 Task: Add an event  with title  Sales Follow-up Call, date '2023/12/15' to 2023/12/17 & Select Event type as  One on One. Add location for the event as  654 Prinsengracht, Amsterdam, Netherlands and add a description: A company retreat is a purposeful and immersive event where employees come together in a relaxed and inspiring setting to foster teamwork, boost morale, and align their efforts towards common goals. Create an event link  http-salesfollow-upcallcom & Select the event color as  Light Pink. , logged in from the account softage.1@softage.netand send the event invitation to softage.5@softage.net and softage.6@softage.net
Action: Mouse moved to (1010, 142)
Screenshot: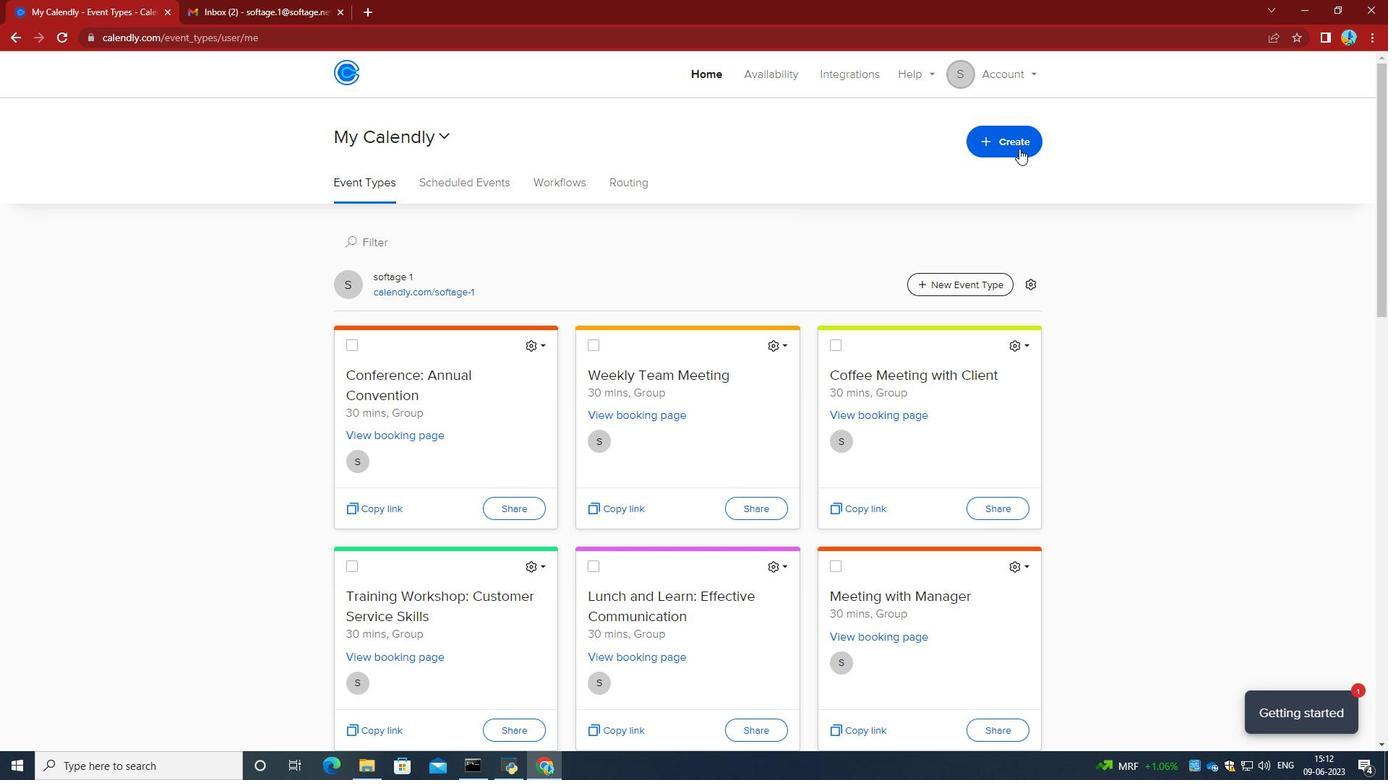 
Action: Mouse pressed left at (1010, 142)
Screenshot: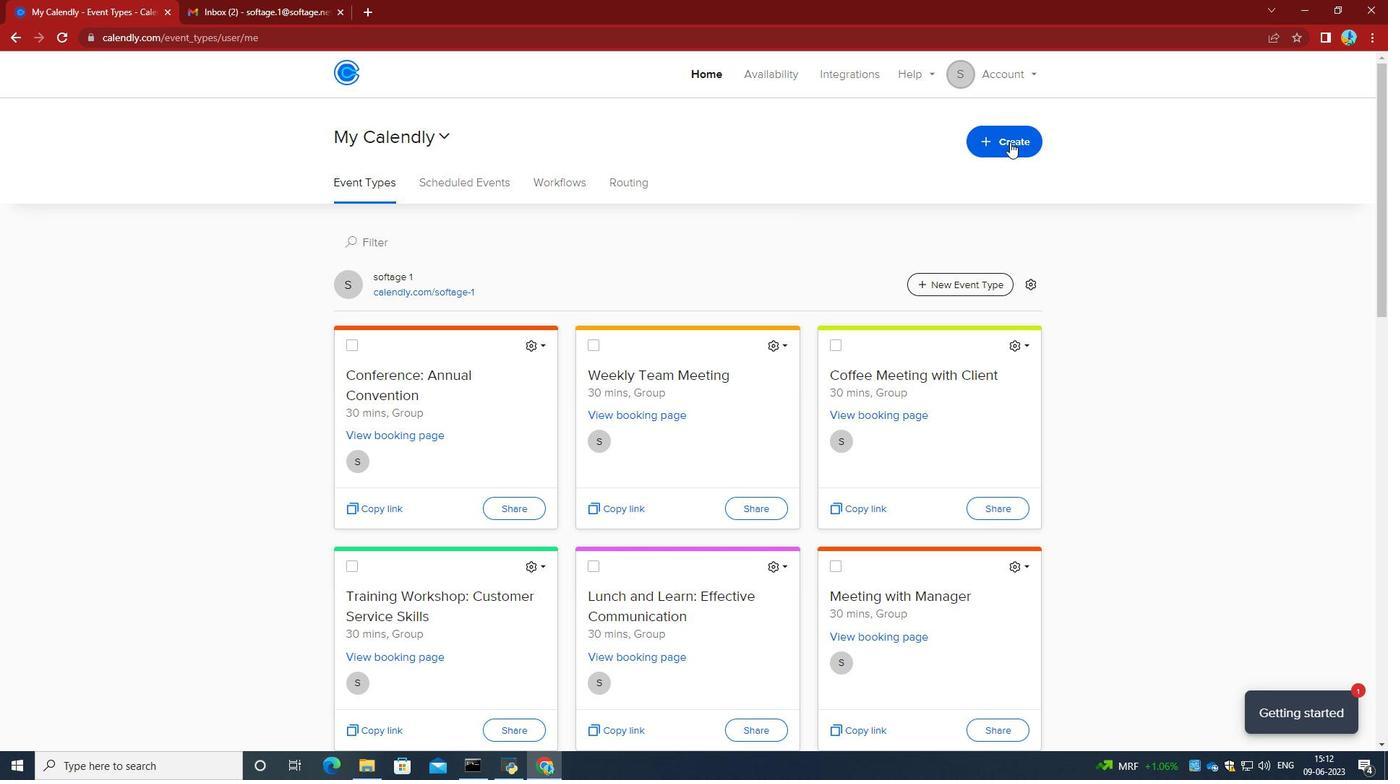 
Action: Mouse moved to (919, 205)
Screenshot: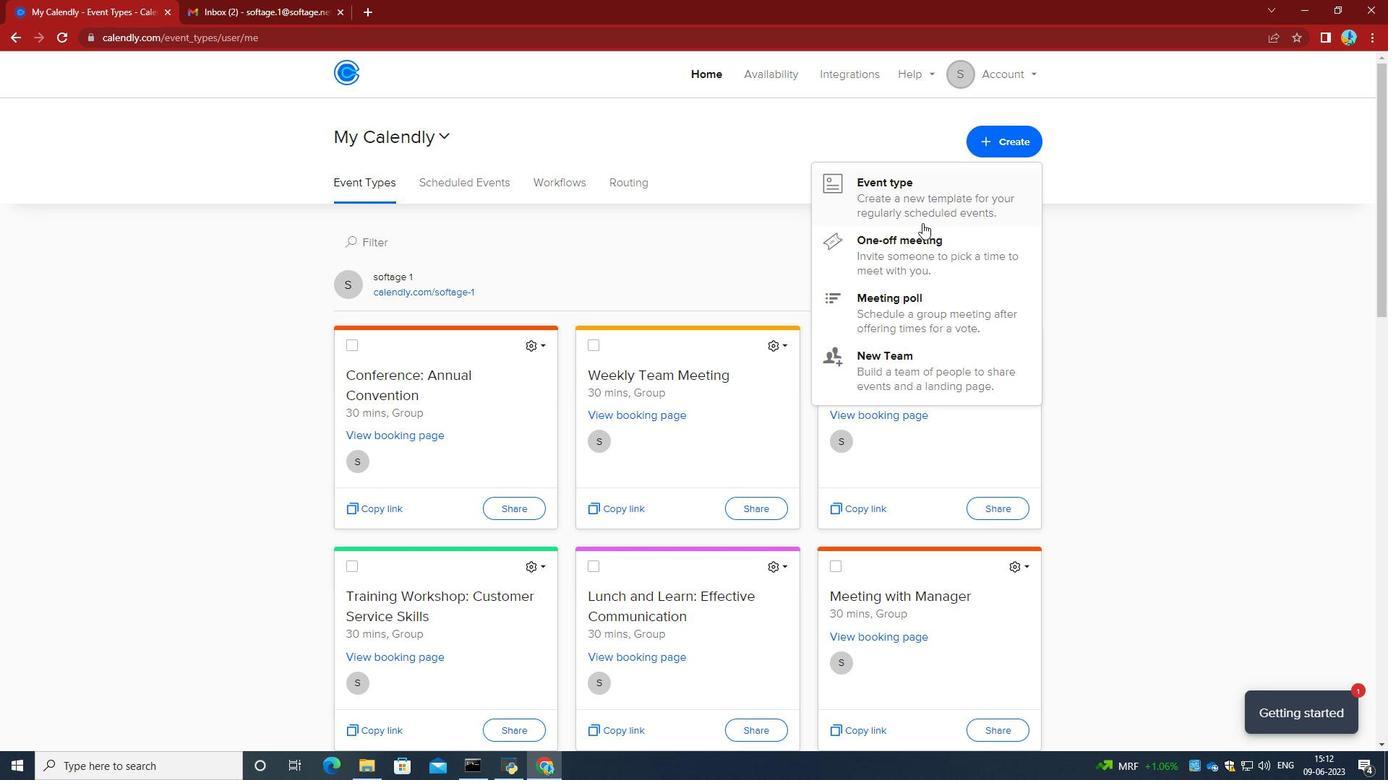 
Action: Mouse pressed left at (919, 205)
Screenshot: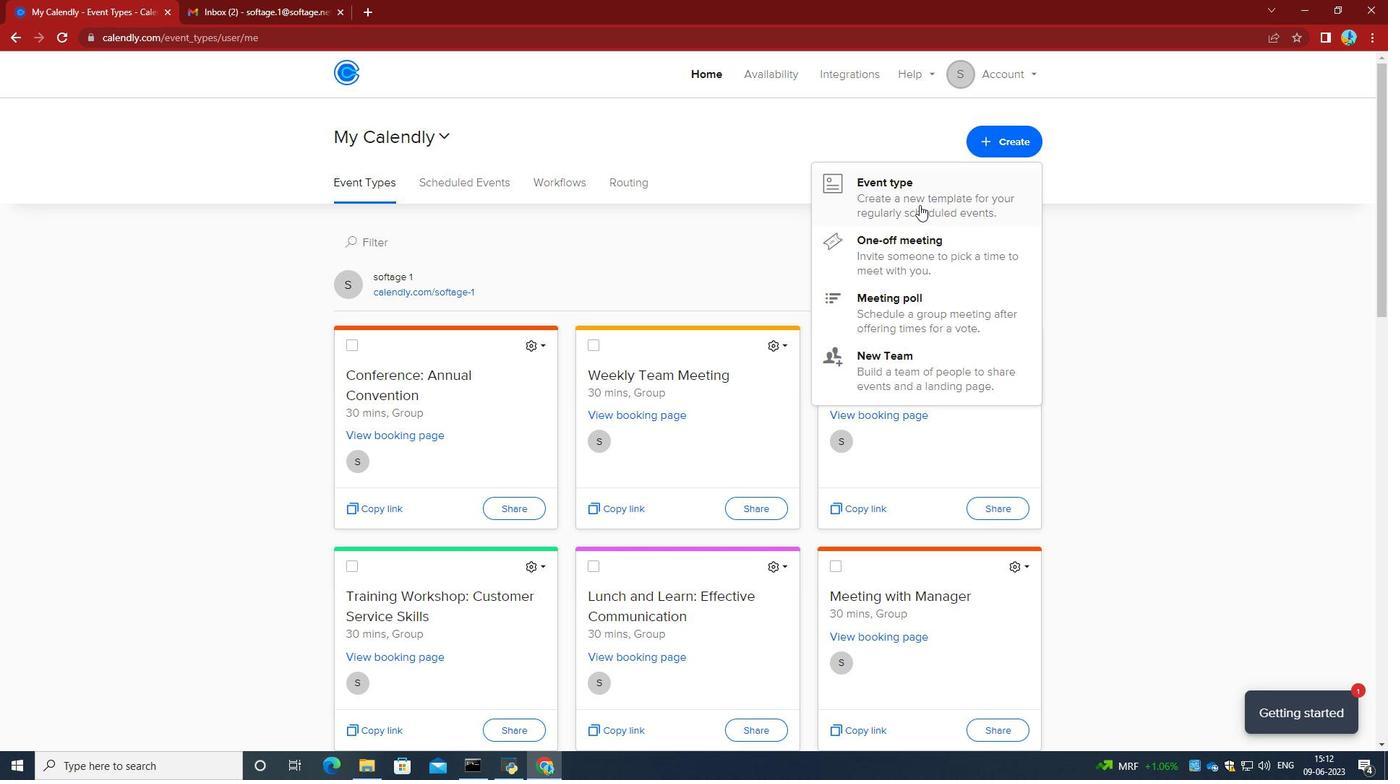 
Action: Mouse moved to (640, 248)
Screenshot: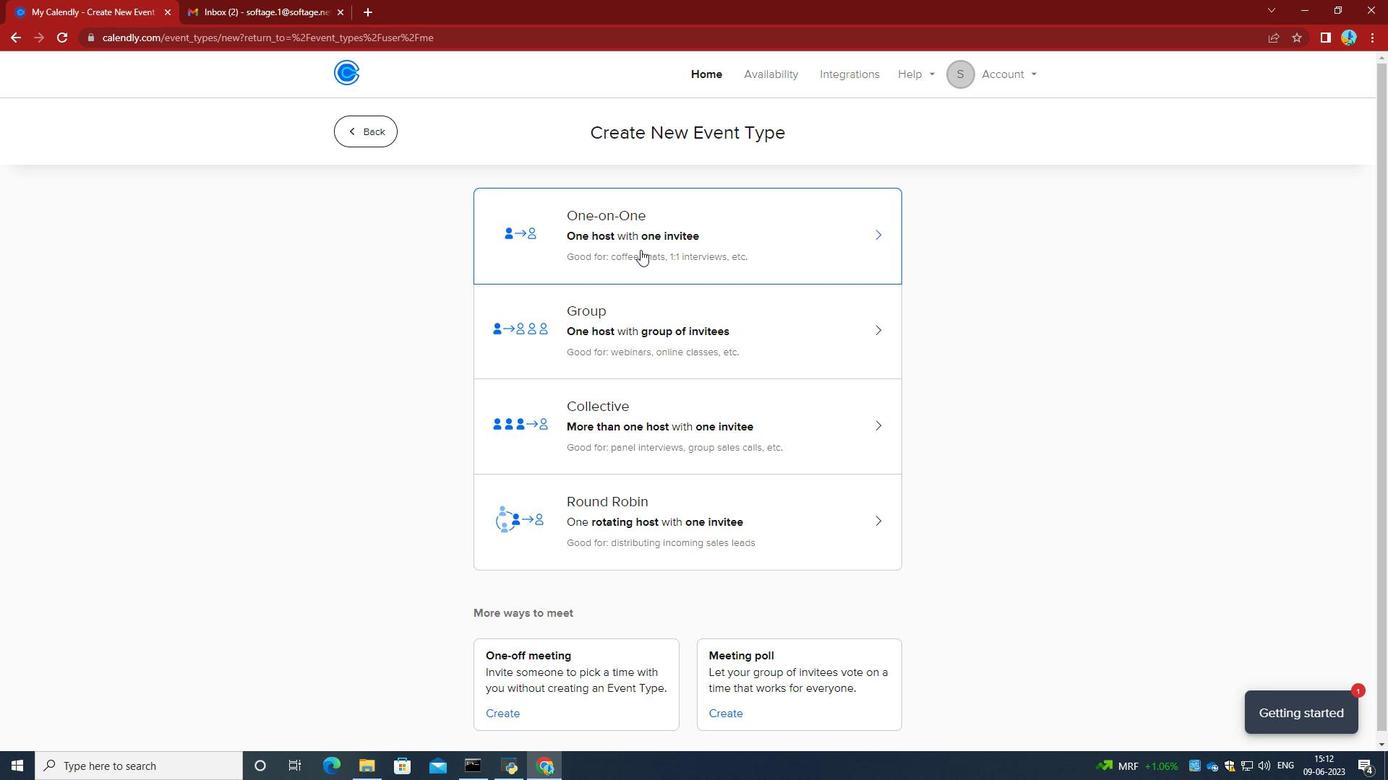
Action: Mouse pressed left at (640, 248)
Screenshot: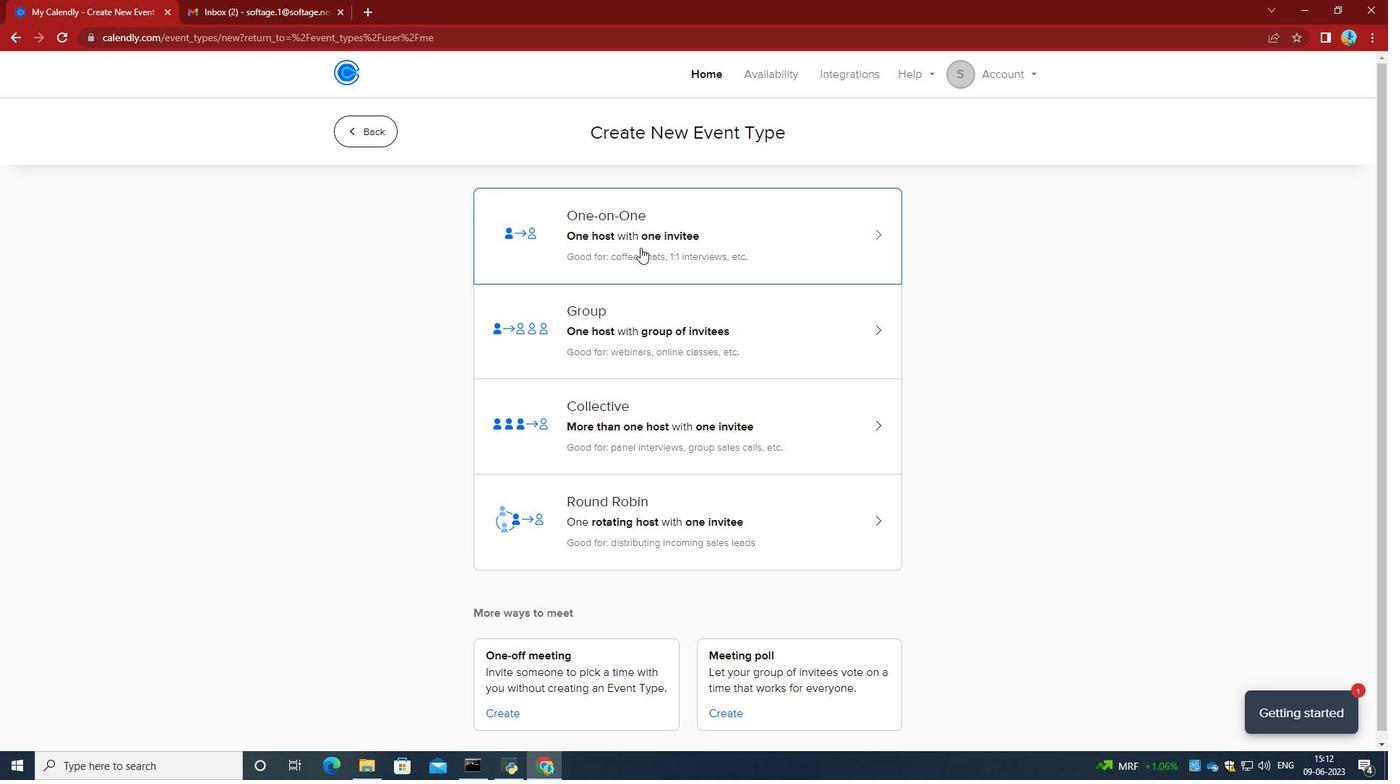 
Action: Mouse moved to (430, 334)
Screenshot: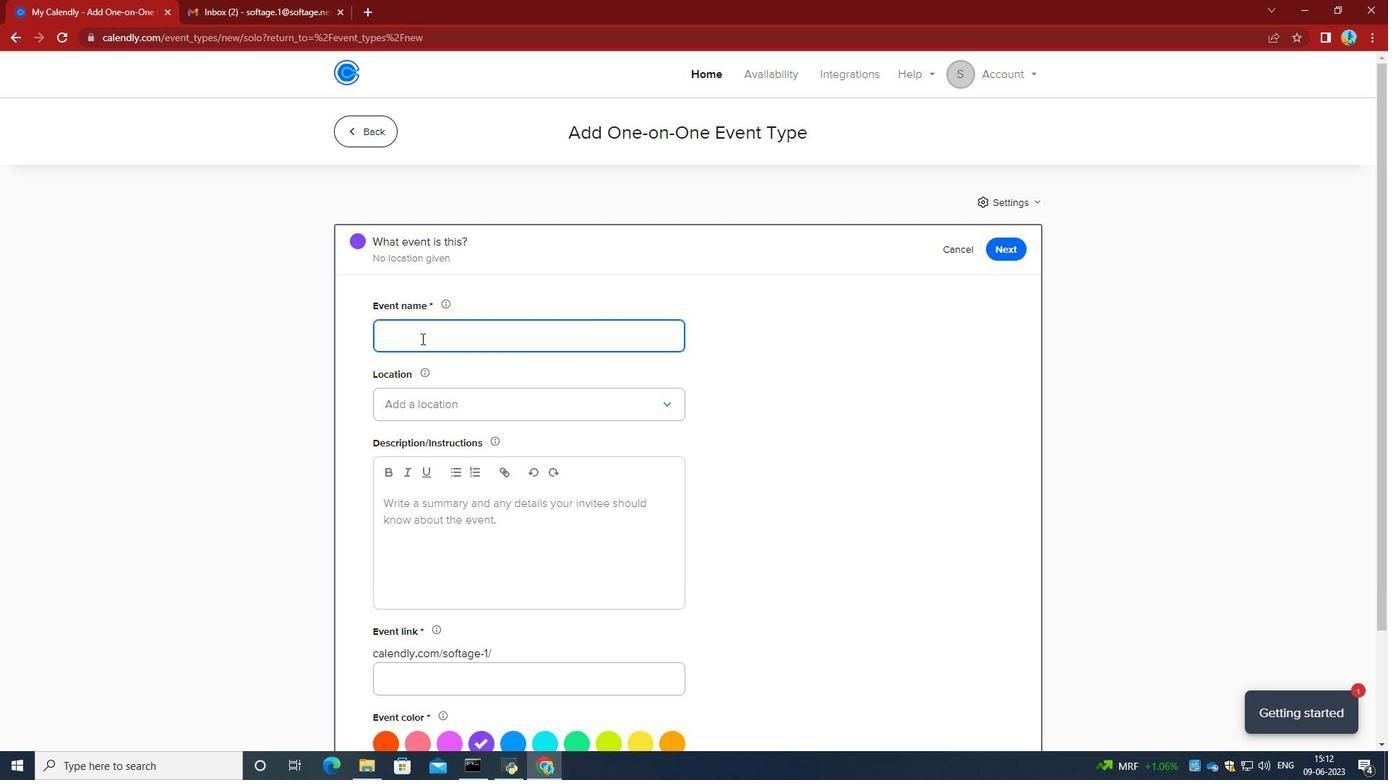 
Action: Mouse pressed left at (430, 334)
Screenshot: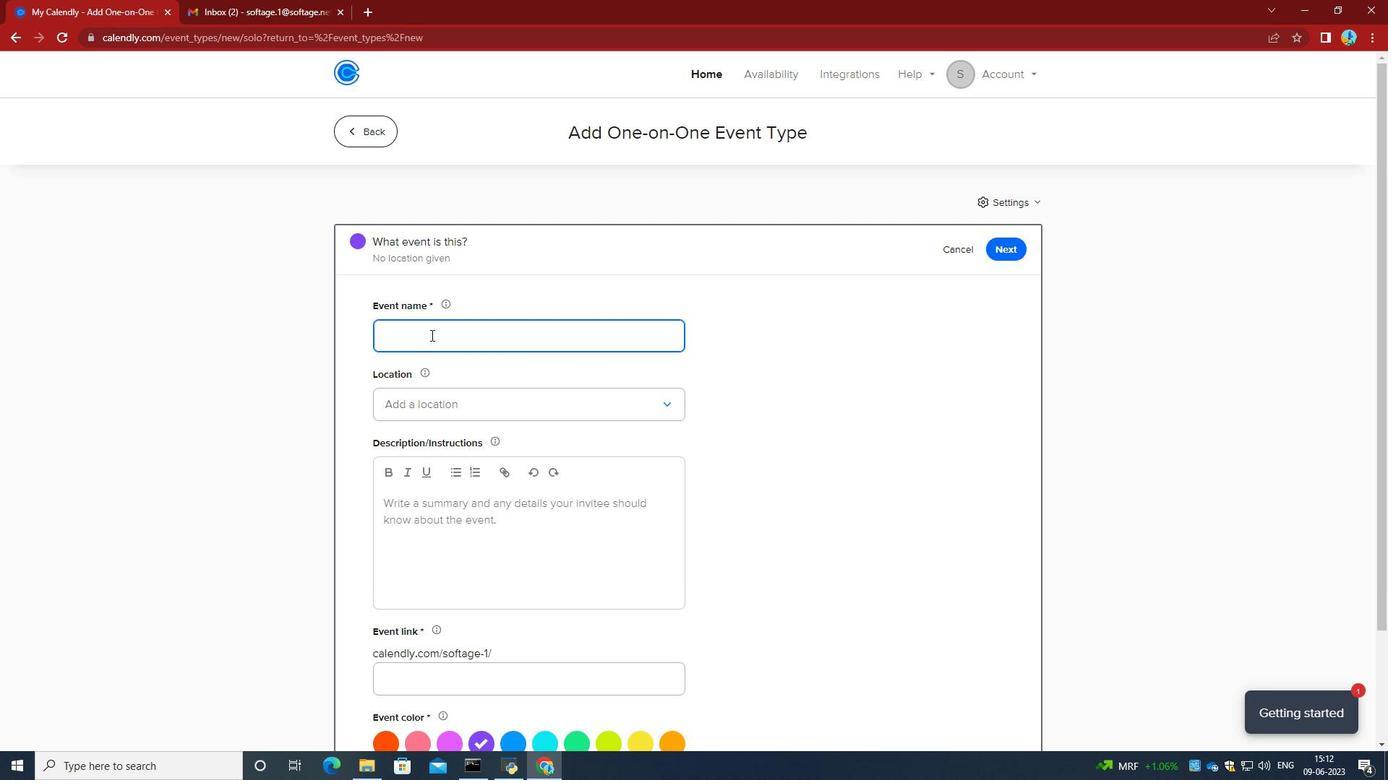 
Action: Key pressed <Key.caps_lock>S<Key.caps_lock>ales<Key.space><Key.caps_lock>F<Key.caps_lock>ollow-up<Key.space><Key.caps_lock>C<Key.caps_lock>all<Key.space>
Screenshot: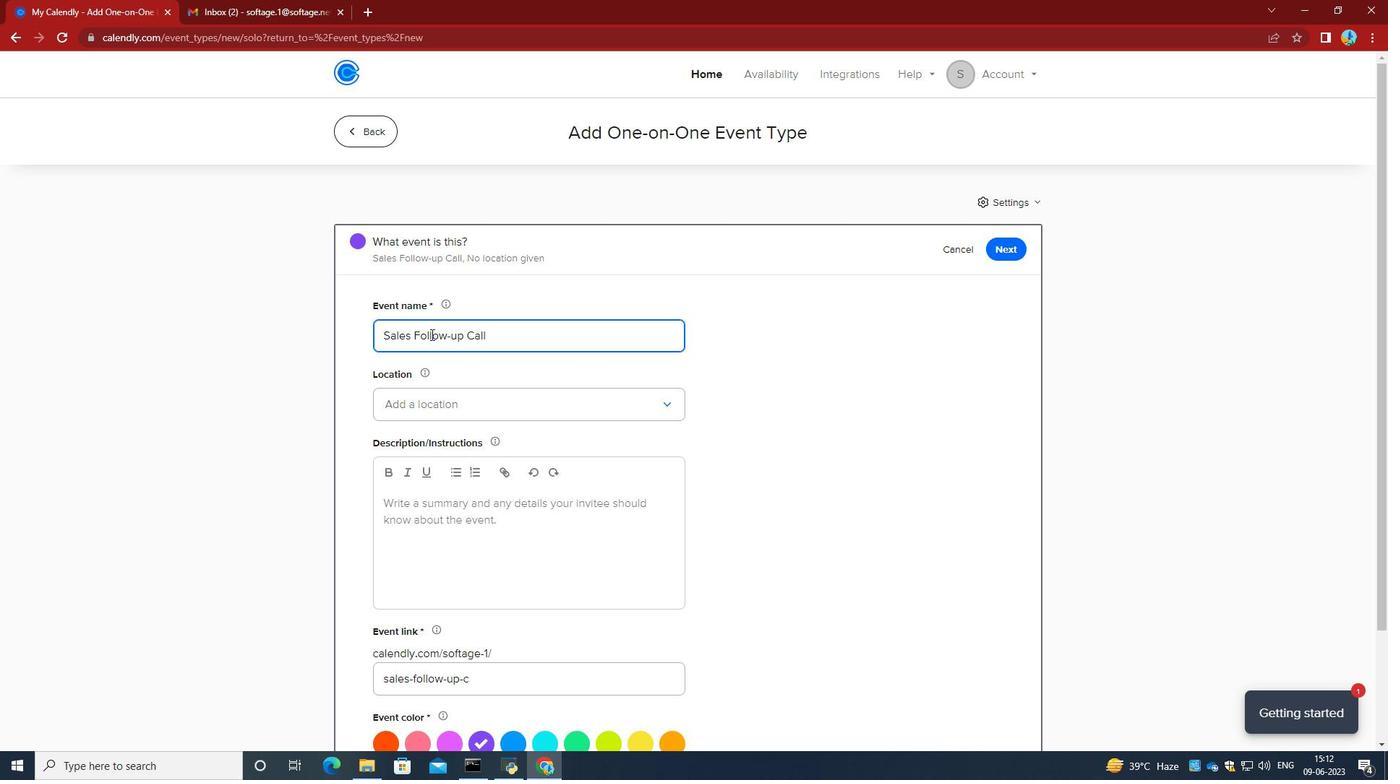 
Action: Mouse moved to (439, 406)
Screenshot: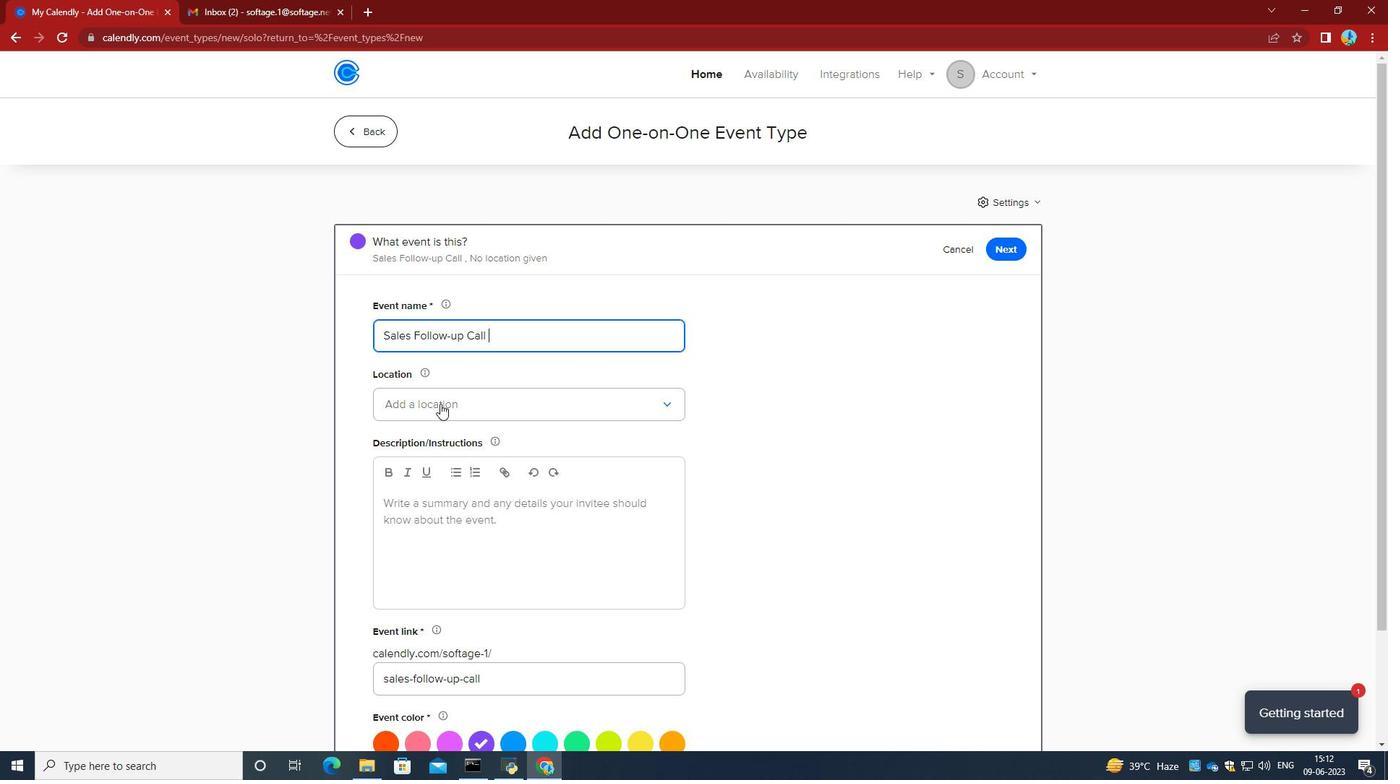 
Action: Mouse pressed left at (439, 406)
Screenshot: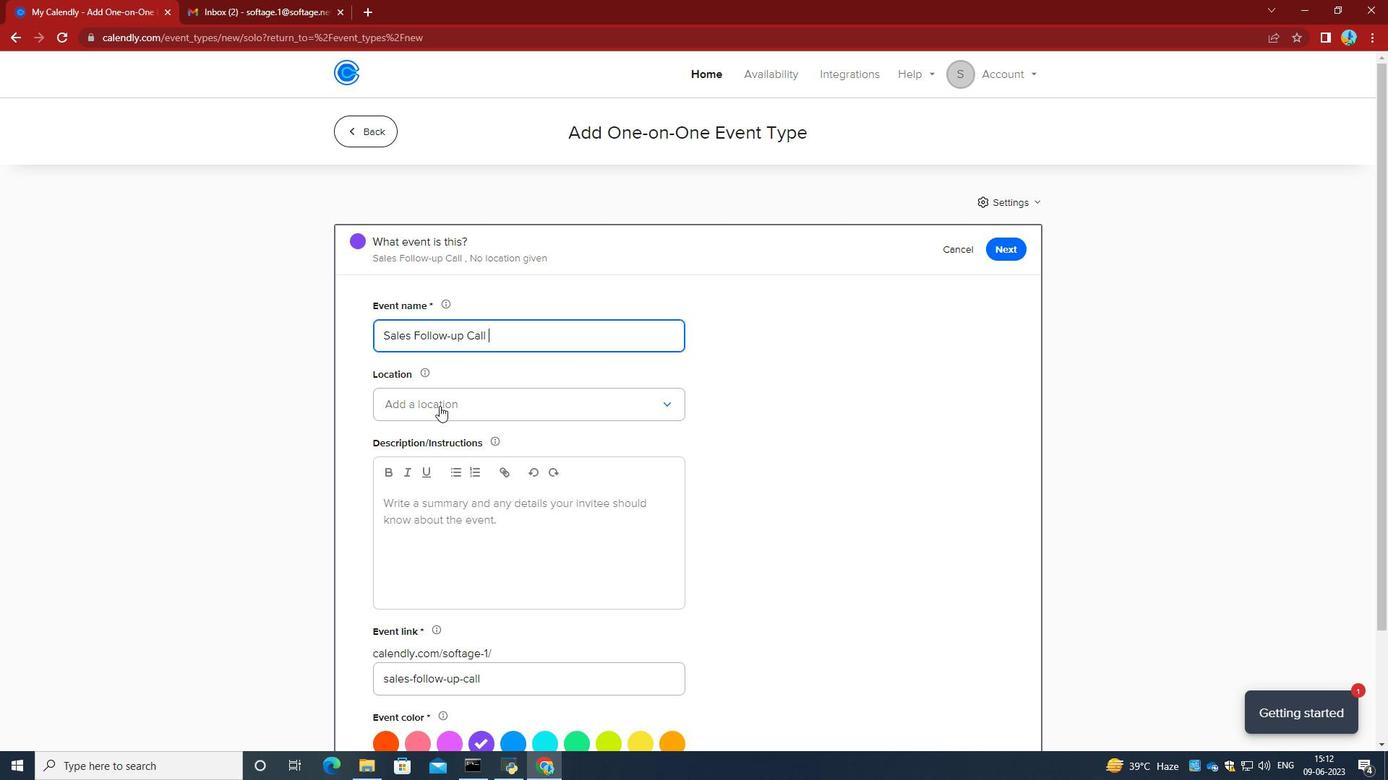 
Action: Mouse moved to (439, 433)
Screenshot: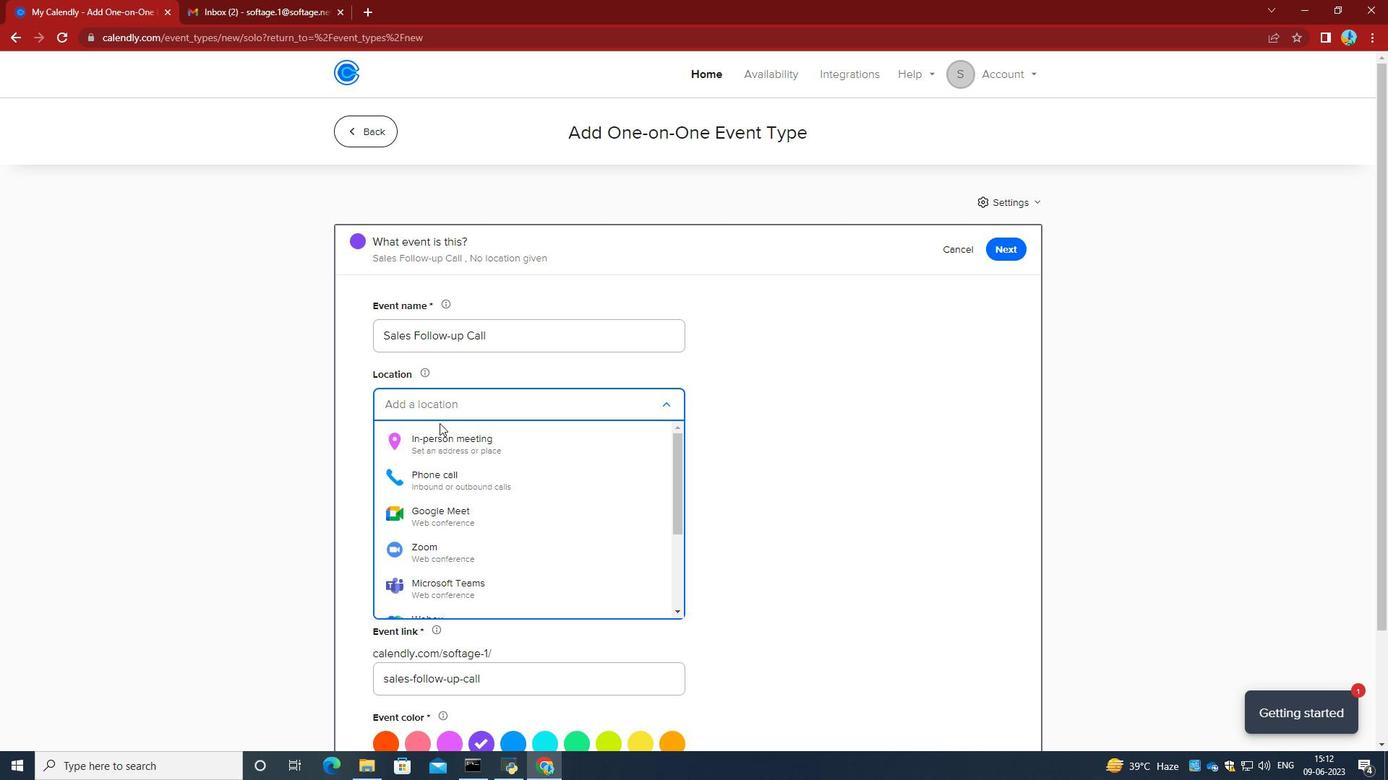 
Action: Mouse pressed left at (439, 433)
Screenshot: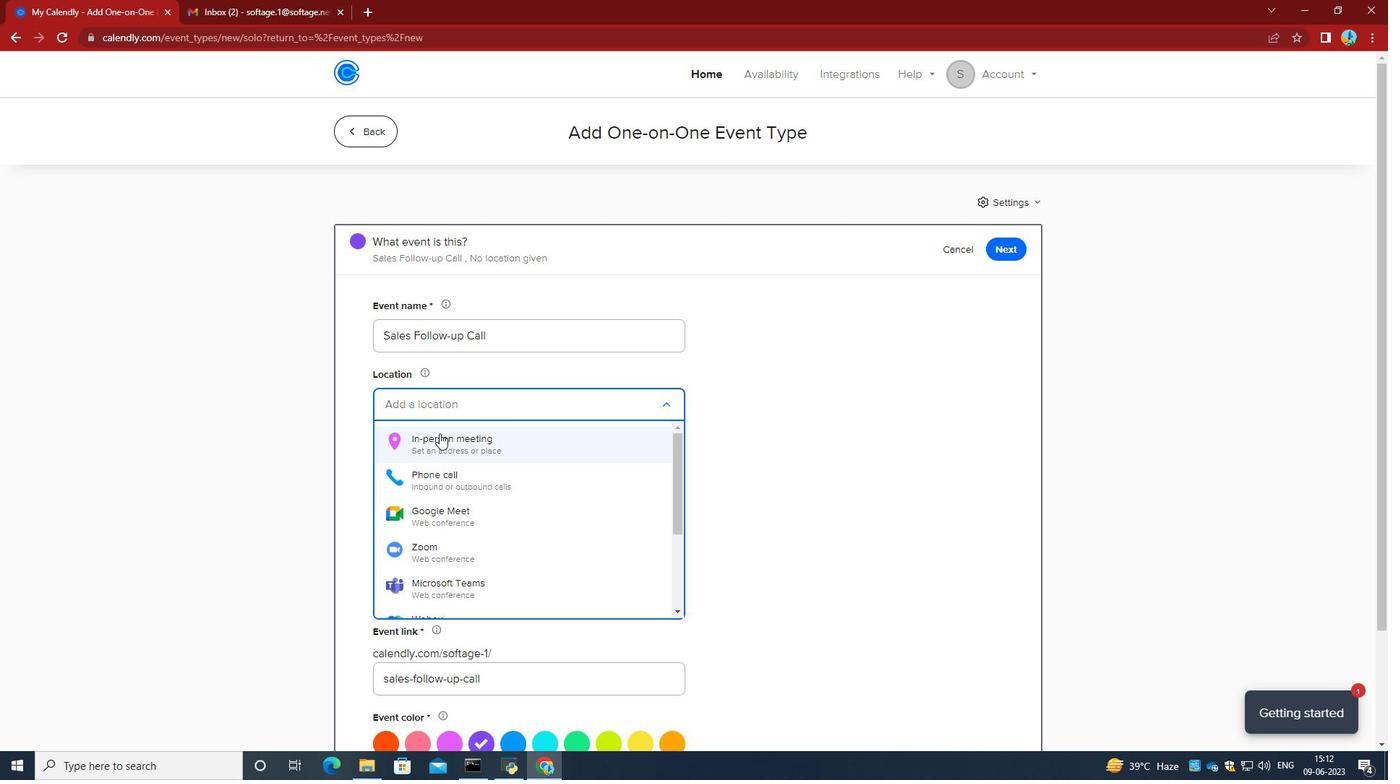 
Action: Mouse moved to (606, 243)
Screenshot: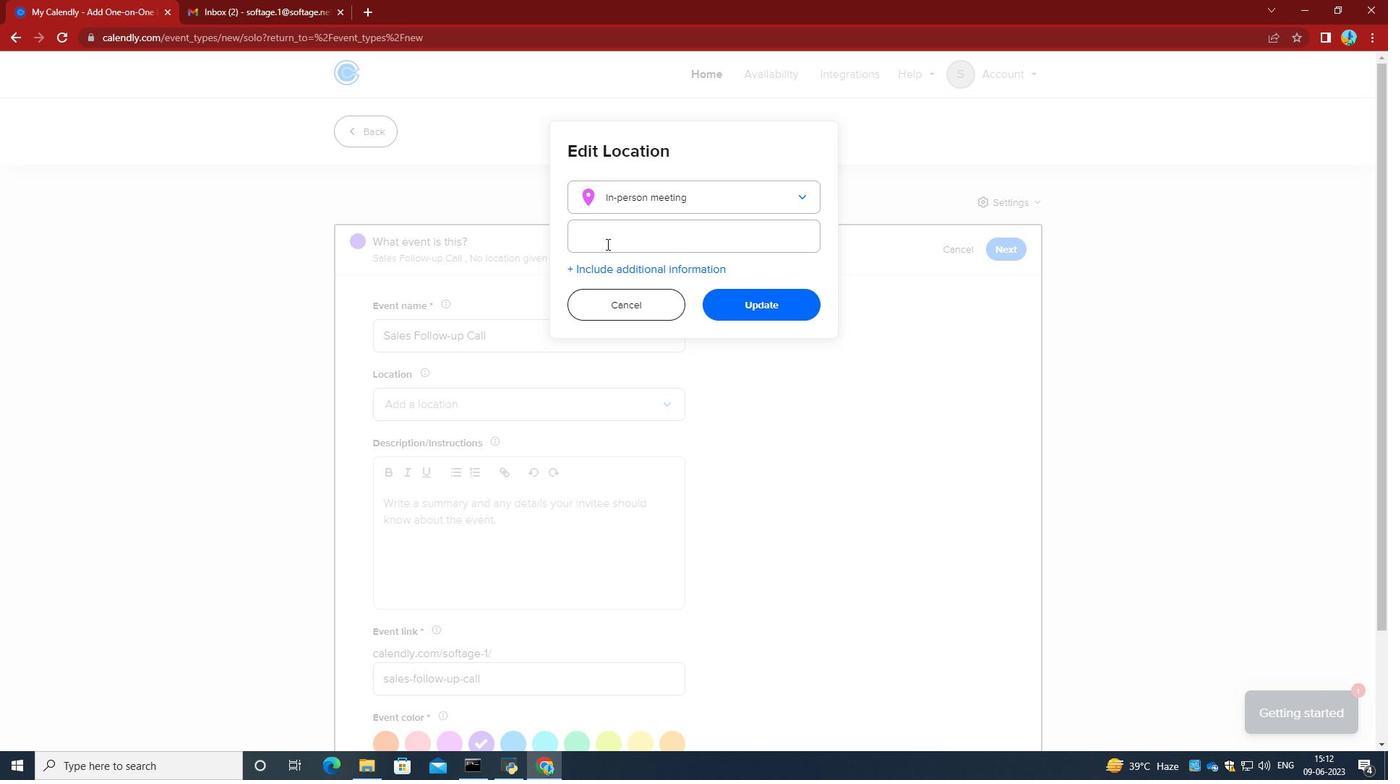 
Action: Mouse pressed left at (606, 243)
Screenshot: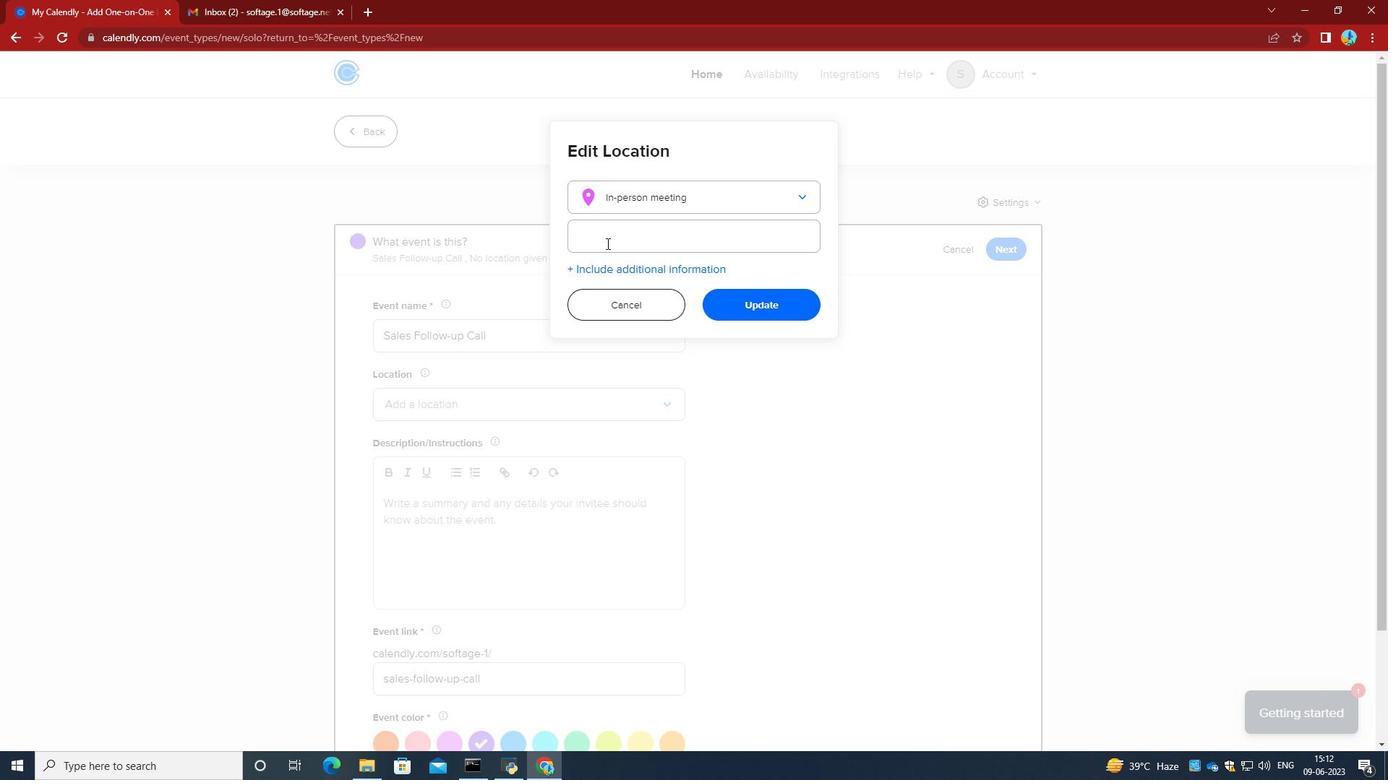 
Action: Key pressed 654<Key.space><Key.caps_lock>P<Key.caps_lock>rinsengracht,<Key.space><Key.caps_lock>A<Key.caps_lock>msterdam,<Key.space><Key.caps_lock>N<Key.caps_lock>etherlands
Screenshot: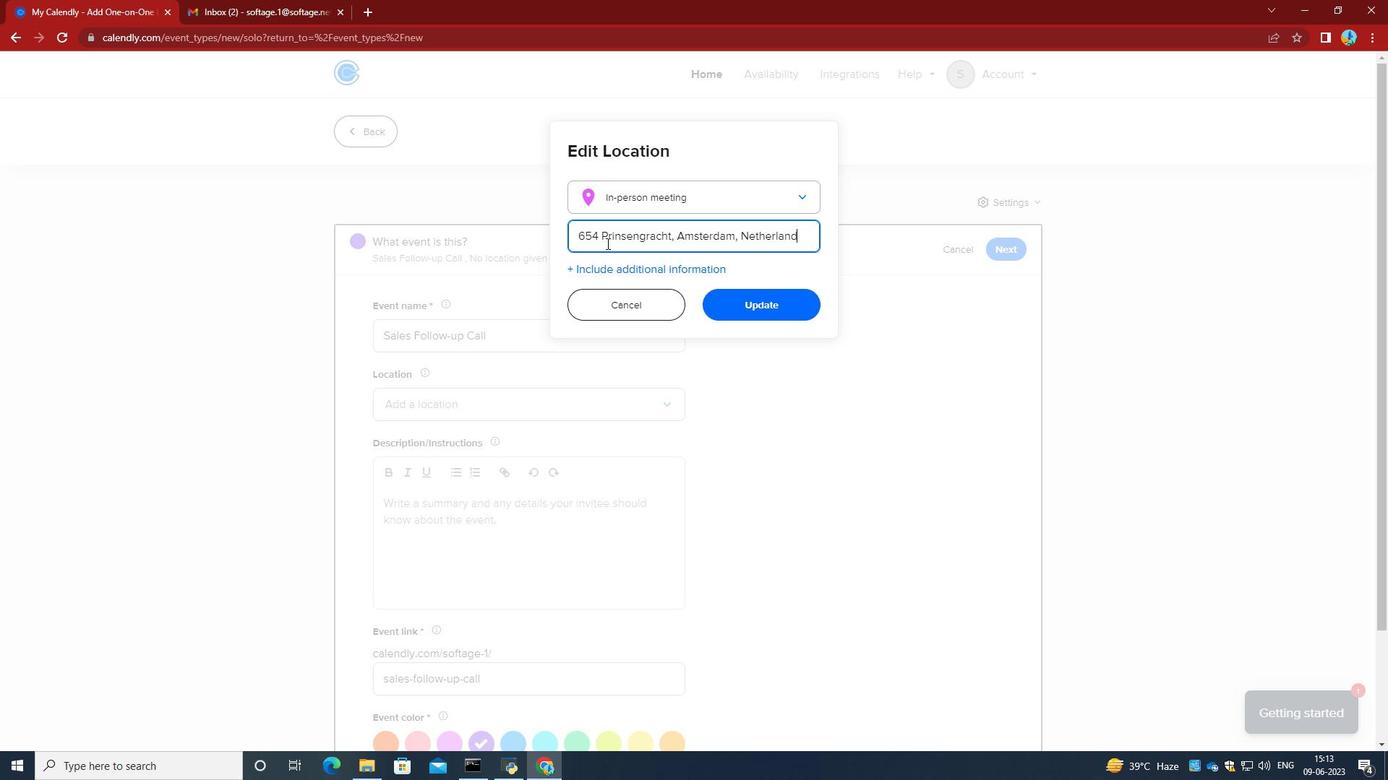 
Action: Mouse moved to (747, 295)
Screenshot: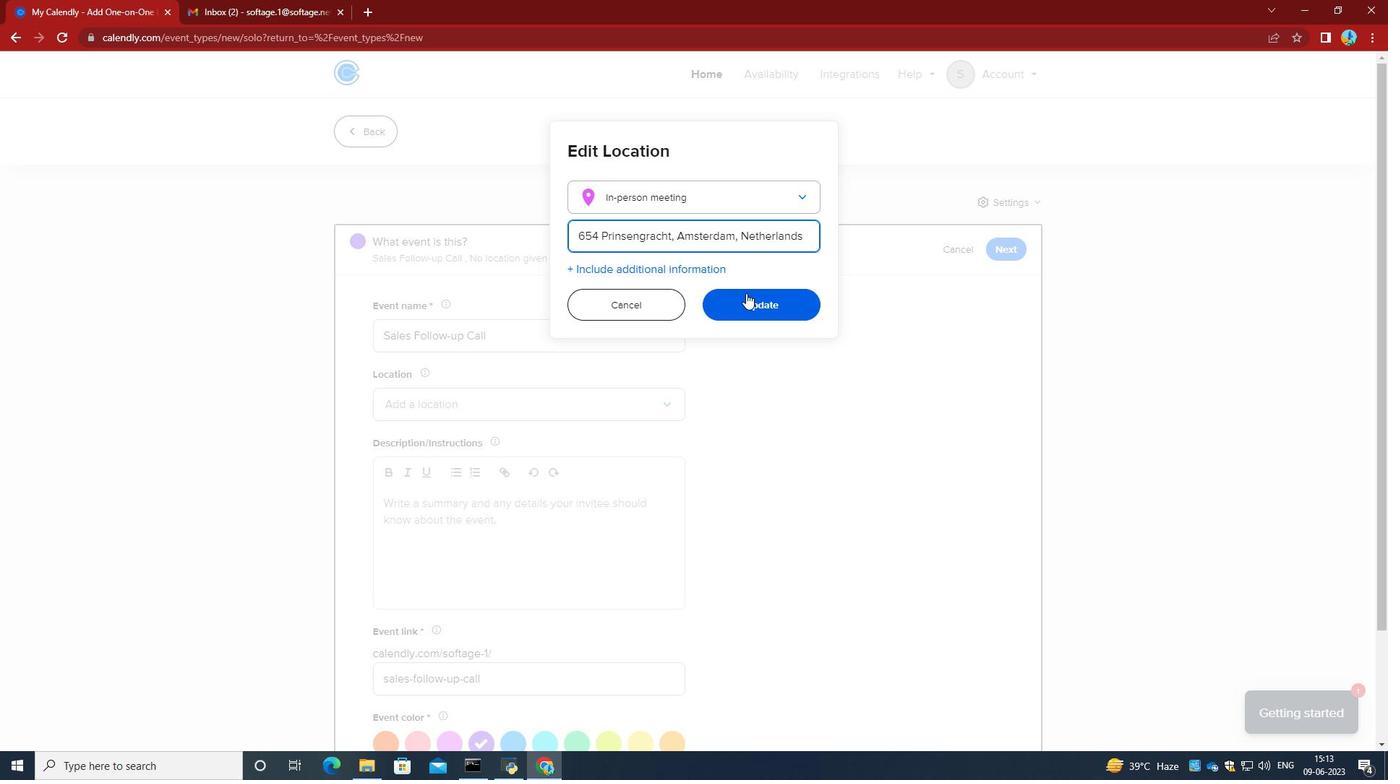 
Action: Mouse pressed left at (747, 295)
Screenshot: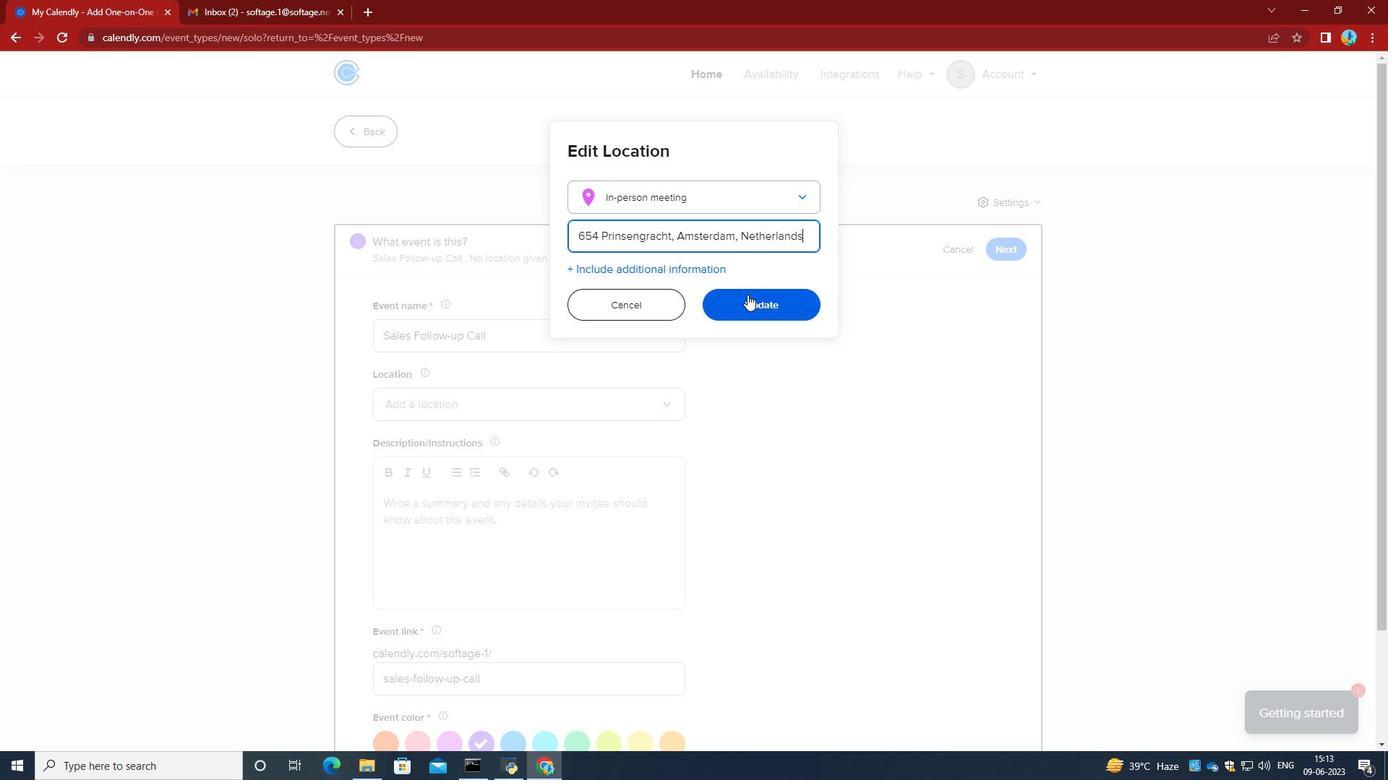 
Action: Mouse moved to (548, 540)
Screenshot: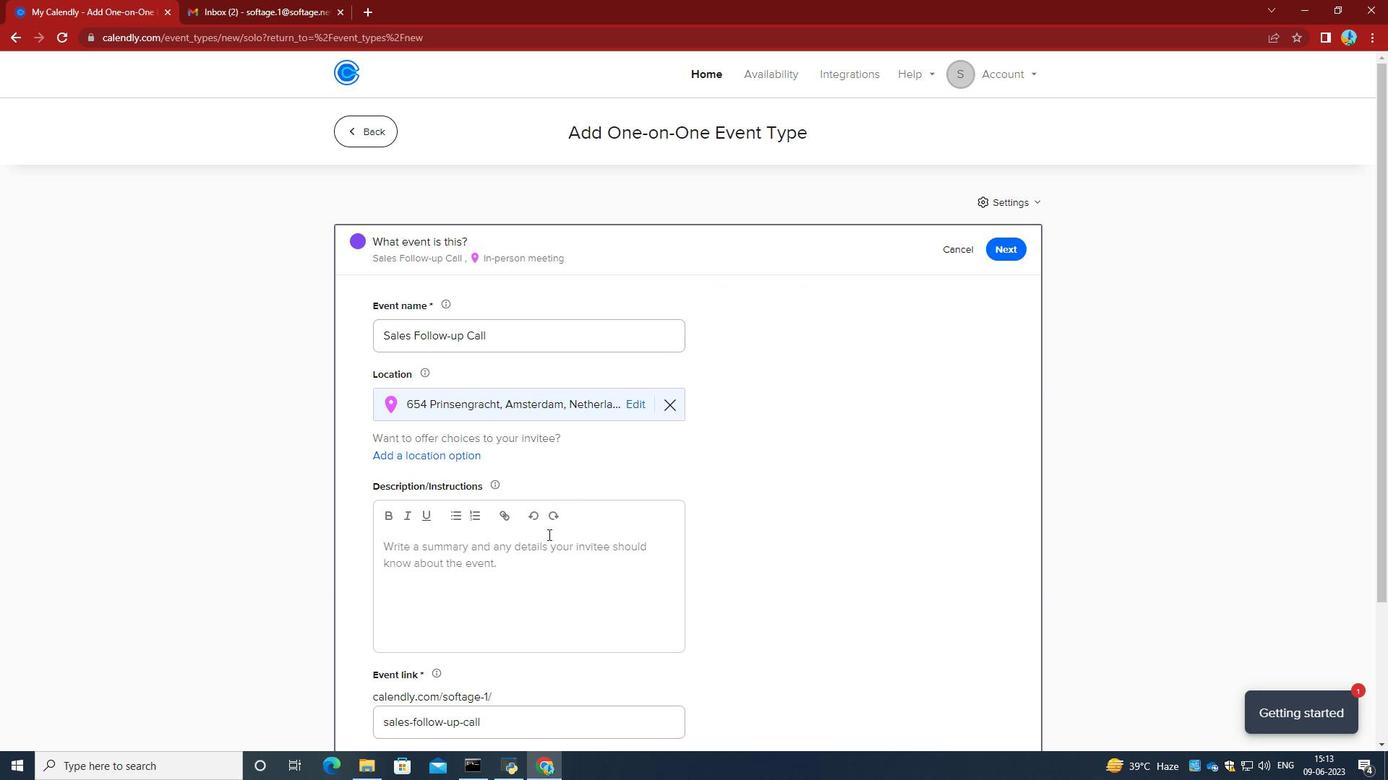 
Action: Mouse scrolled (548, 539) with delta (0, 0)
Screenshot: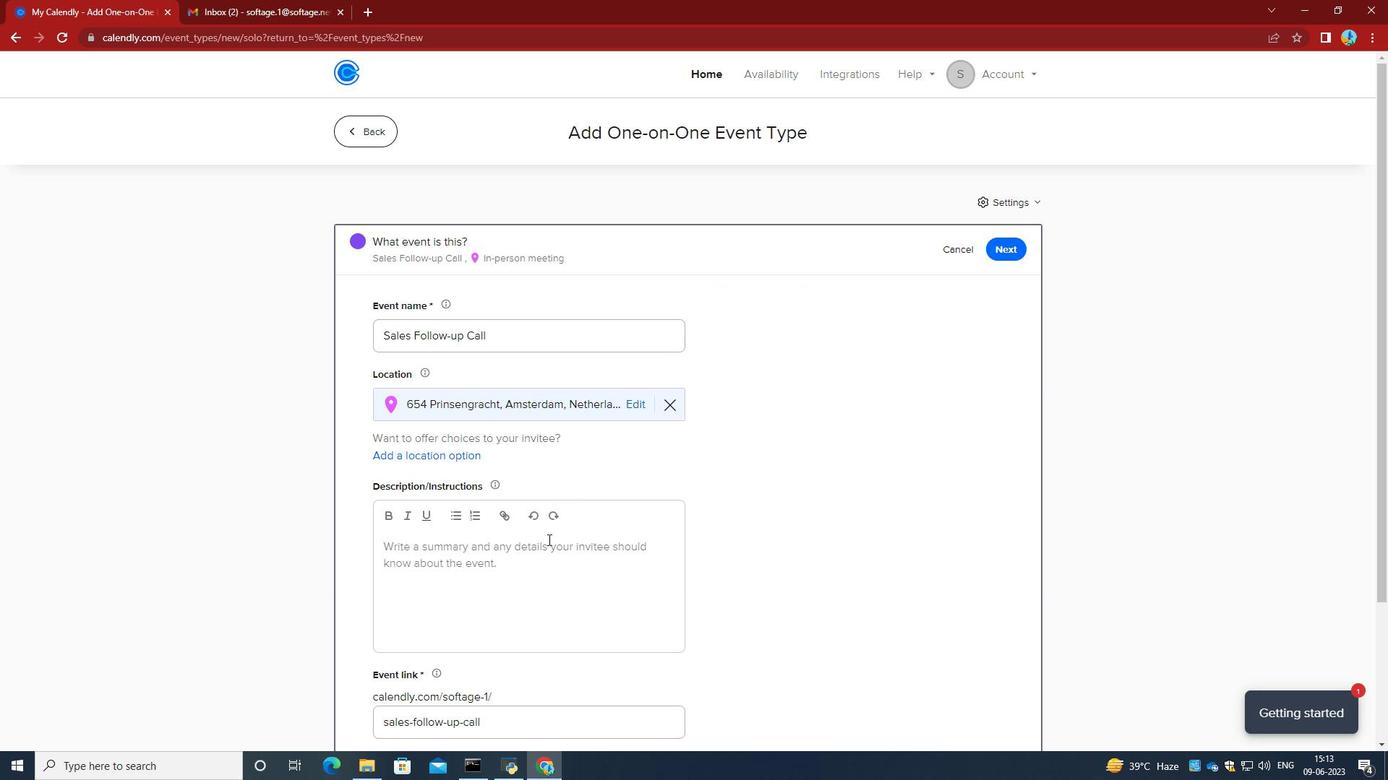 
Action: Mouse scrolled (548, 539) with delta (0, 0)
Screenshot: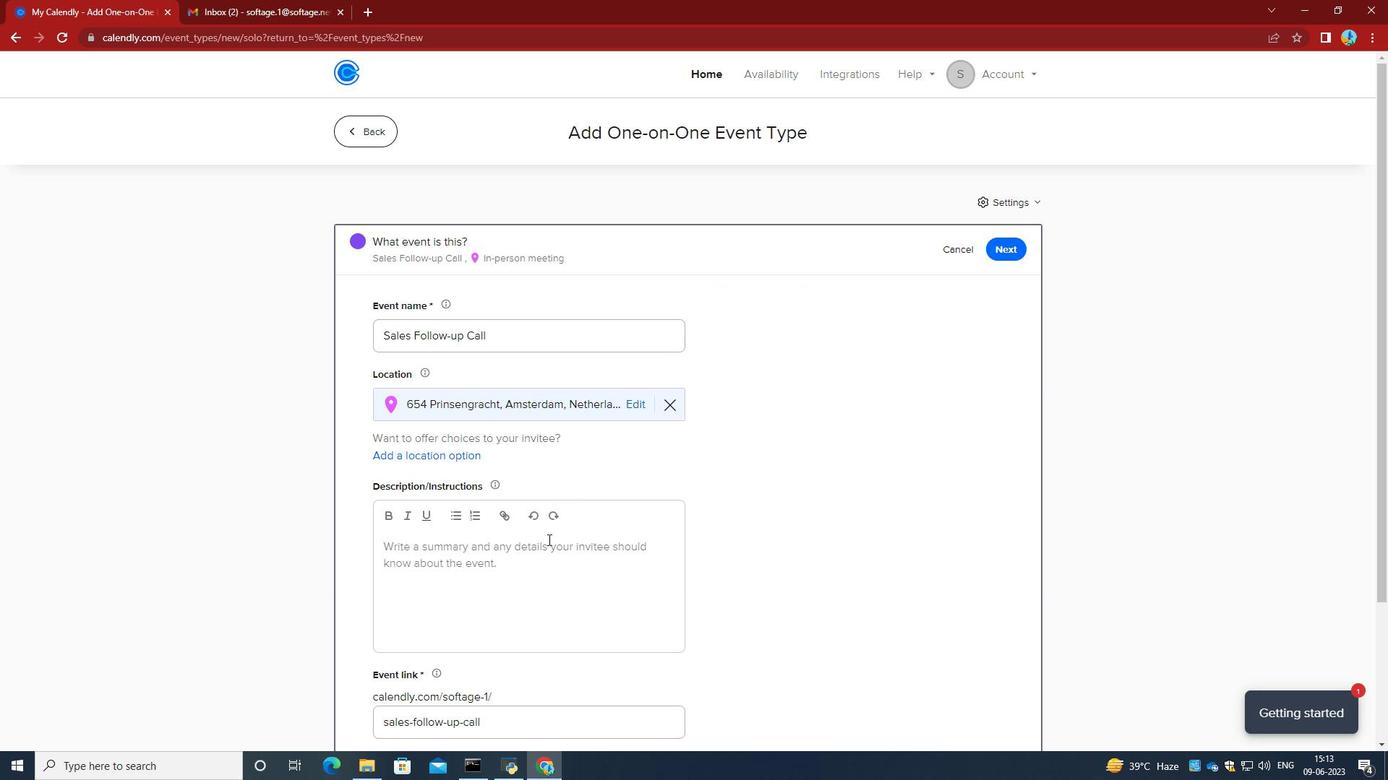 
Action: Mouse moved to (511, 462)
Screenshot: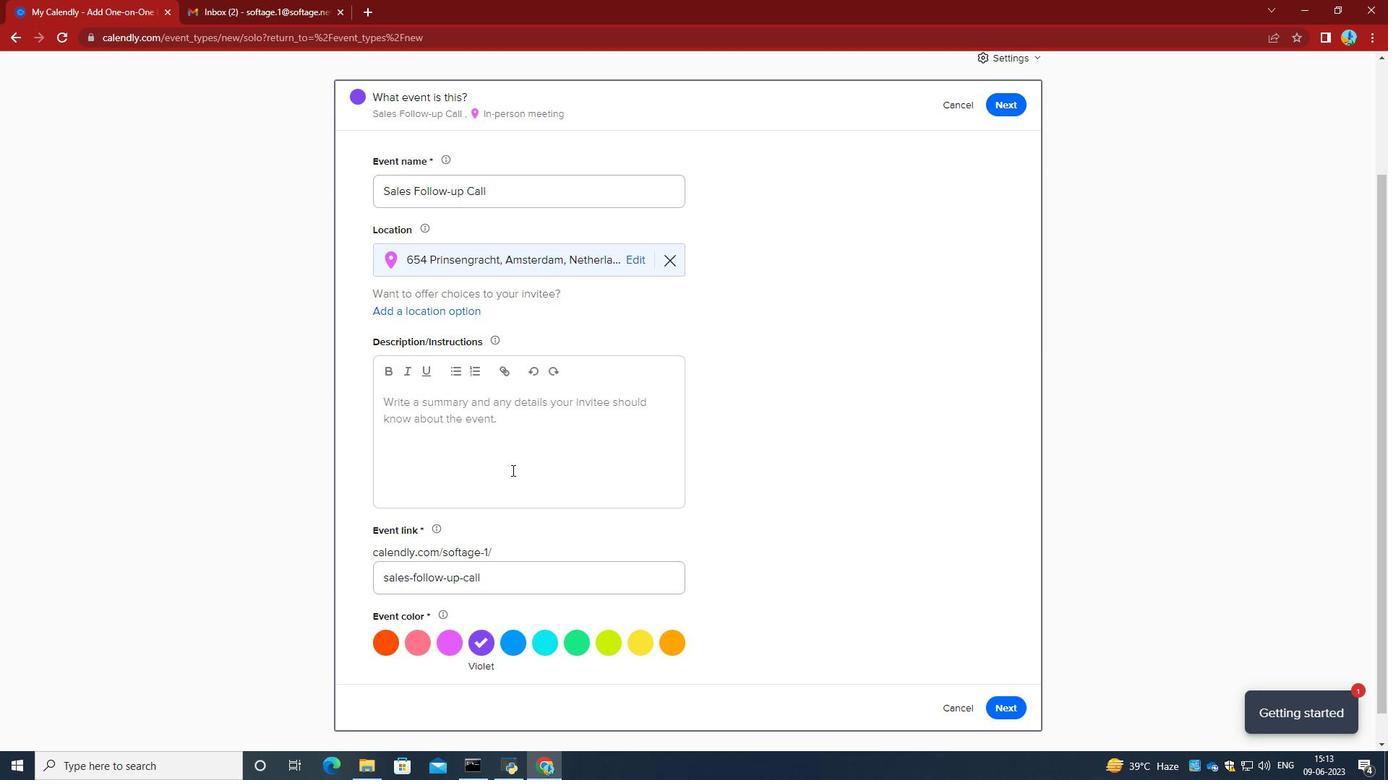 
Action: Mouse pressed left at (511, 462)
Screenshot: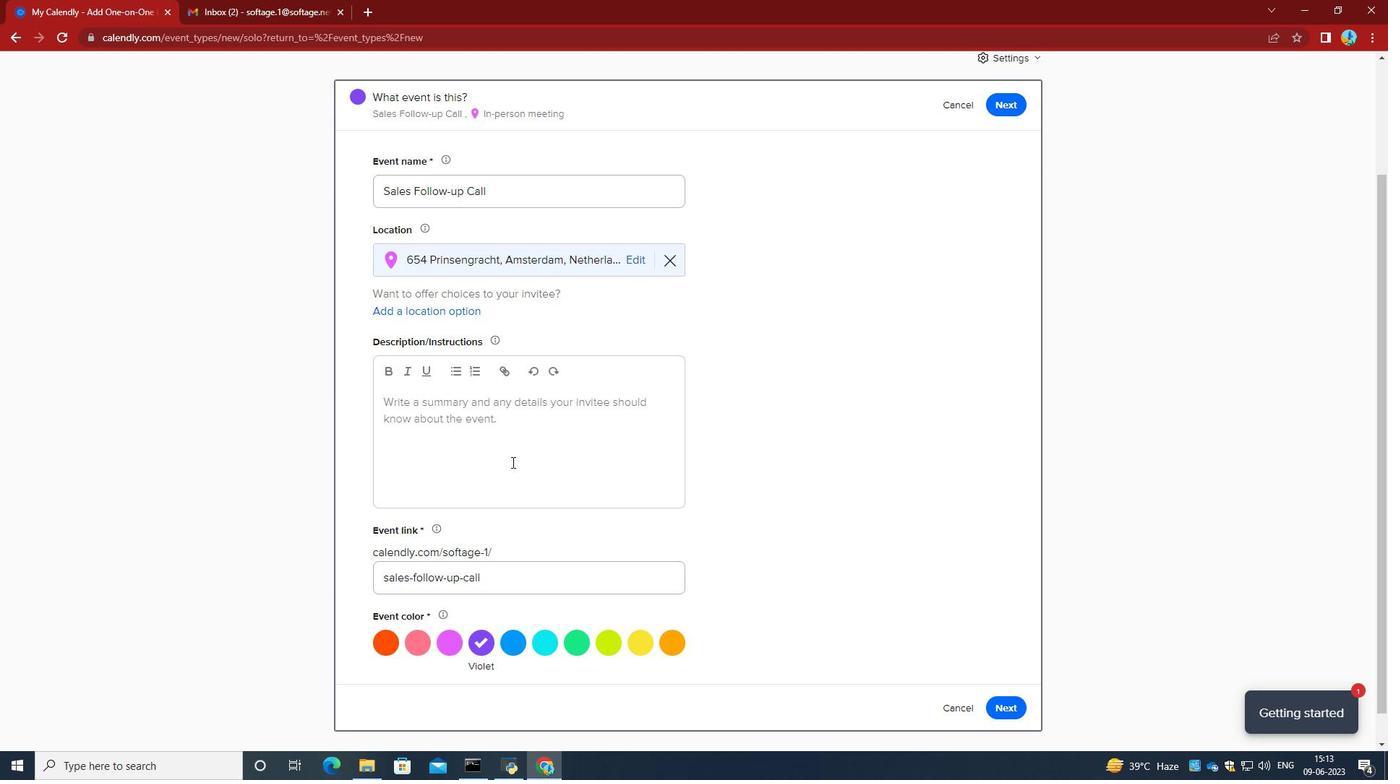 
Action: Key pressed <Key.caps_lock>A<Key.space><Key.caps_lock>company<Key.space>r<Key.backspace>retreat<Key.space>is<Key.space>a<Key.space>purposeful<Key.space>and<Key.space>immersive<Key.space>event<Key.space>where<Key.space>employess<Key.space>come<Key.space>tog<Key.backspace><Key.backspace><Key.backspace><Key.backspace><Key.backspace><Key.backspace><Key.backspace><Key.backspace><Key.backspace><Key.backspace><Key.backspace><Key.backspace><Key.backspace><Key.backspace><Key.backspace><Key.backspace>ployess<Key.space><Key.backspace><Key.backspace>e<Key.backspace><Key.backspace>es<Key.space>come<Key.space>together<Key.space>in<Key.space>a<Key.space>relaxed<Key.space>and<Key.space>isp<Key.backspace><Key.backspace>nspiring<Key.space>setting<Key.space>to<Key.space>foster<Key.space>teamwork,<Key.space>boost<Key.space>morale,<Key.space>and<Key.space>align<Key.space>their<Key.space>efforts<Key.space>toward<Key.space>s<Key.backspace><Key.backspace>s<Key.space>common<Key.space>goals.
Screenshot: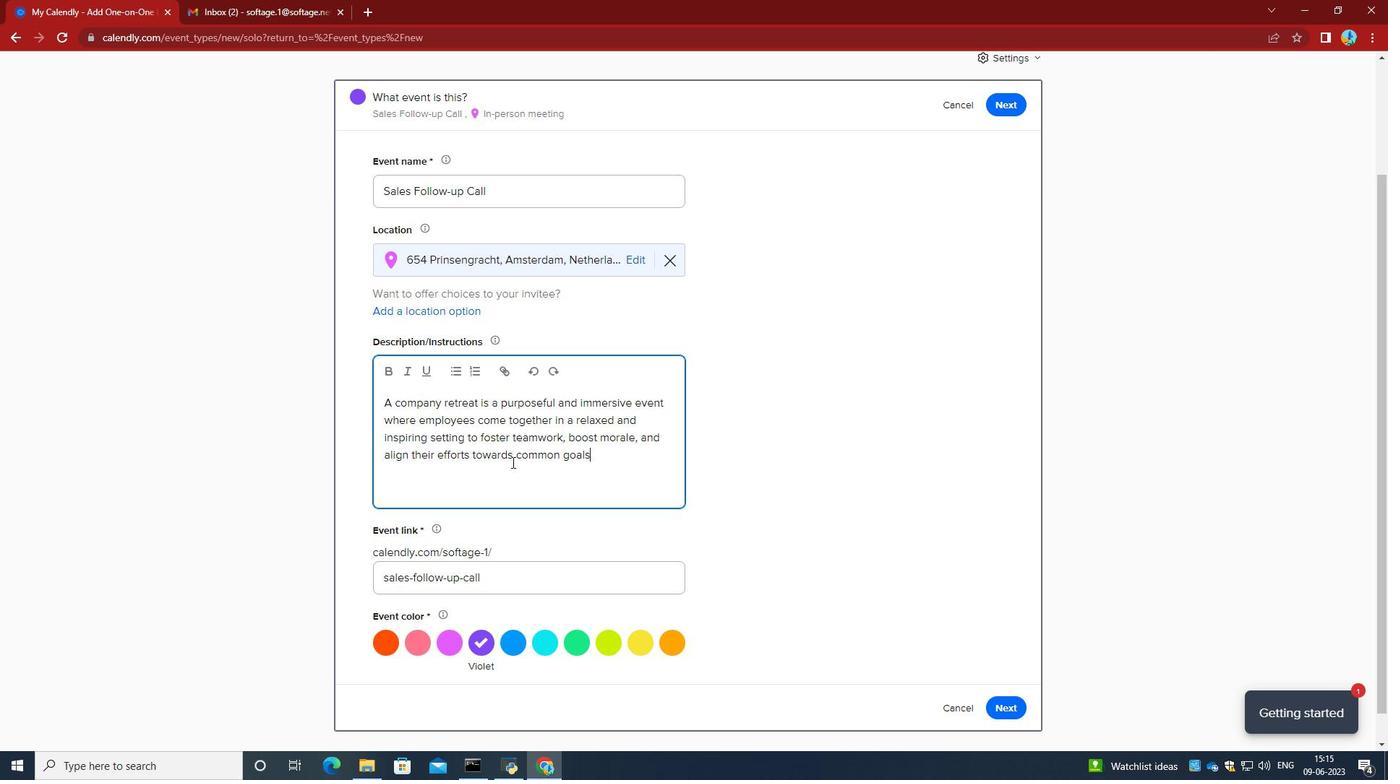 
Action: Mouse moved to (488, 579)
Screenshot: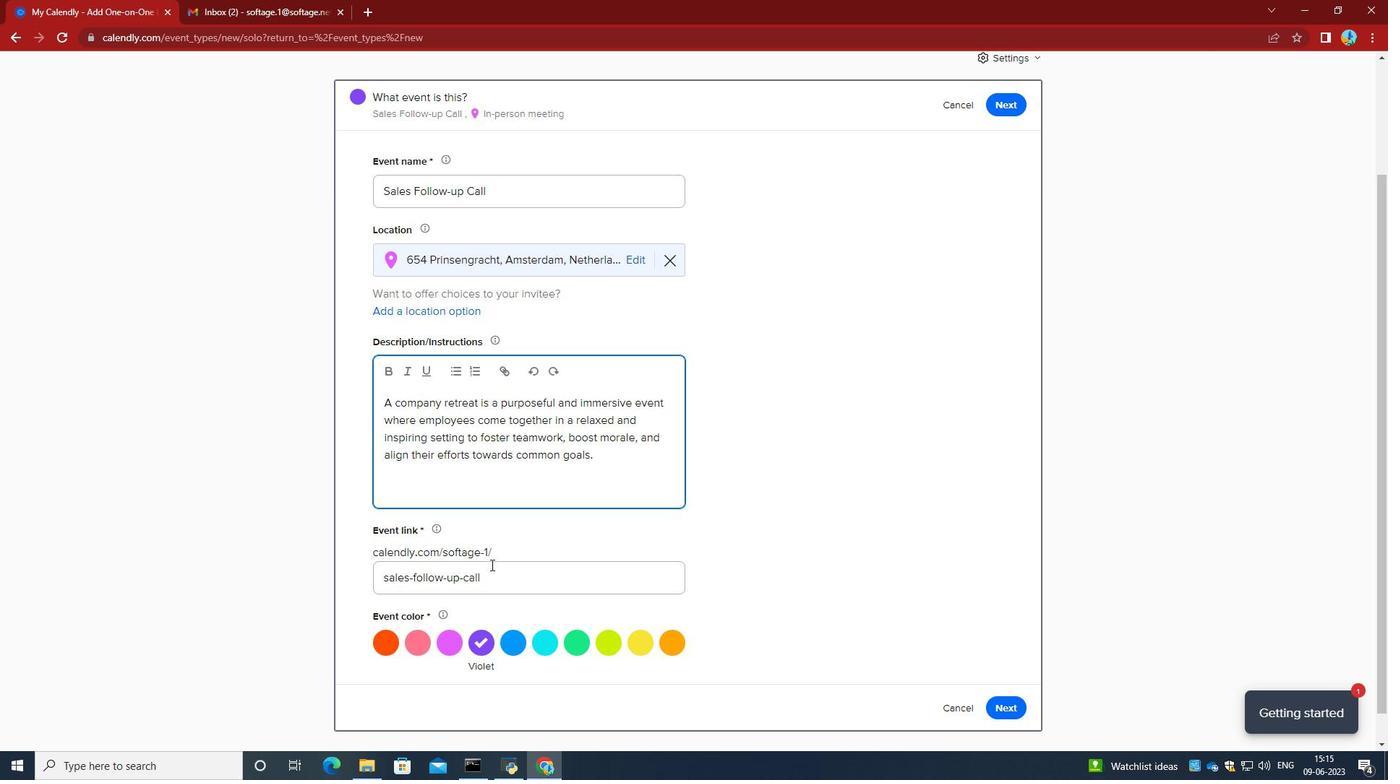 
Action: Mouse pressed left at (488, 579)
Screenshot: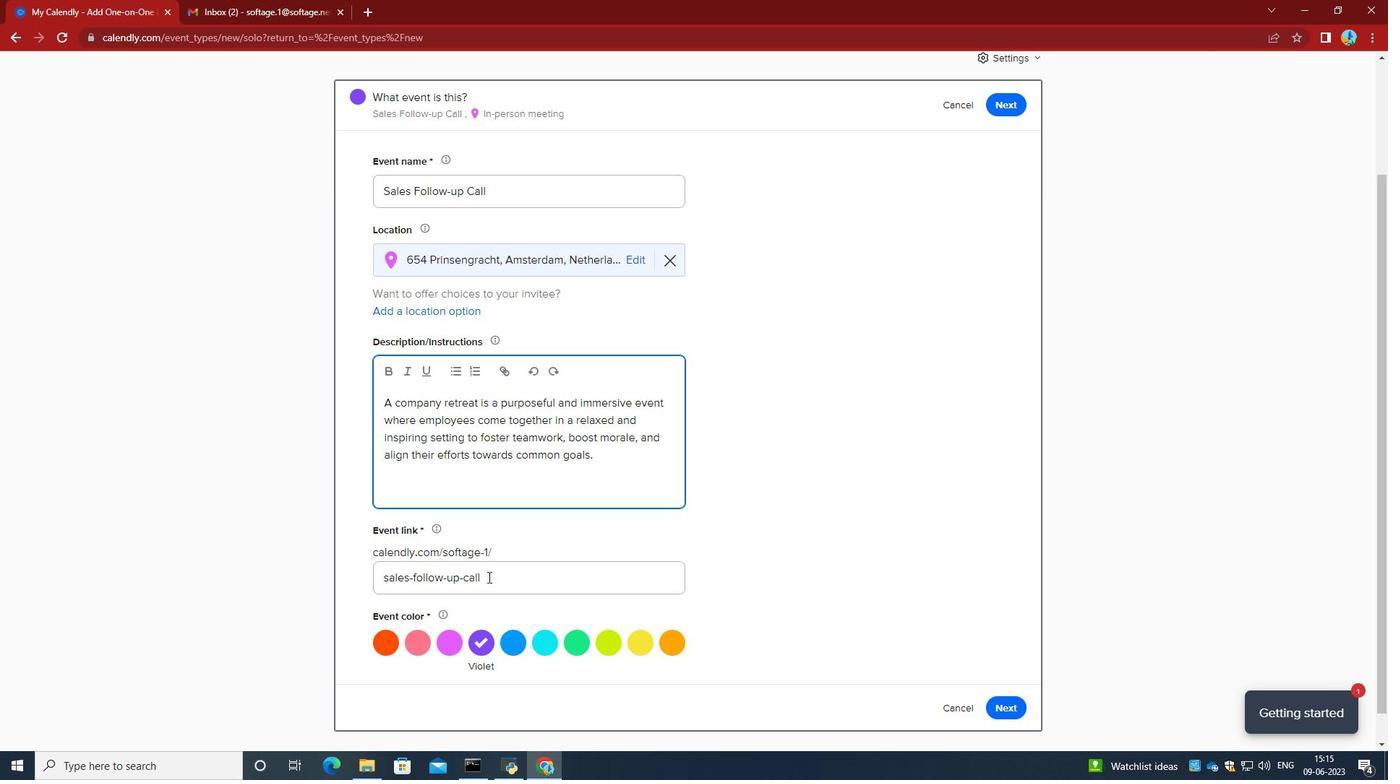 
Action: Mouse moved to (337, 566)
Screenshot: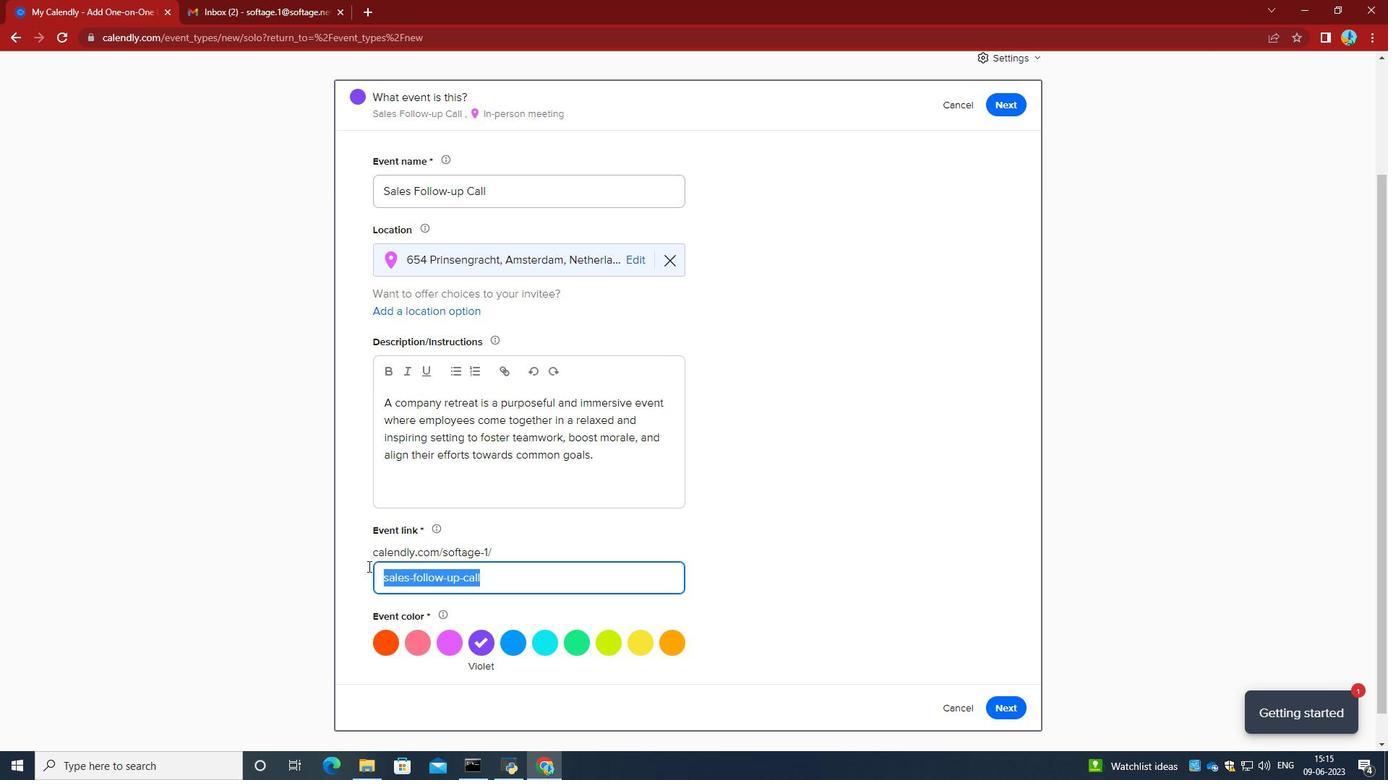 
Action: Key pressed <Key.backspace><Key.caps_lock><Key.caps_lock>http-salesfollow-<Key.backspace>upcallcom
Screenshot: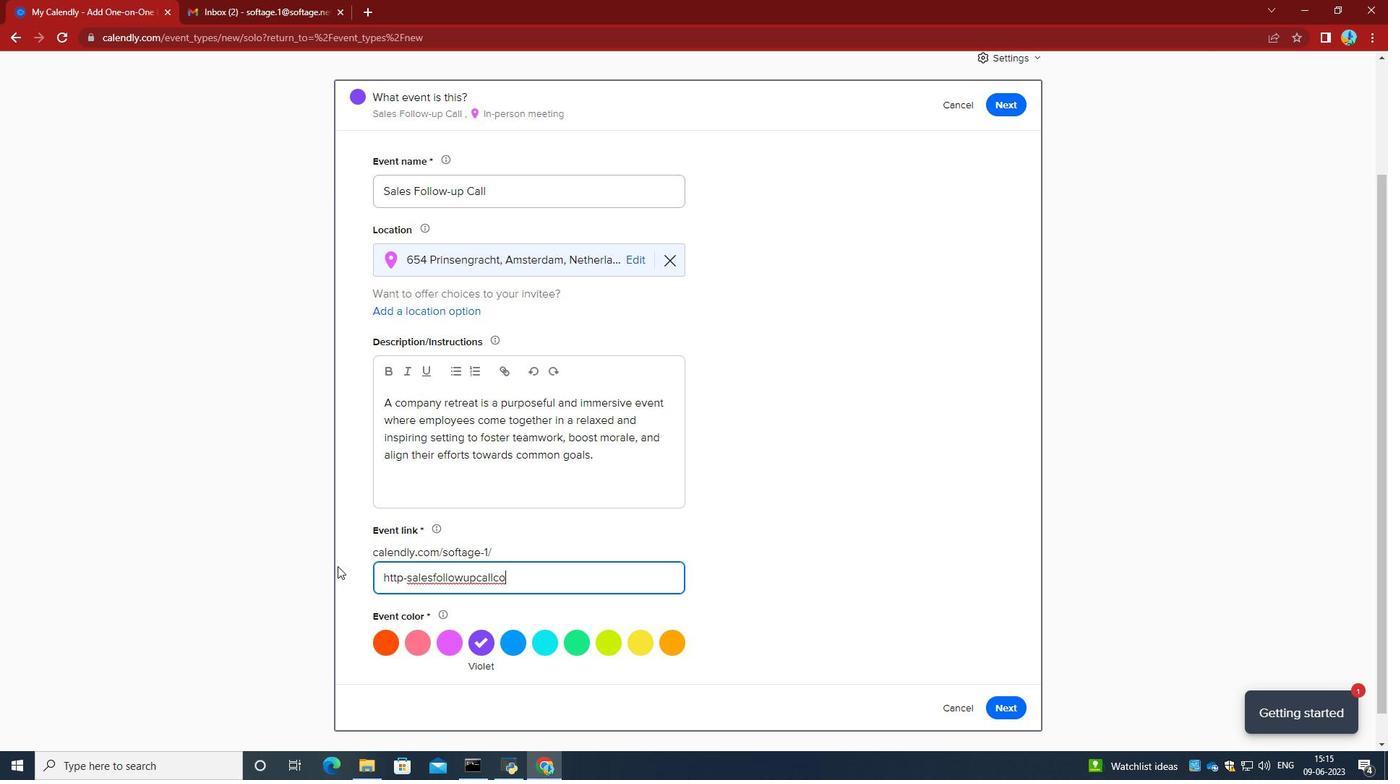 
Action: Mouse moved to (422, 642)
Screenshot: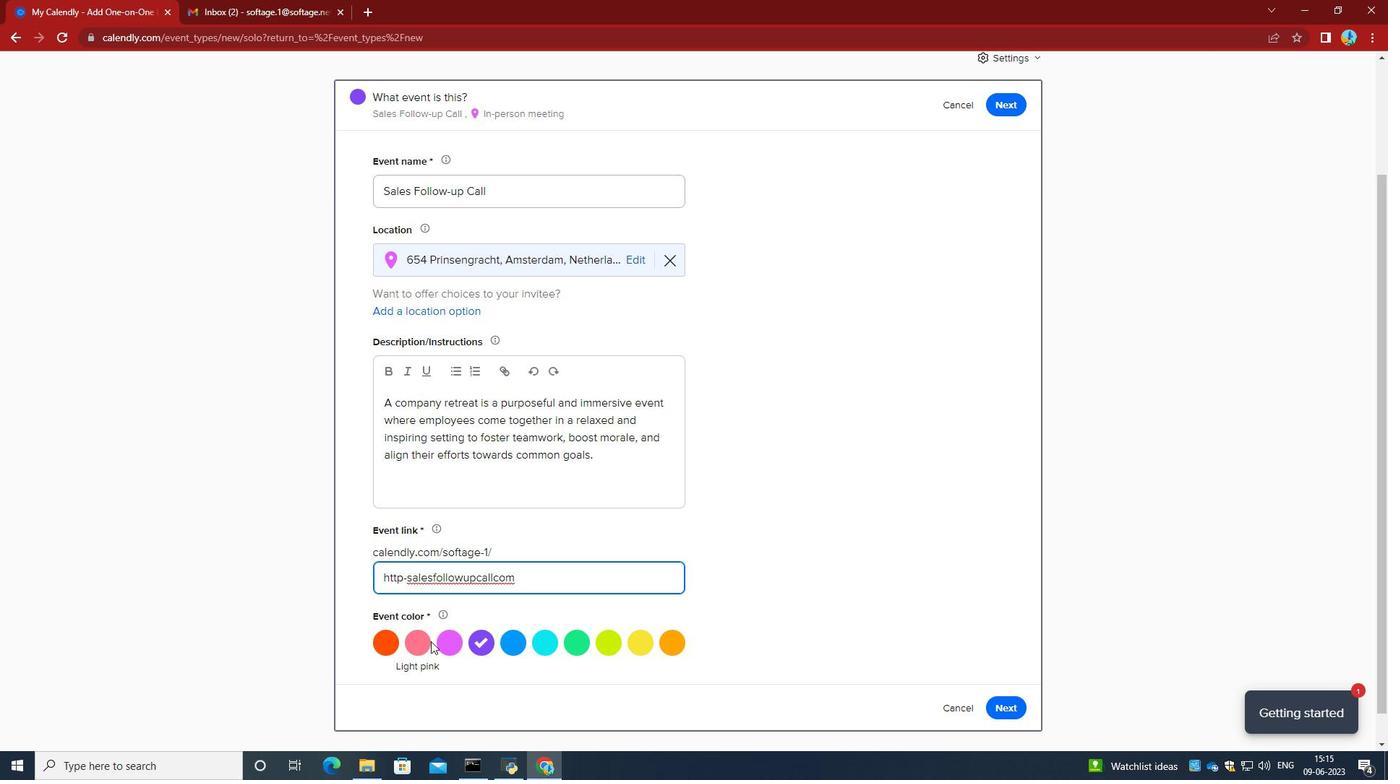 
Action: Mouse pressed left at (422, 642)
Screenshot: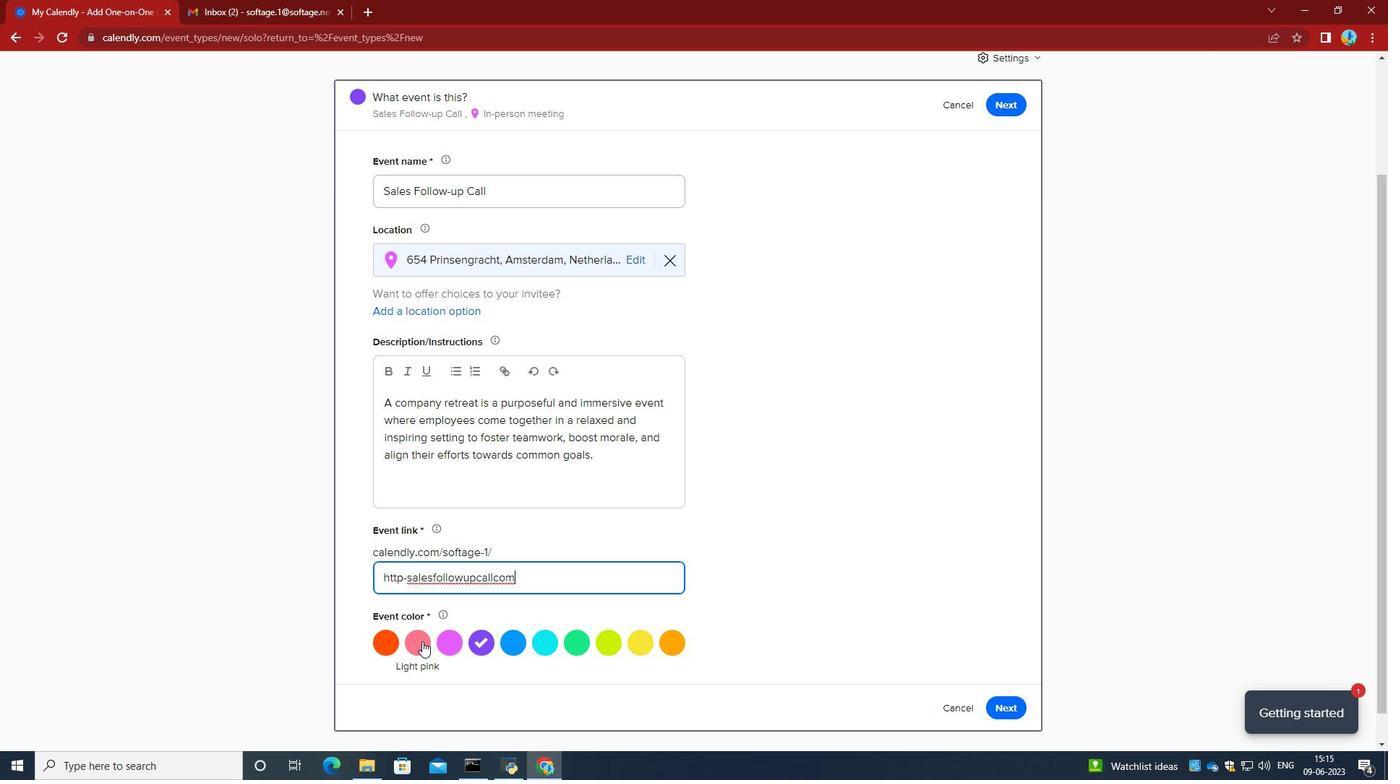
Action: Mouse moved to (1005, 715)
Screenshot: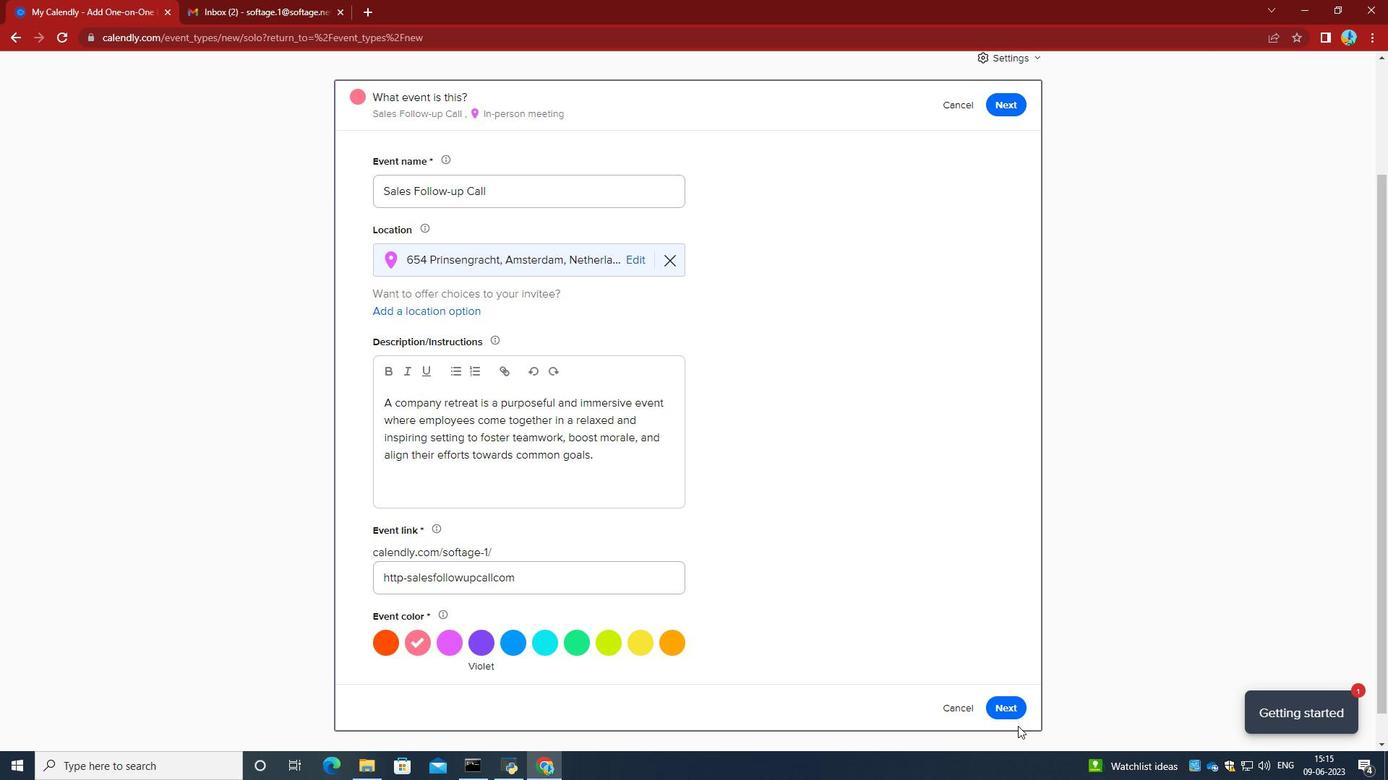 
Action: Mouse pressed left at (1005, 715)
Screenshot: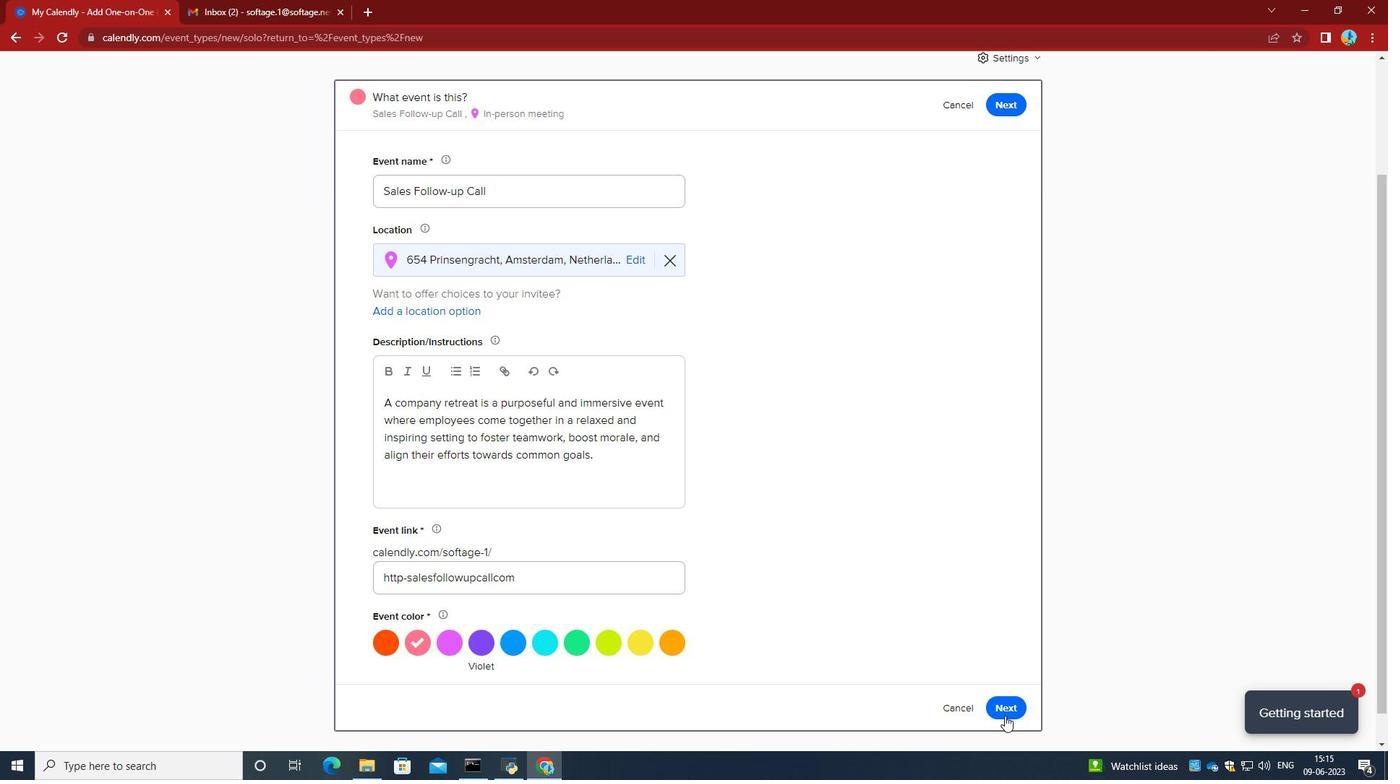 
Action: Mouse moved to (414, 318)
Screenshot: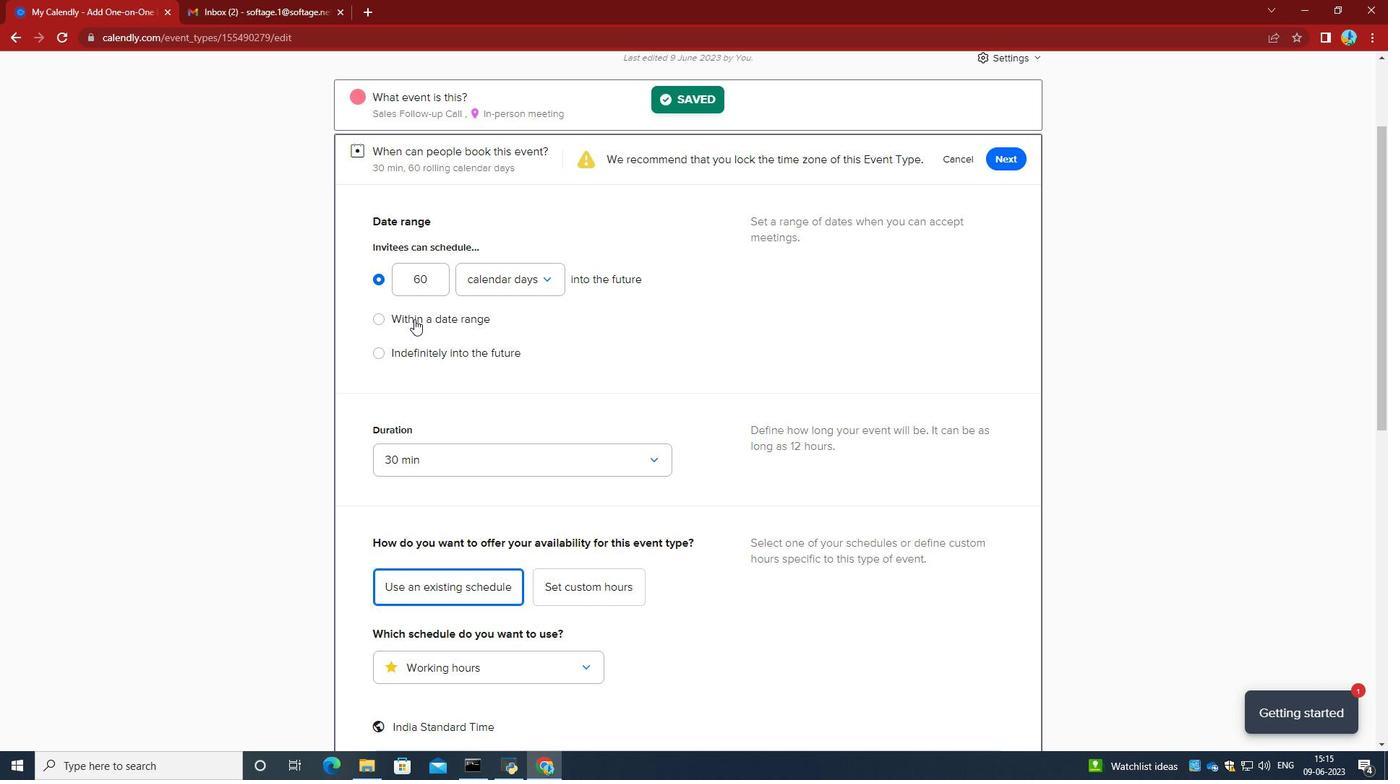 
Action: Mouse pressed left at (414, 318)
Screenshot: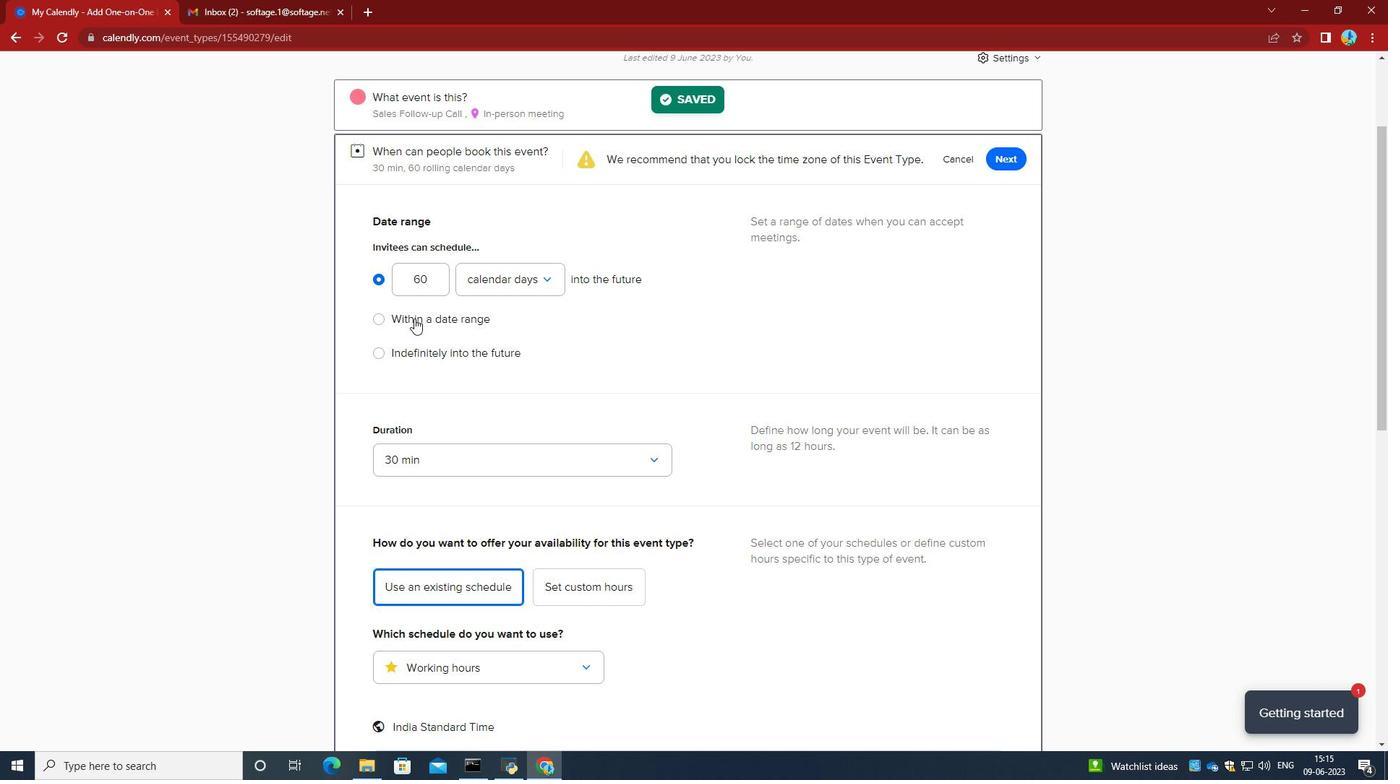 
Action: Mouse moved to (591, 321)
Screenshot: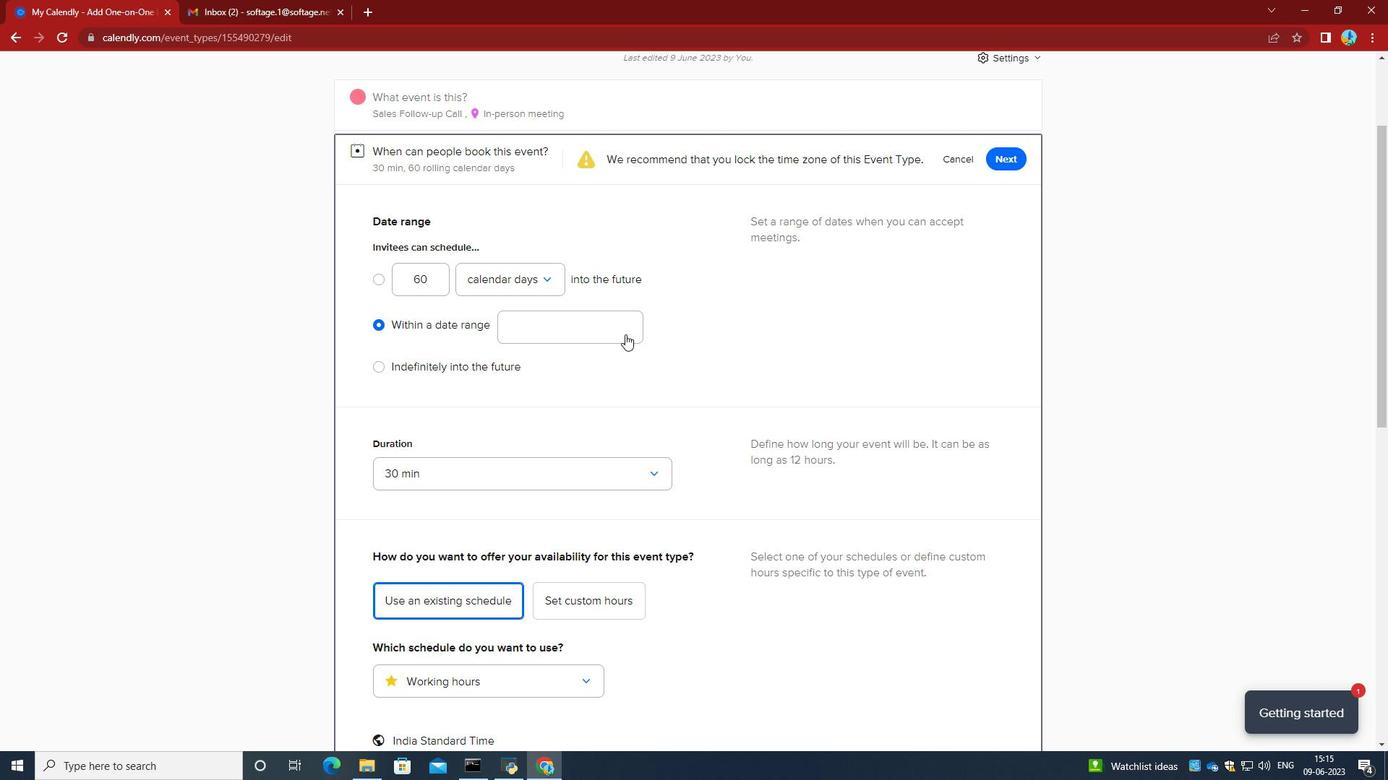 
Action: Mouse pressed left at (591, 321)
Screenshot: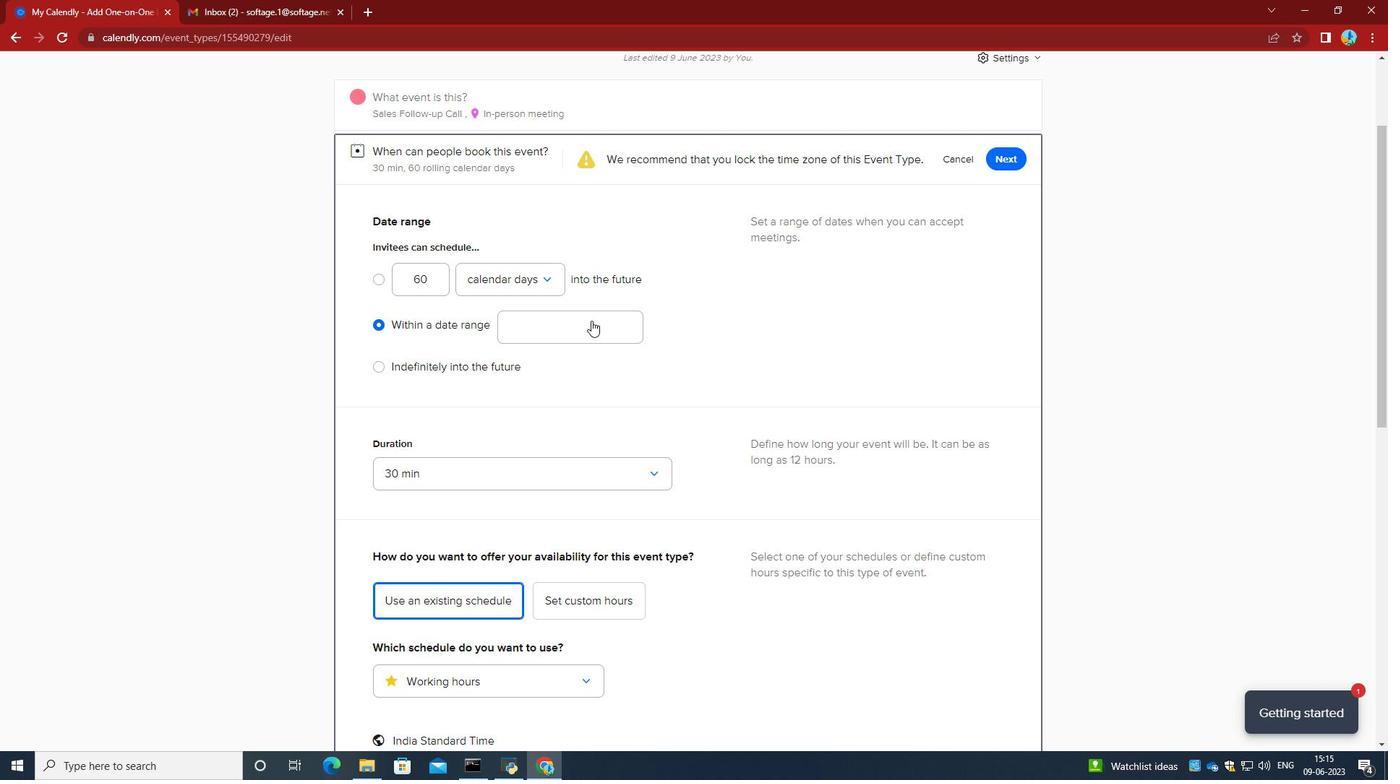 
Action: Mouse moved to (618, 375)
Screenshot: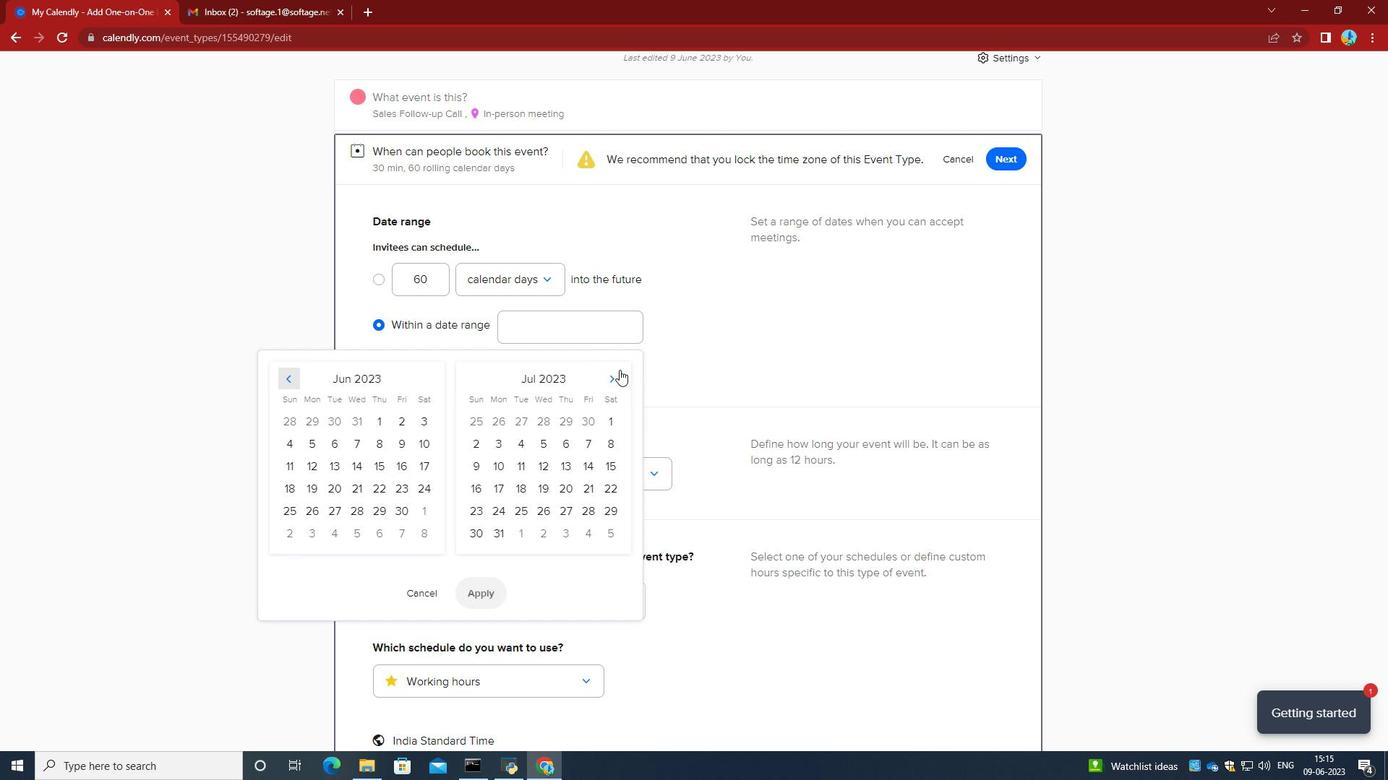 
Action: Mouse pressed left at (618, 375)
Screenshot: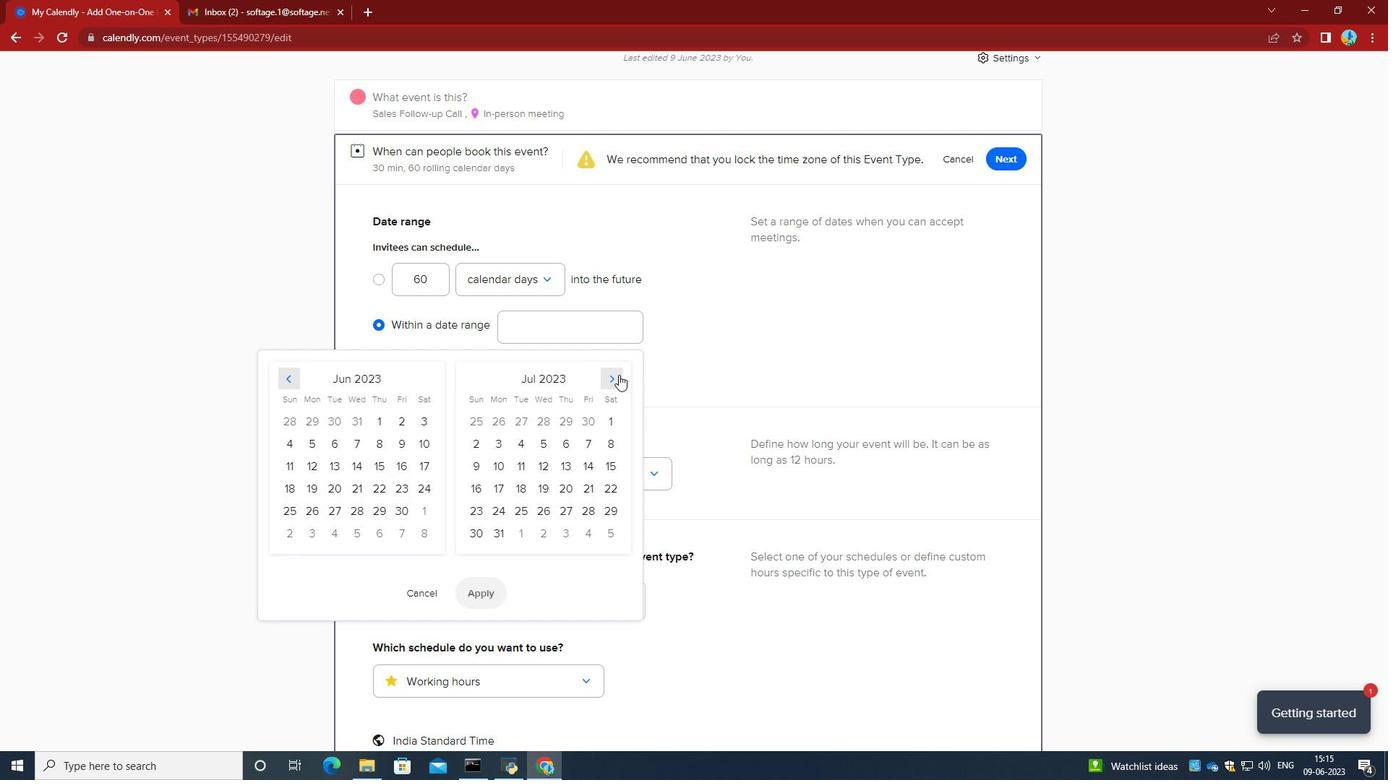 
Action: Mouse pressed left at (618, 375)
Screenshot: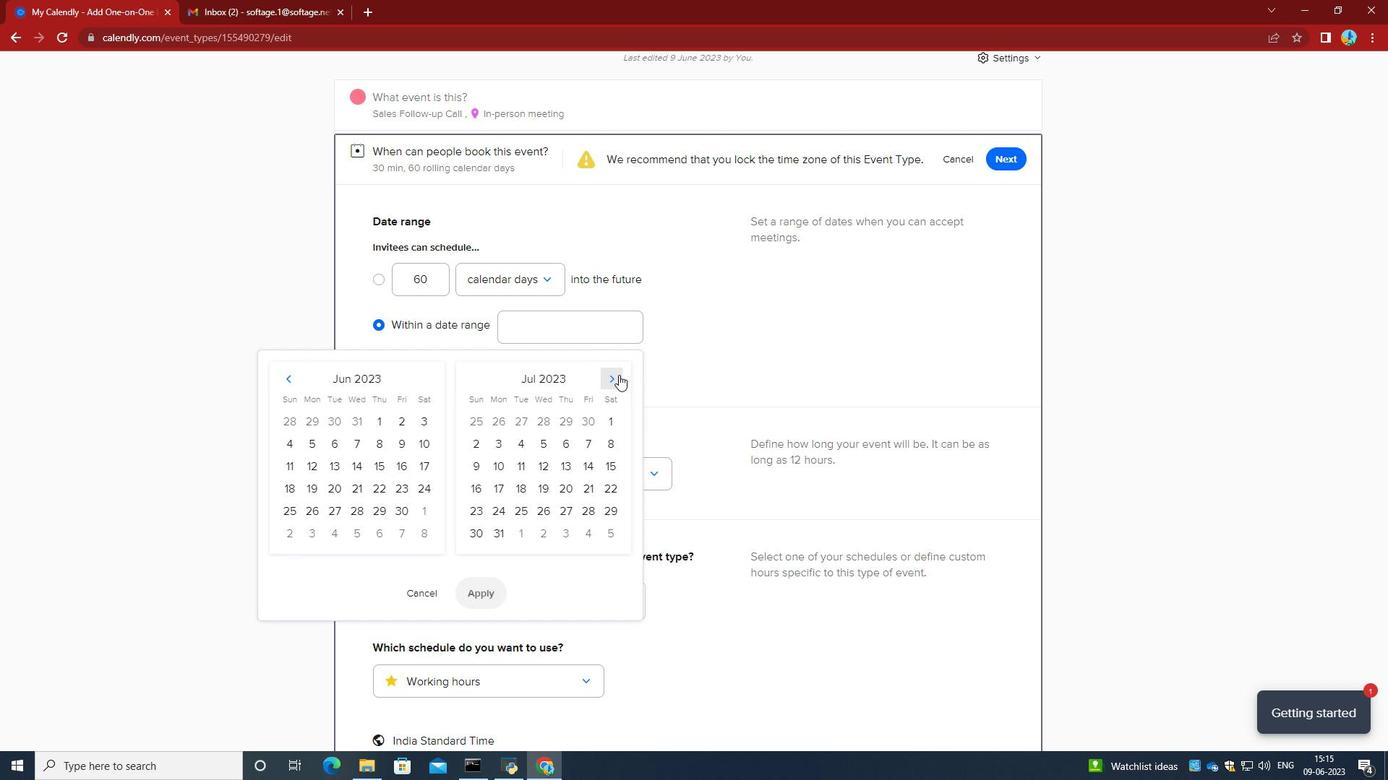 
Action: Mouse pressed left at (618, 375)
Screenshot: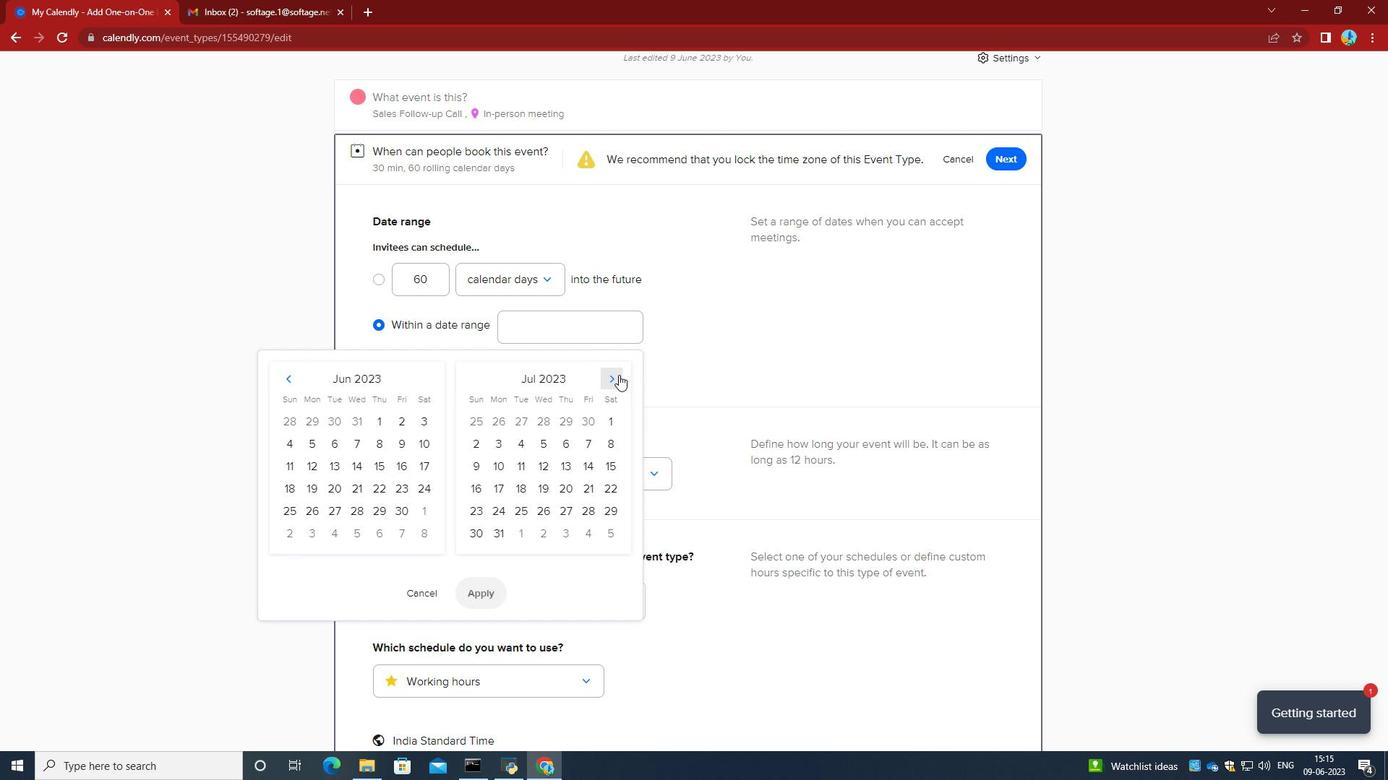 
Action: Mouse pressed left at (618, 375)
Screenshot: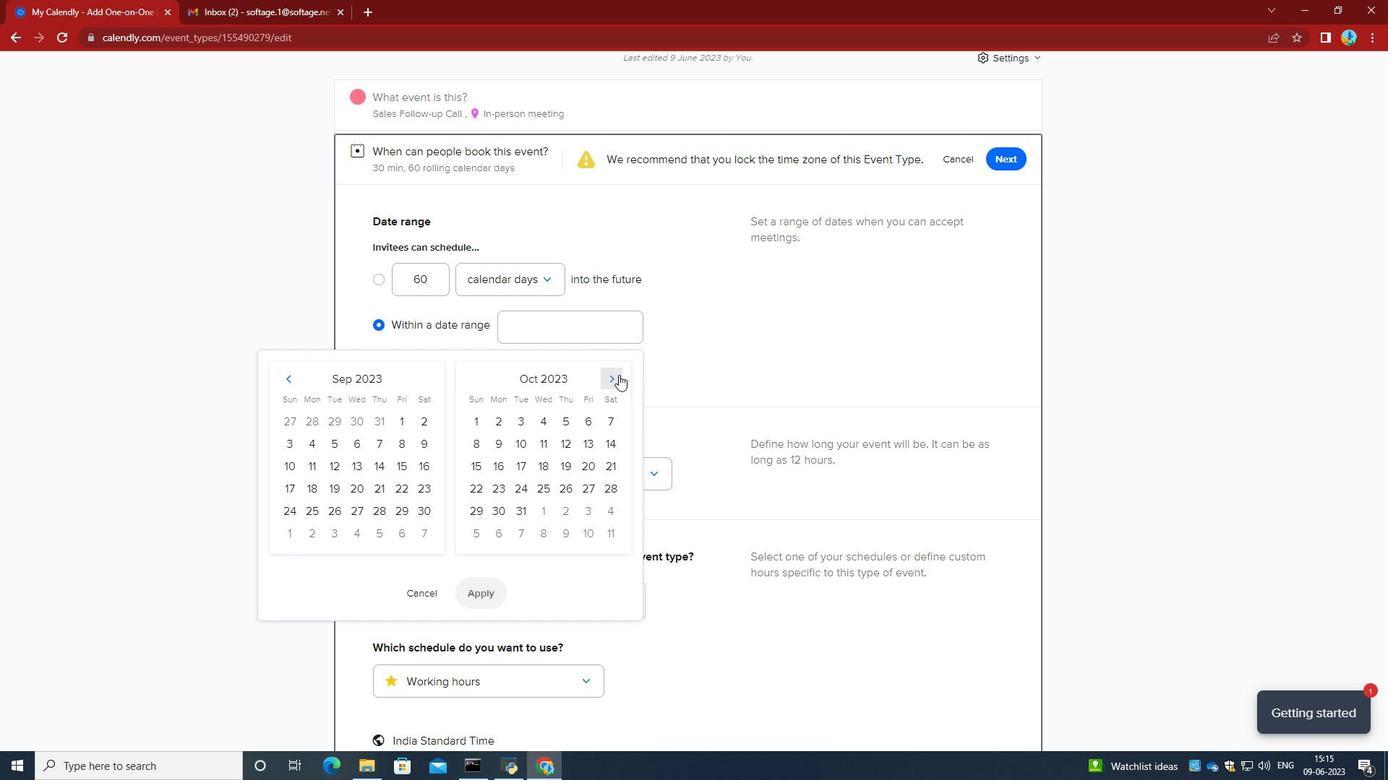 
Action: Mouse pressed left at (618, 375)
Screenshot: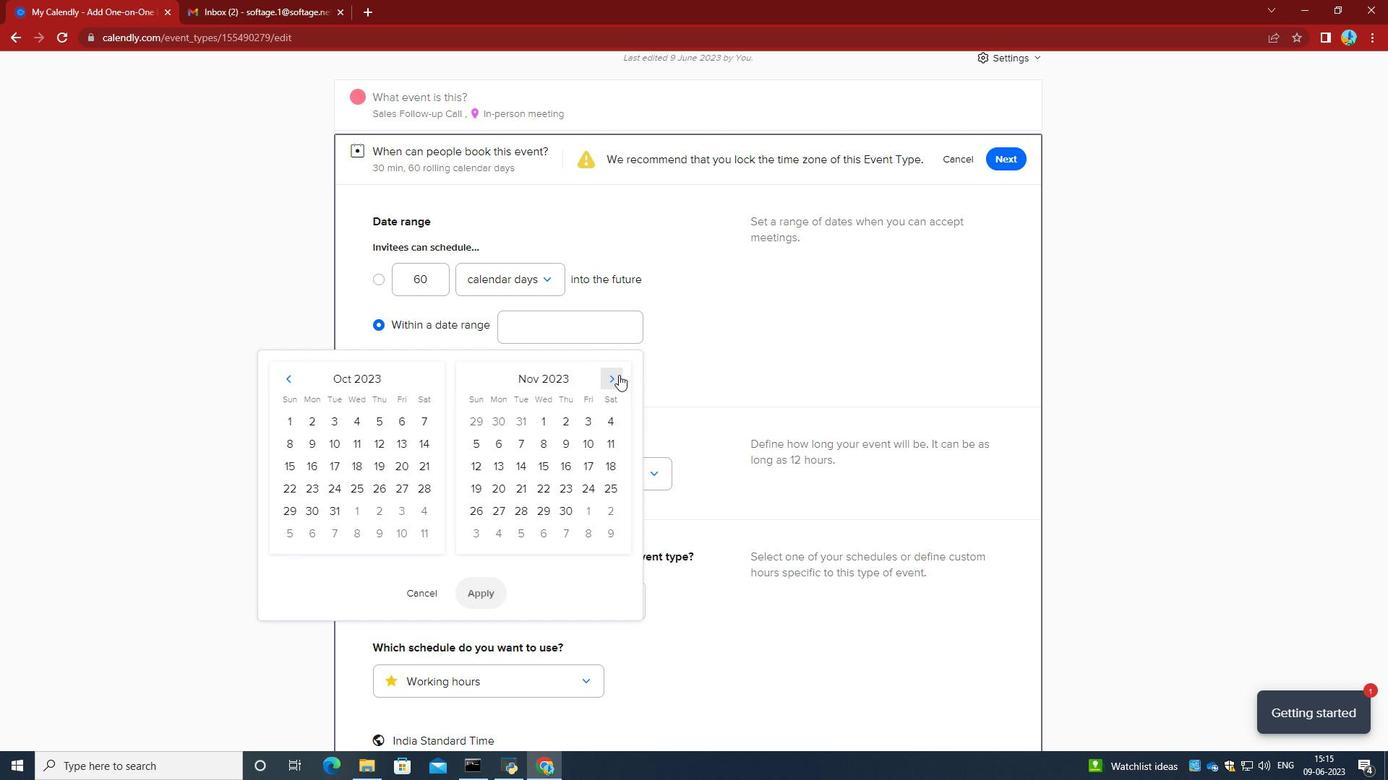 
Action: Mouse moved to (591, 470)
Screenshot: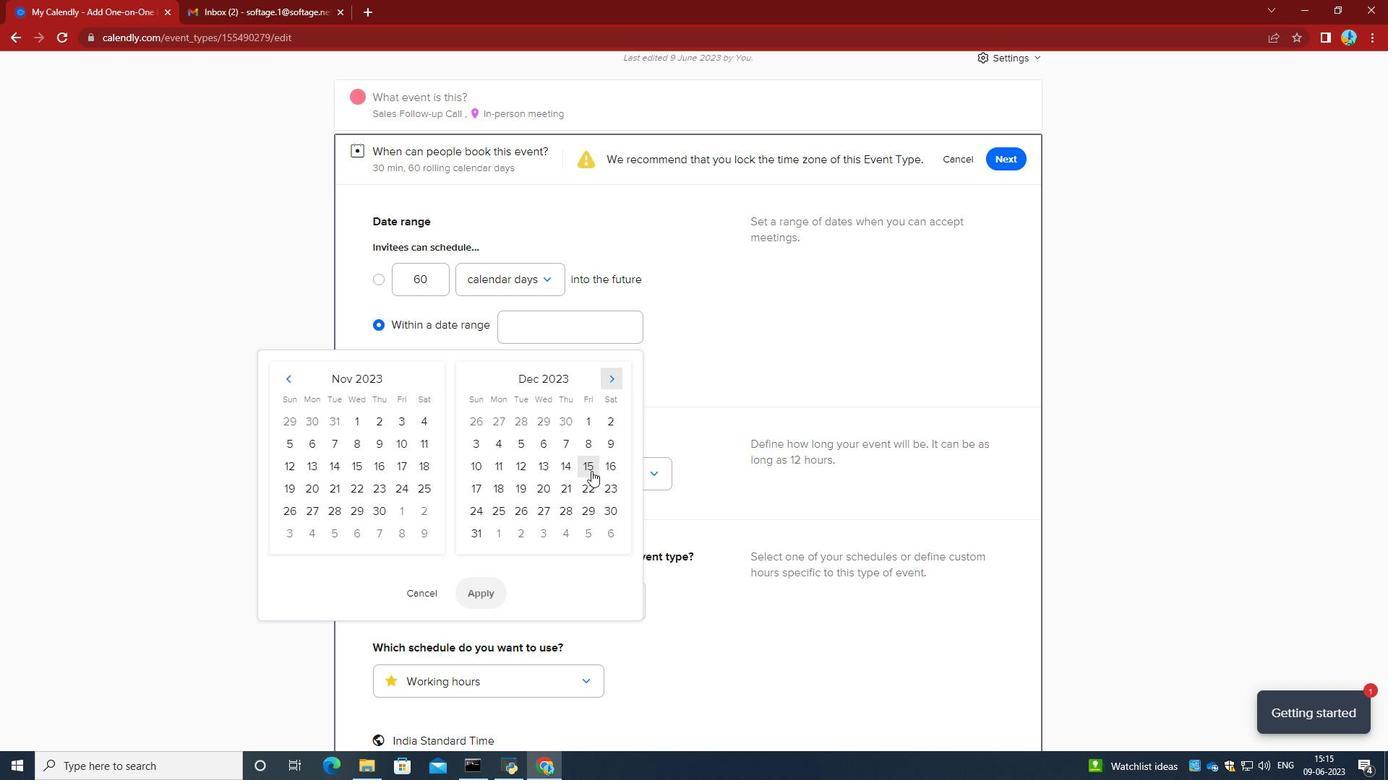 
Action: Mouse pressed left at (591, 470)
Screenshot: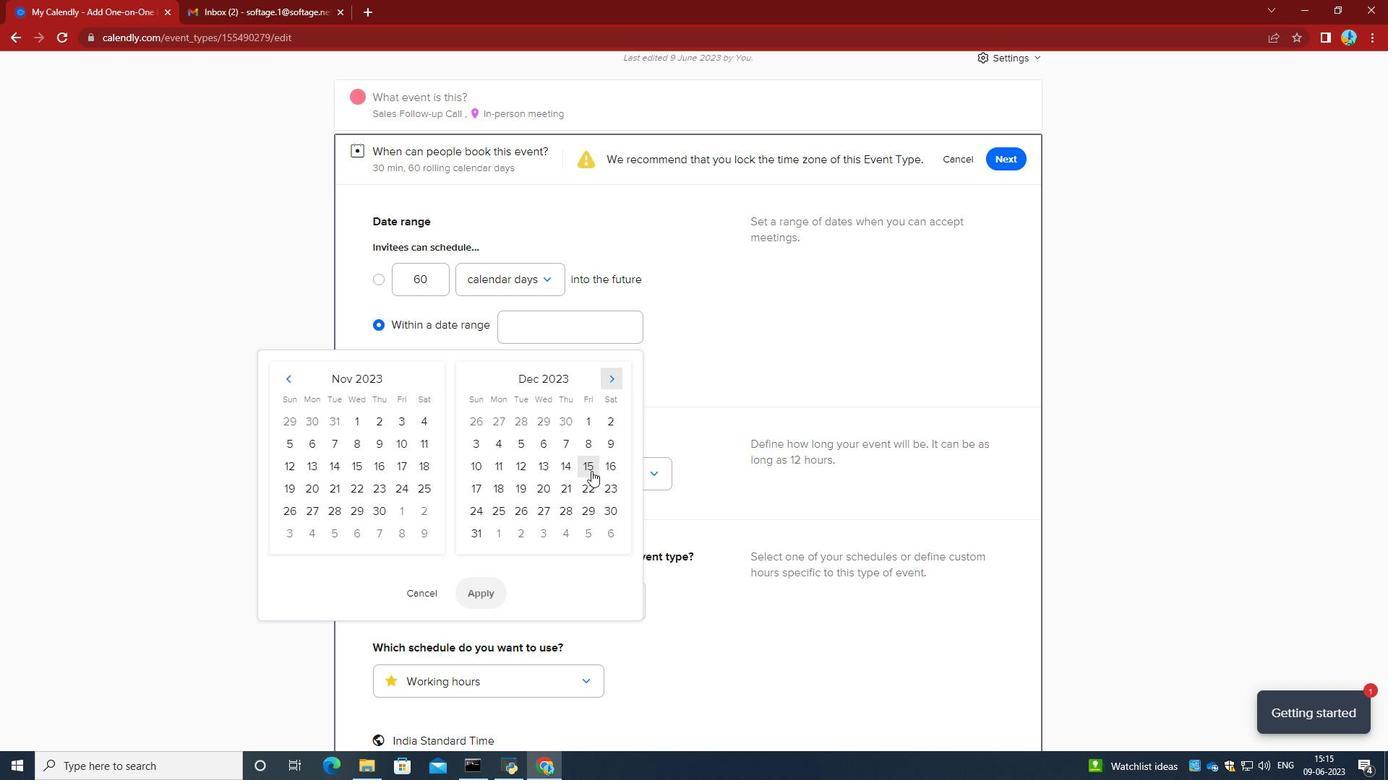 
Action: Mouse moved to (469, 488)
Screenshot: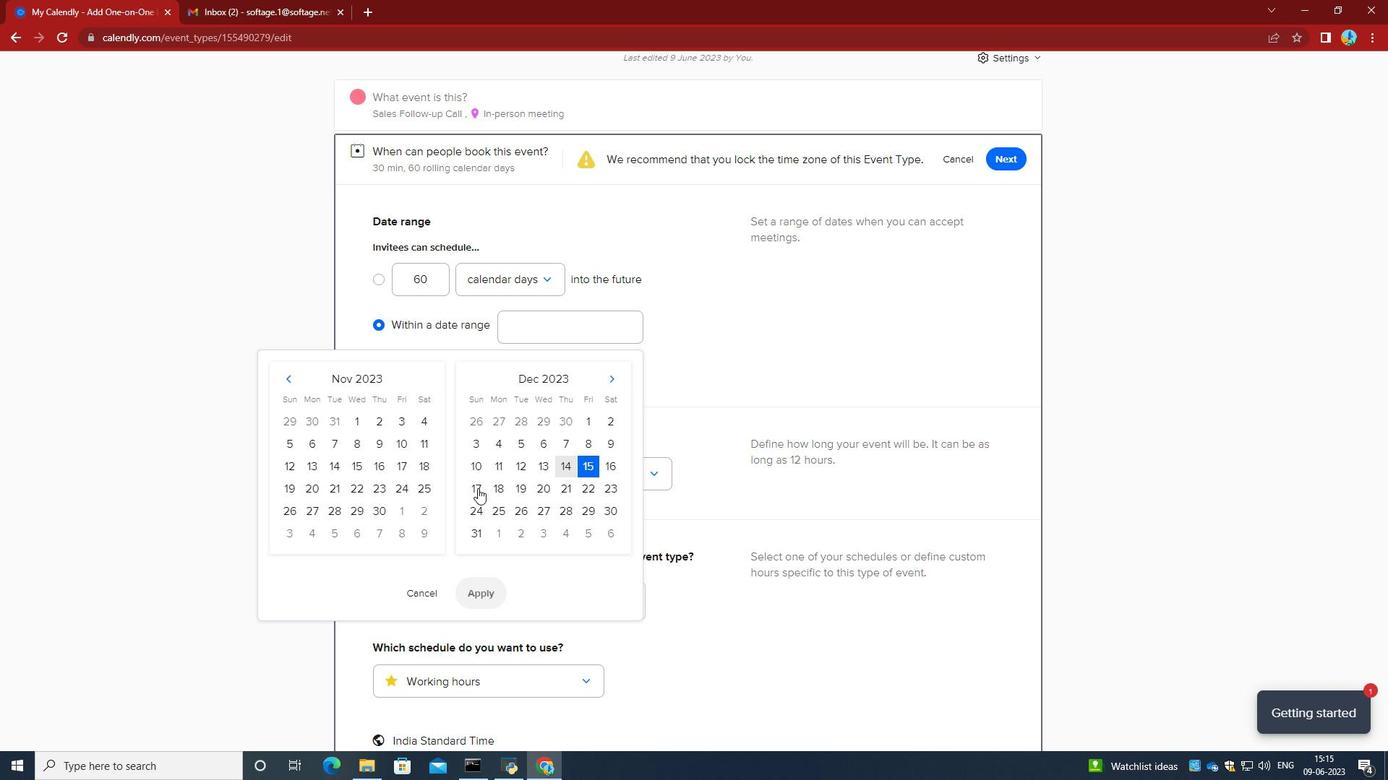 
Action: Mouse pressed left at (469, 488)
Screenshot: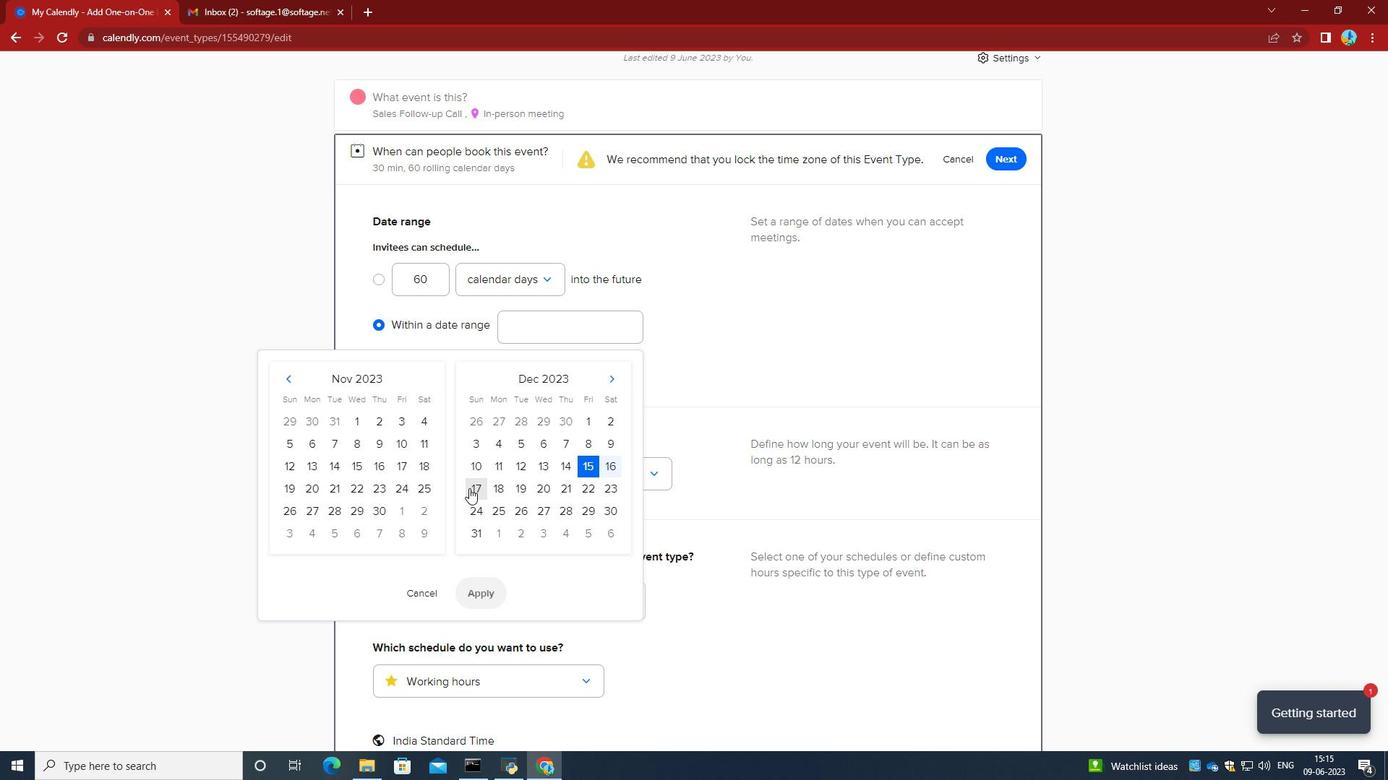 
Action: Mouse moved to (474, 590)
Screenshot: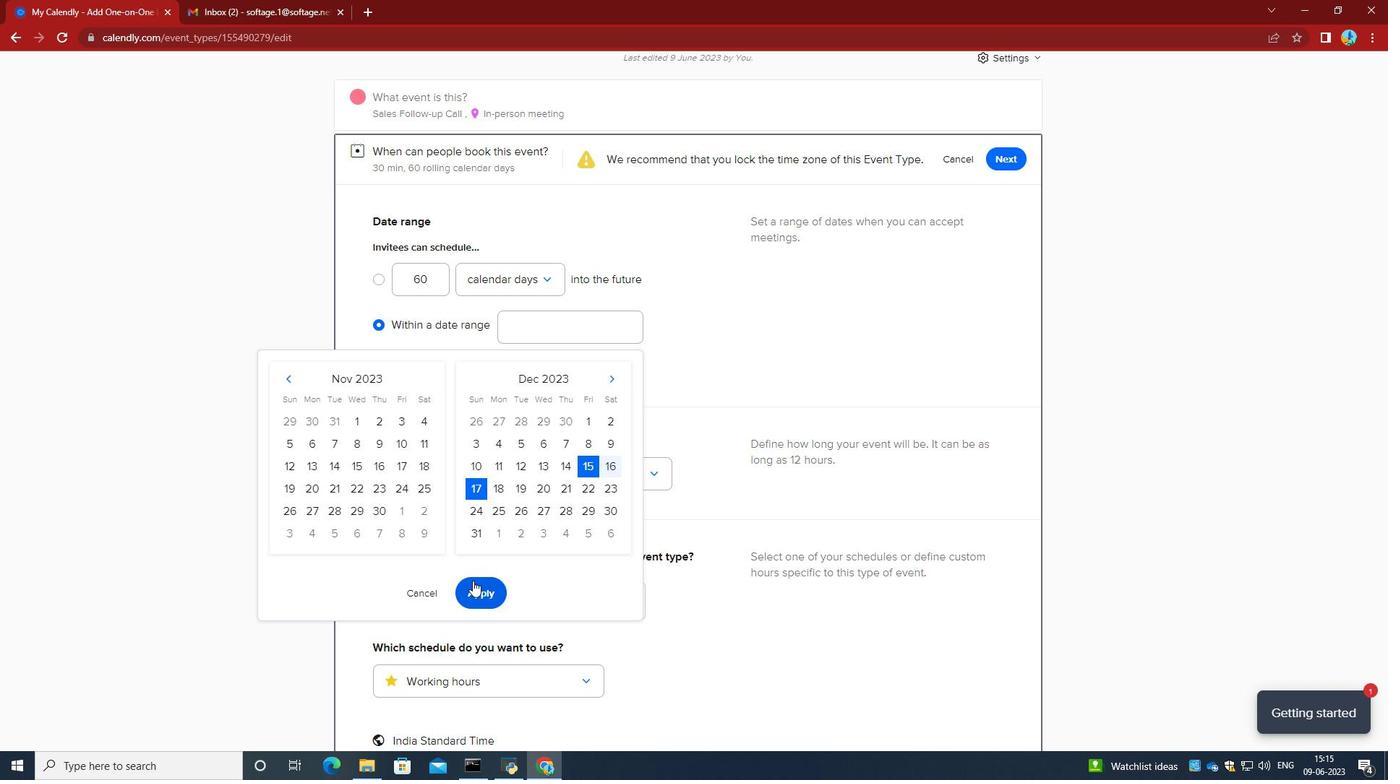 
Action: Mouse pressed left at (474, 590)
Screenshot: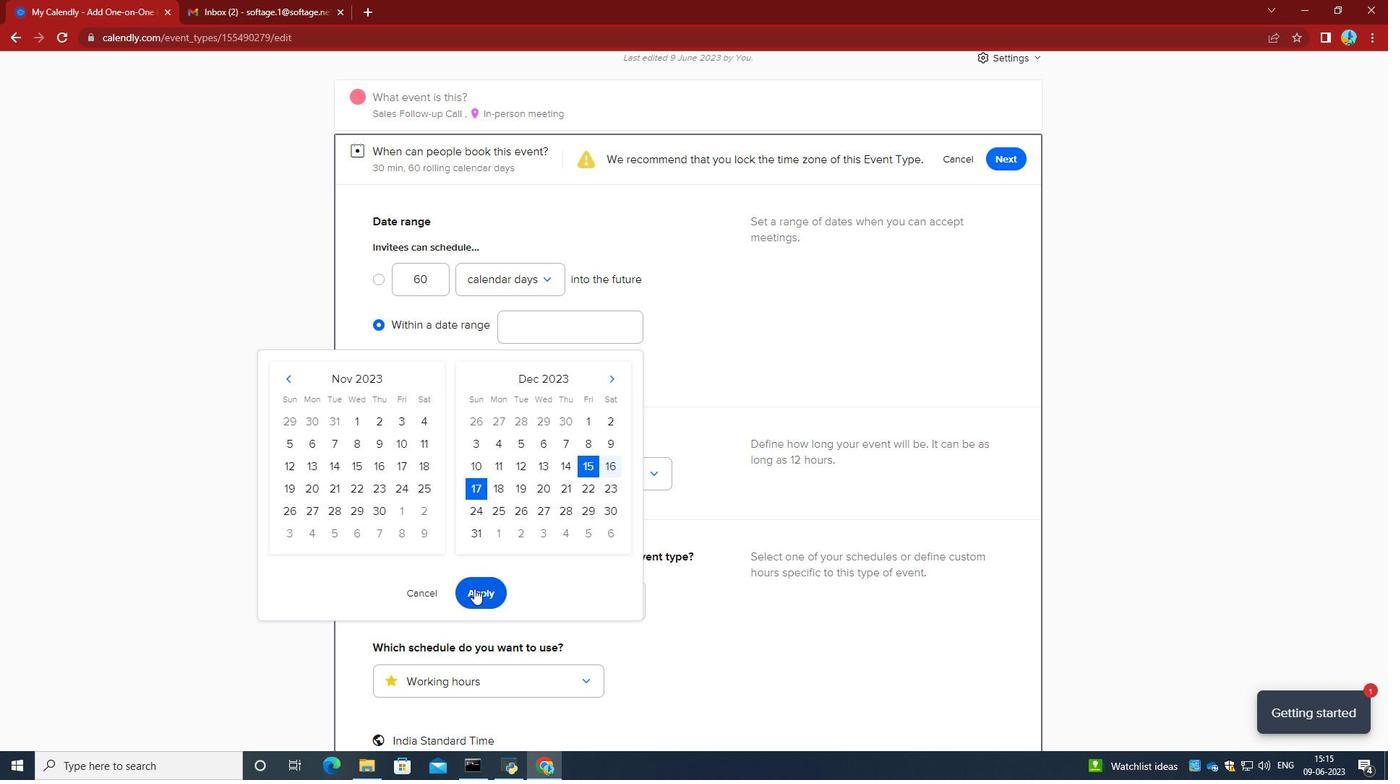 
Action: Mouse moved to (595, 438)
Screenshot: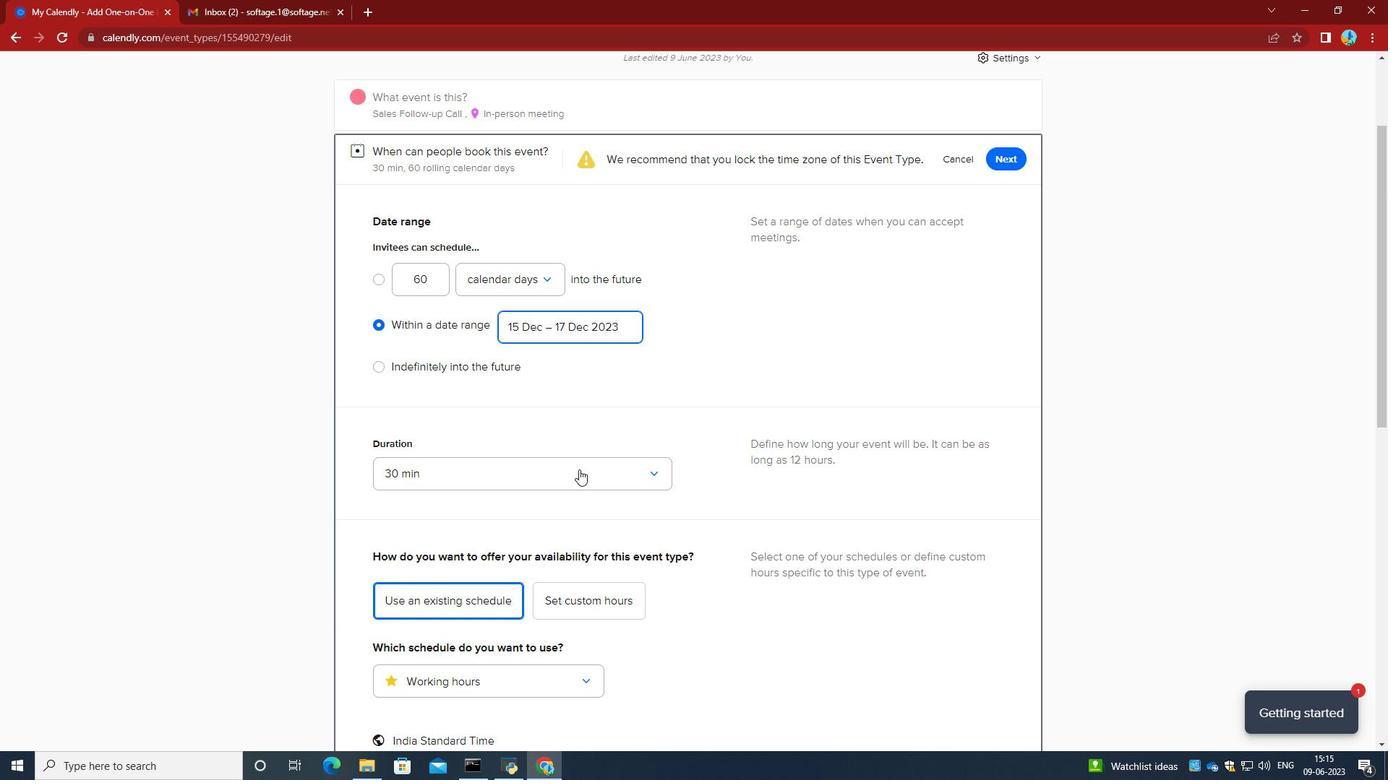 
Action: Mouse scrolled (595, 438) with delta (0, 0)
Screenshot: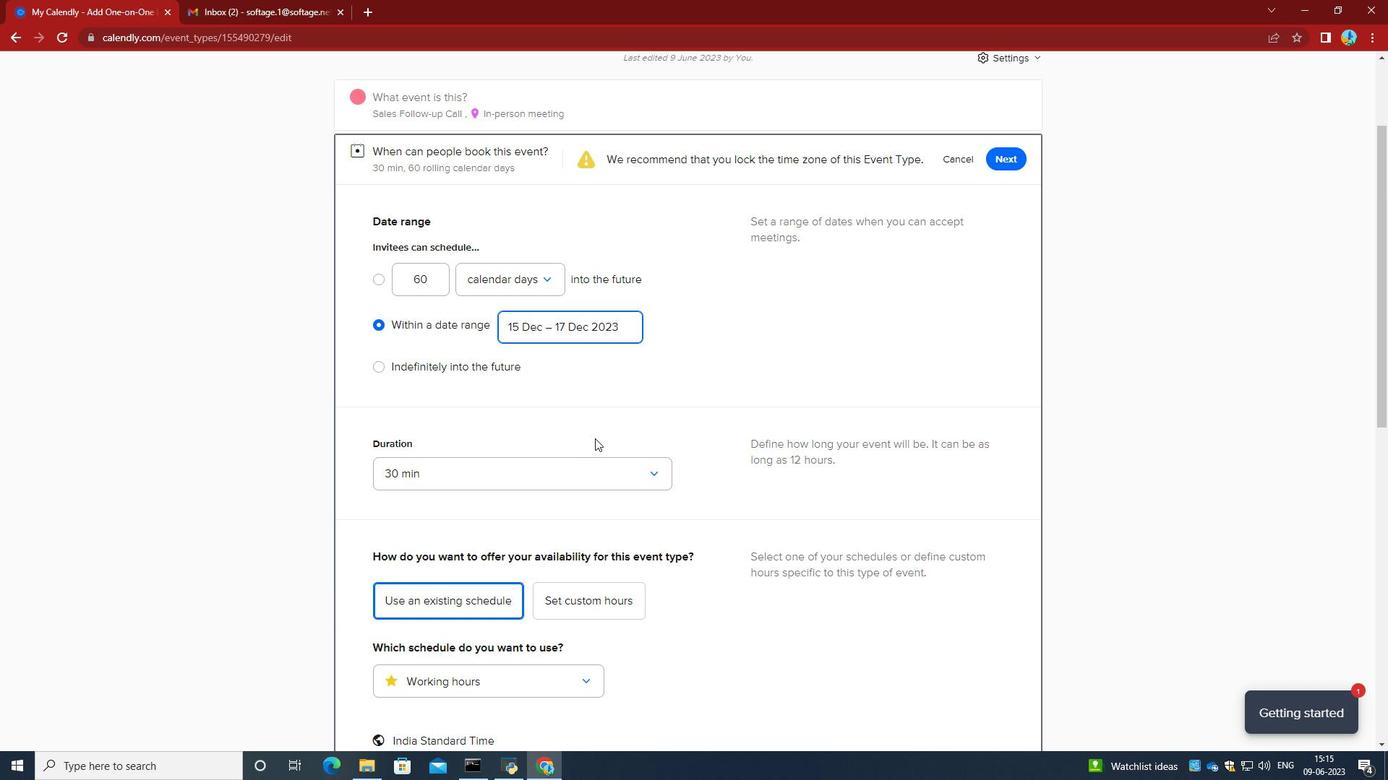 
Action: Mouse scrolled (595, 438) with delta (0, 0)
Screenshot: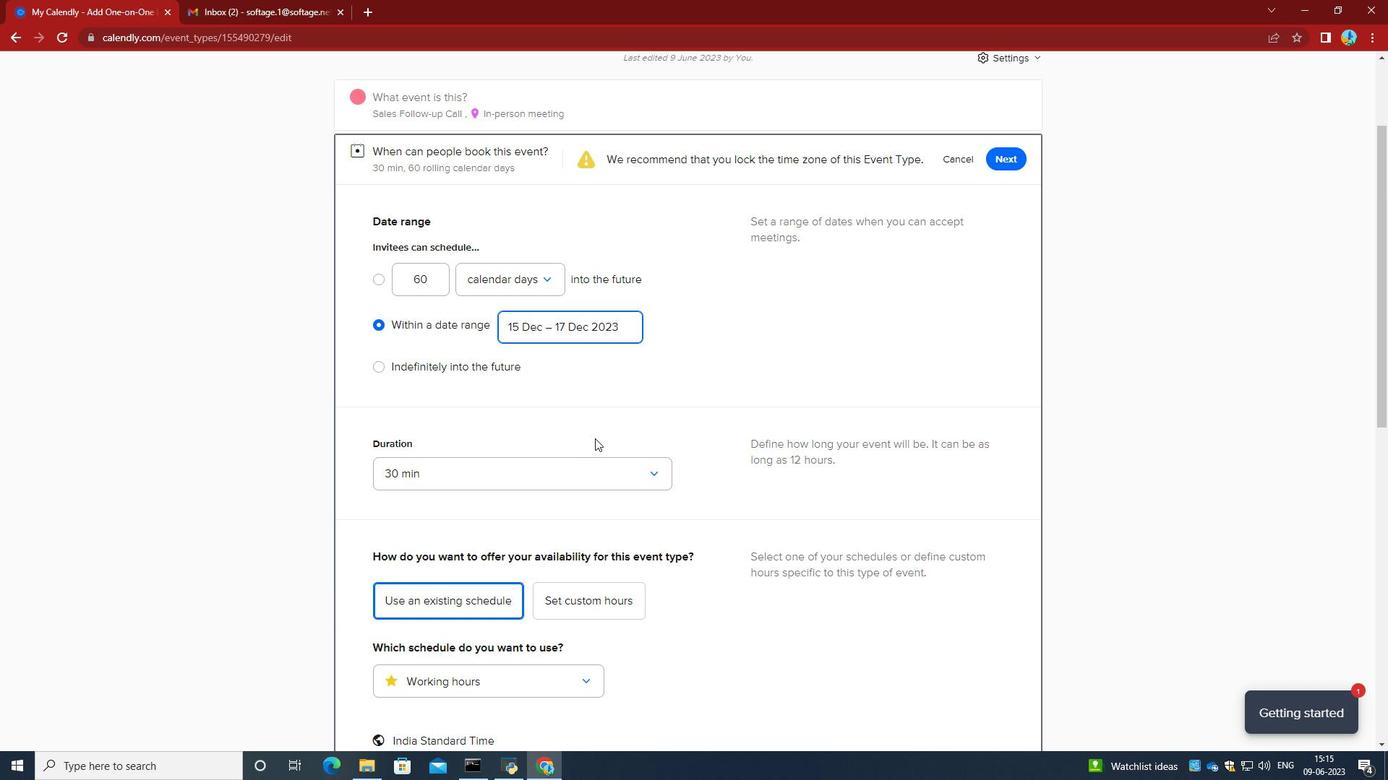 
Action: Mouse scrolled (595, 438) with delta (0, 0)
Screenshot: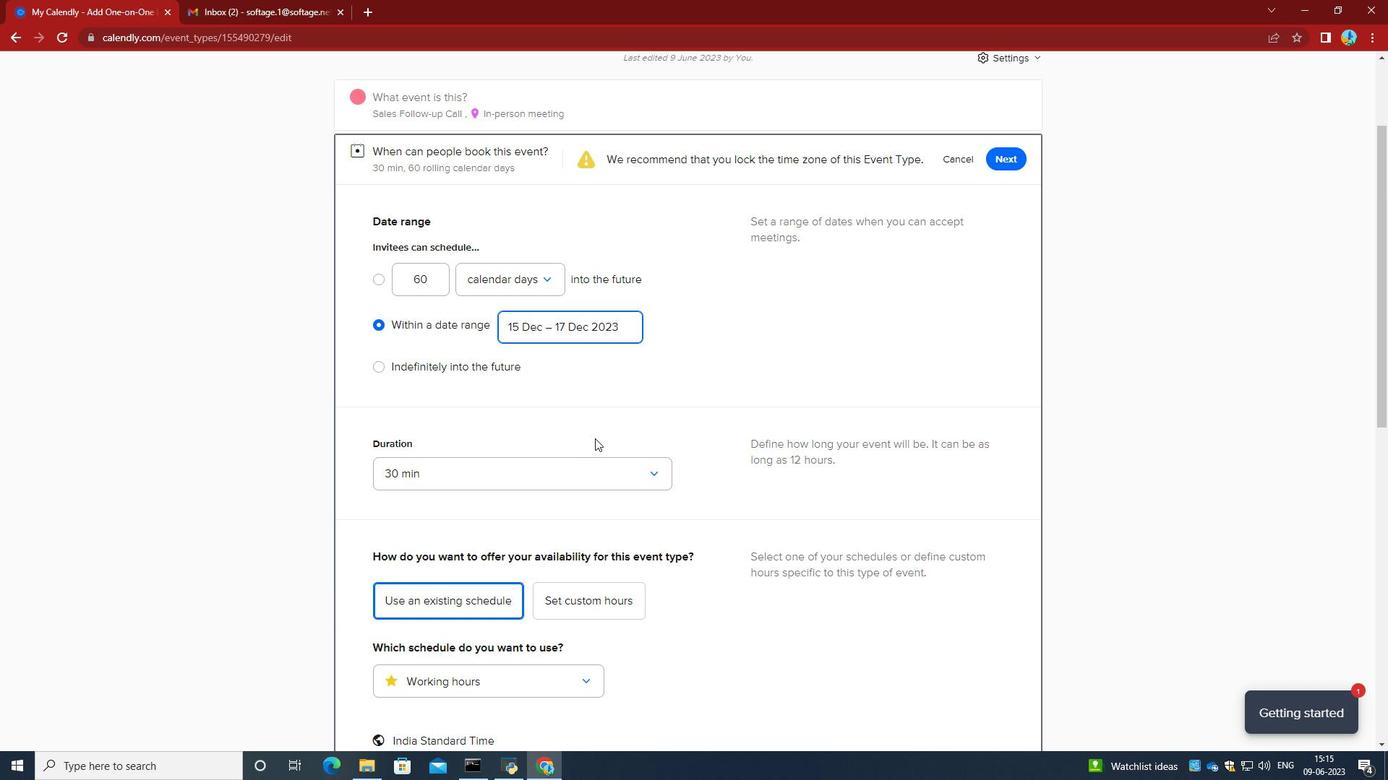 
Action: Mouse scrolled (595, 438) with delta (0, 0)
Screenshot: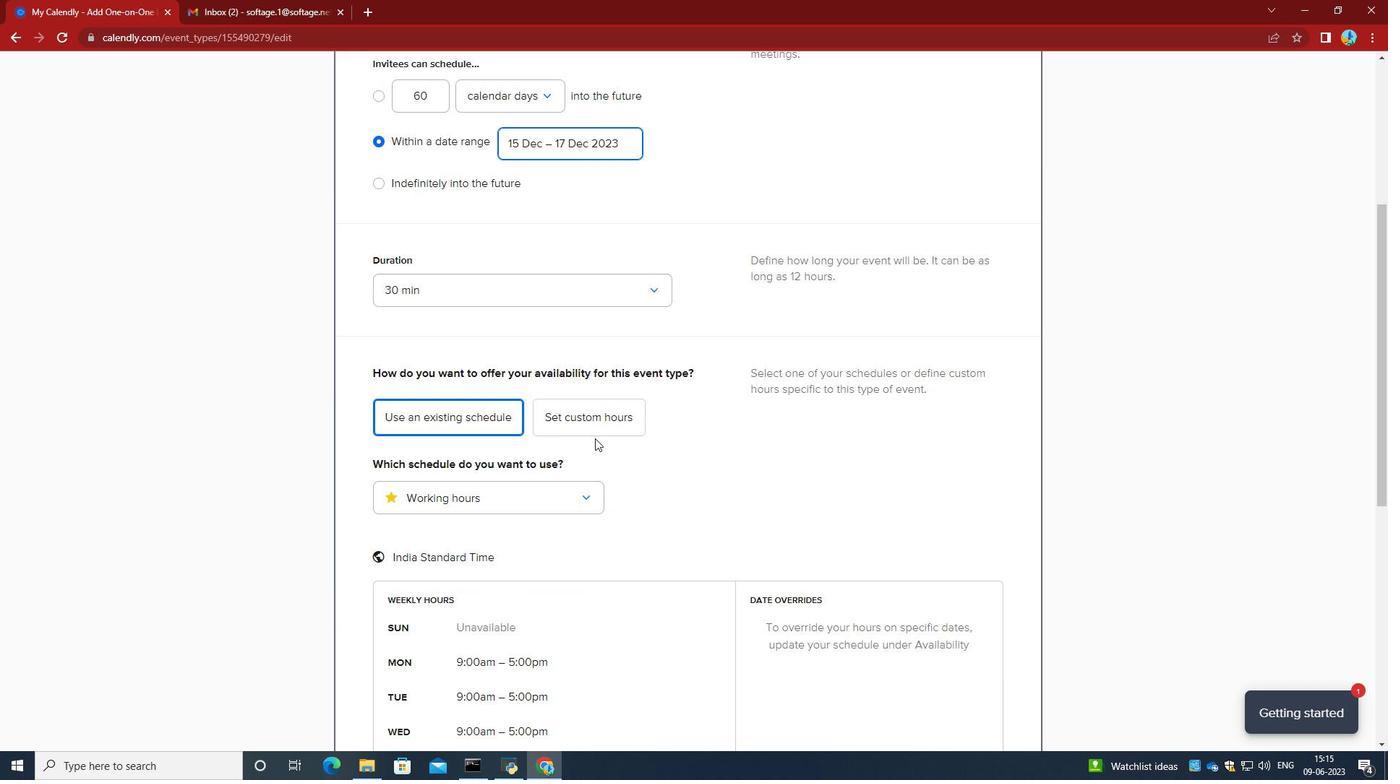 
Action: Mouse scrolled (595, 438) with delta (0, 0)
Screenshot: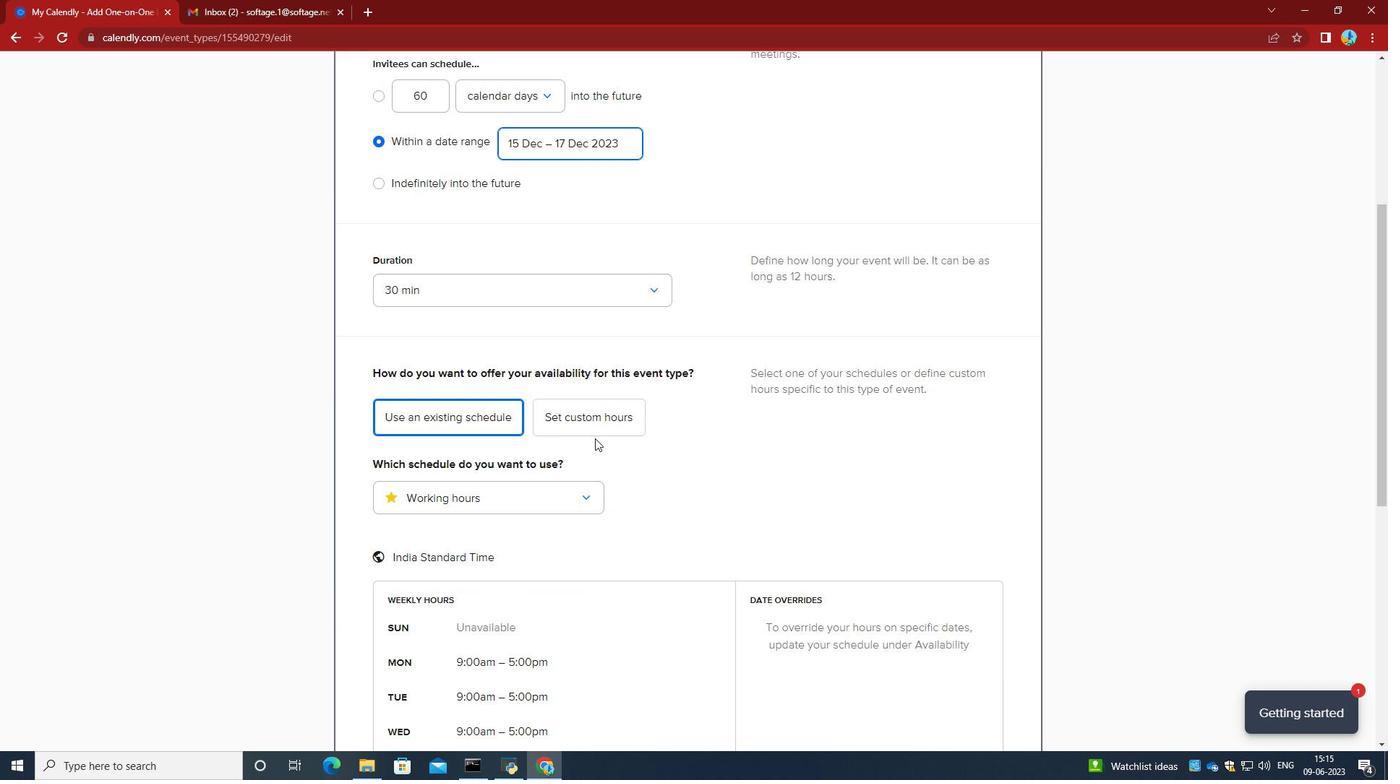 
Action: Mouse scrolled (595, 438) with delta (0, 0)
Screenshot: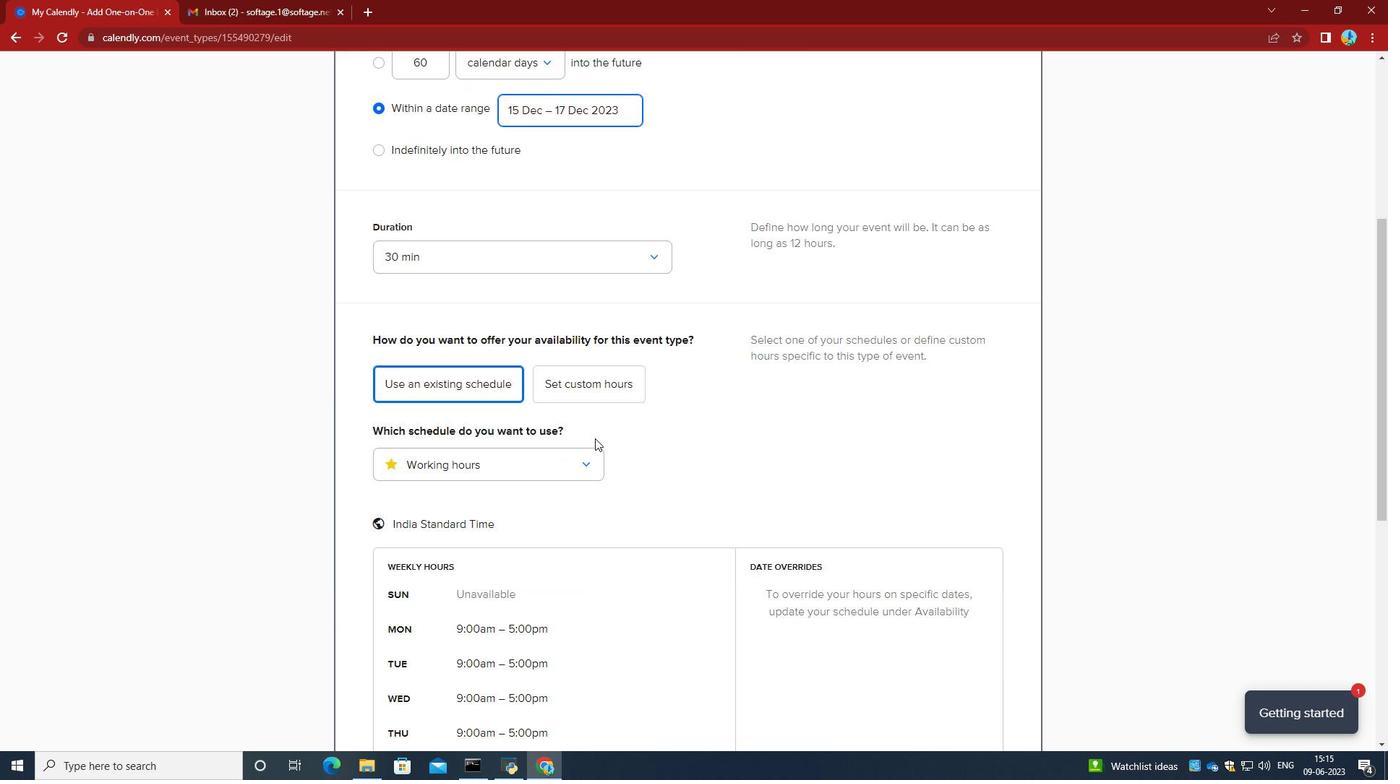 
Action: Mouse scrolled (595, 438) with delta (0, 0)
Screenshot: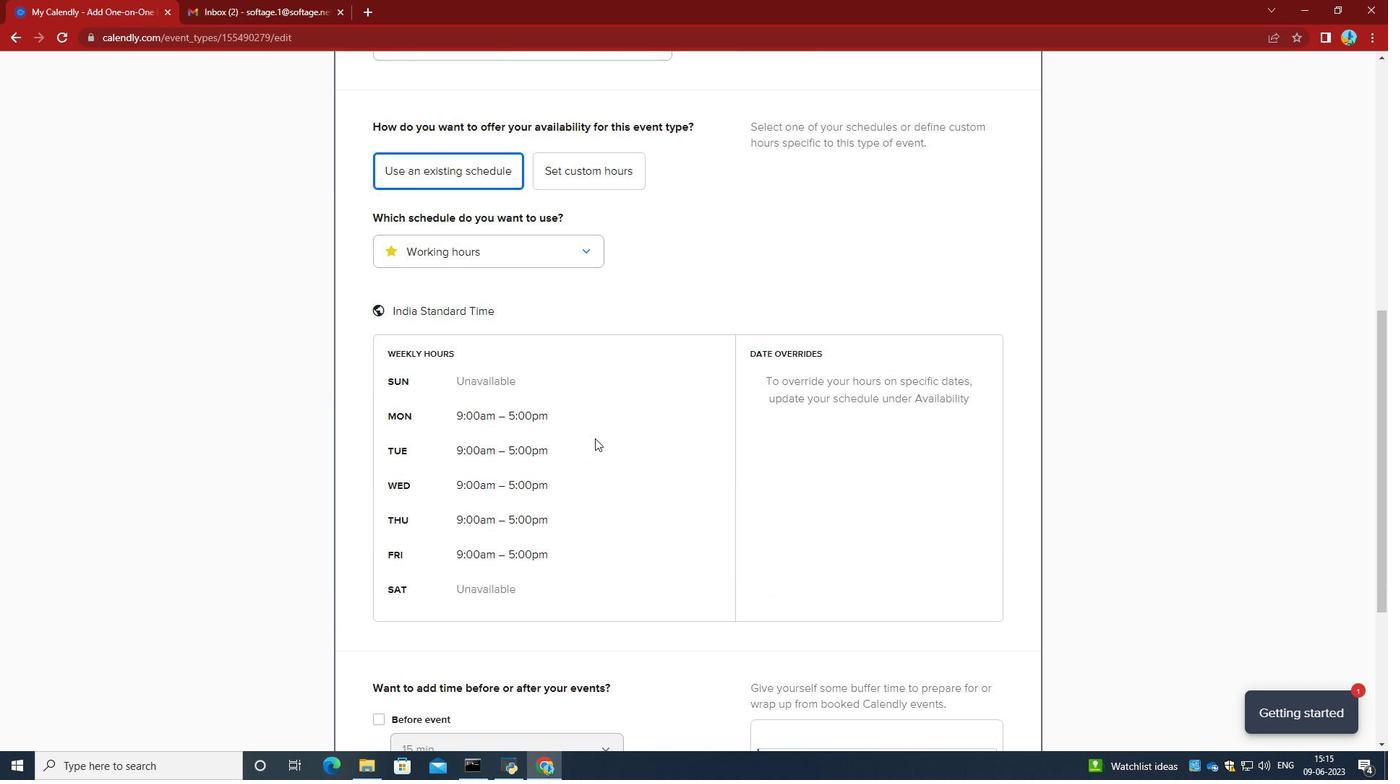 
Action: Mouse moved to (595, 438)
Screenshot: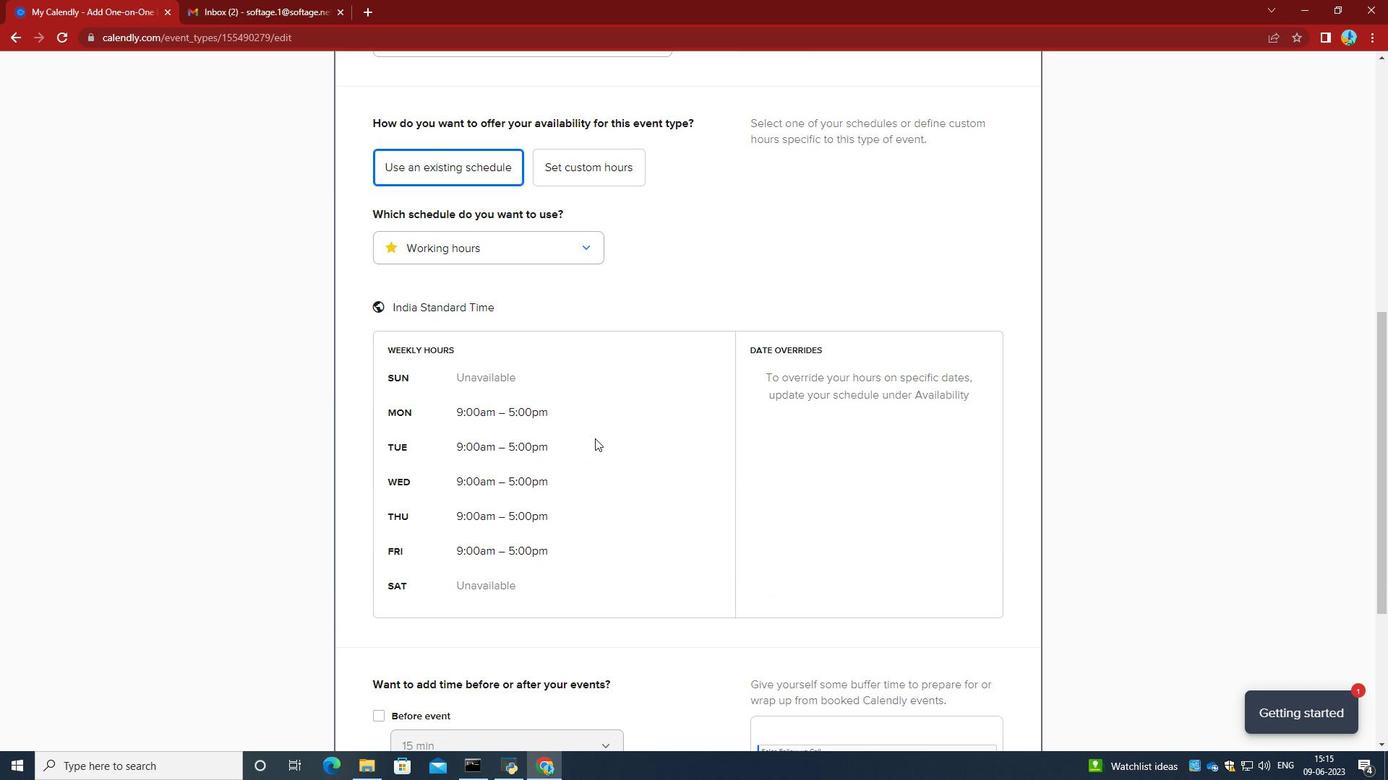 
Action: Mouse scrolled (595, 438) with delta (0, 0)
Screenshot: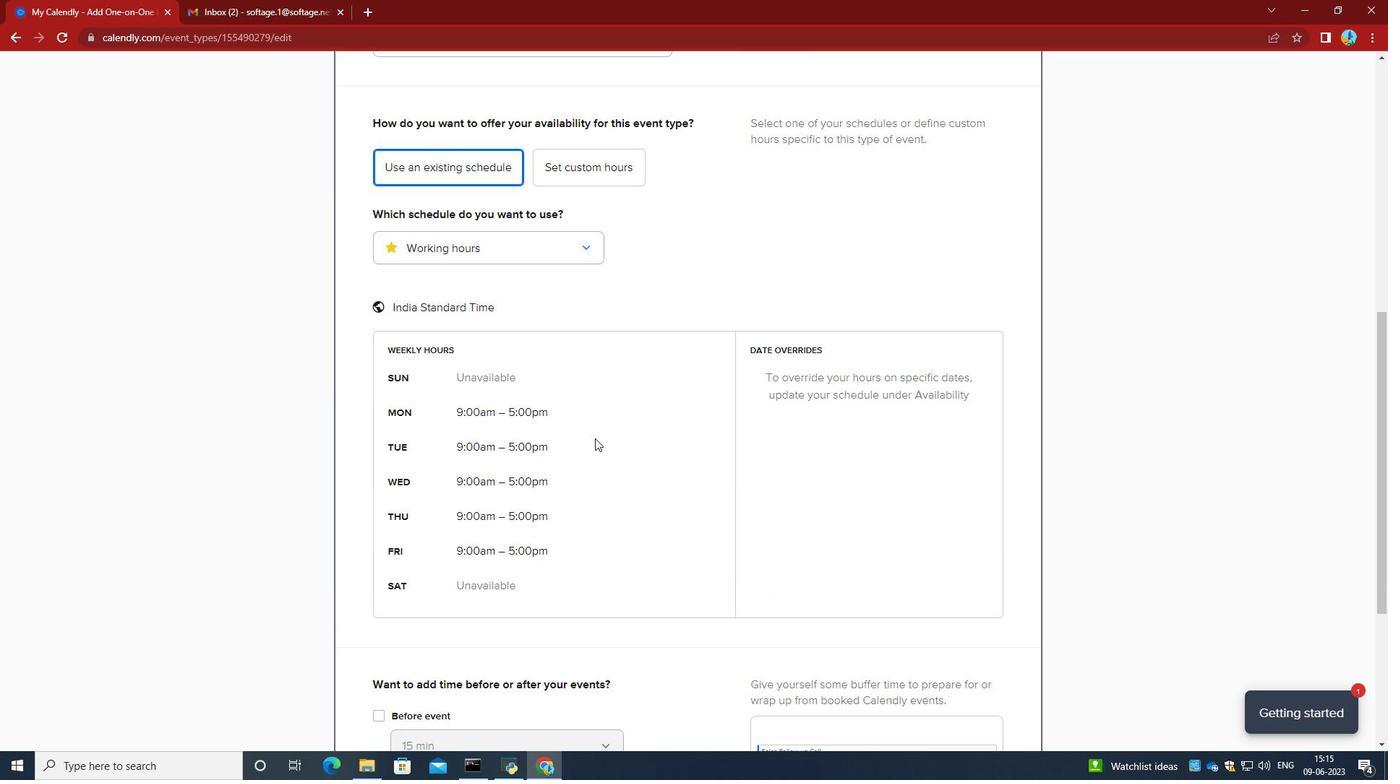 
Action: Mouse scrolled (595, 438) with delta (0, 0)
Screenshot: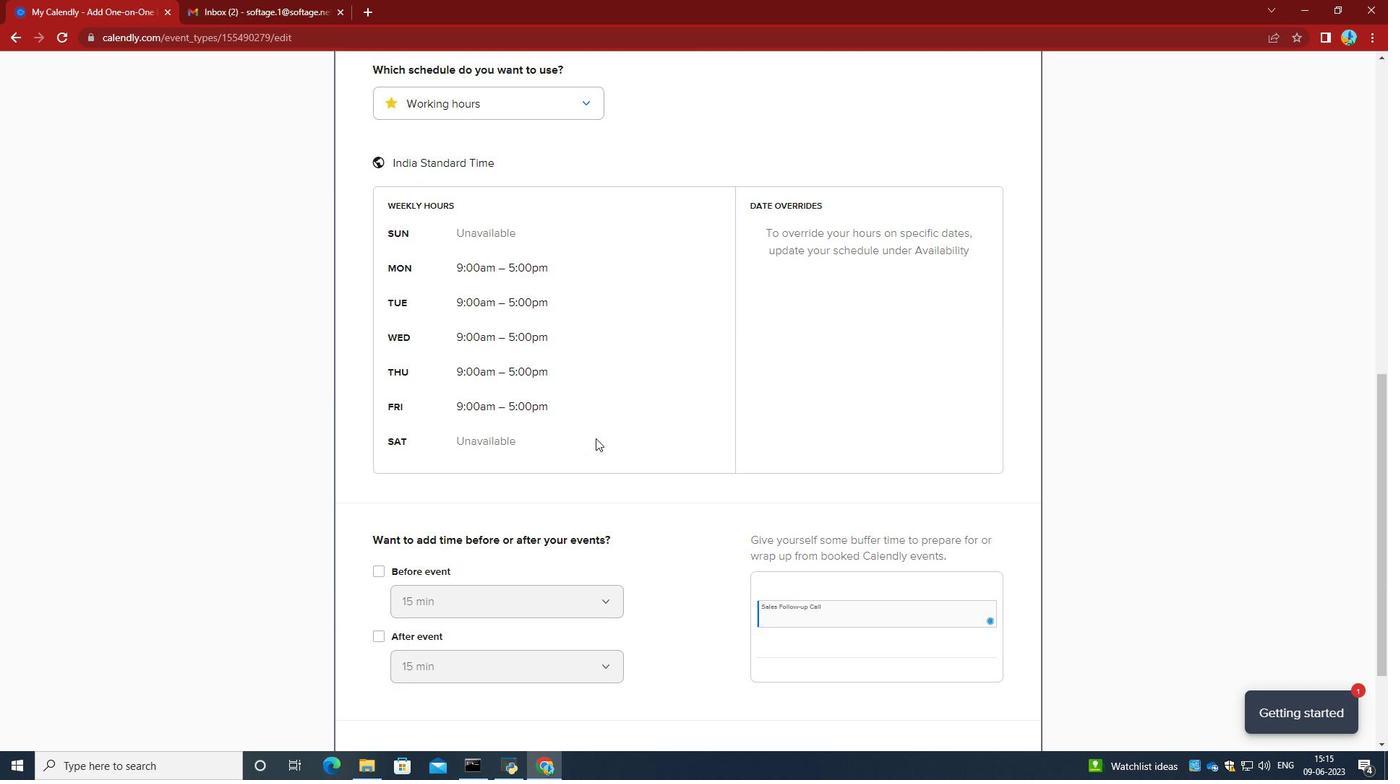 
Action: Mouse moved to (595, 439)
Screenshot: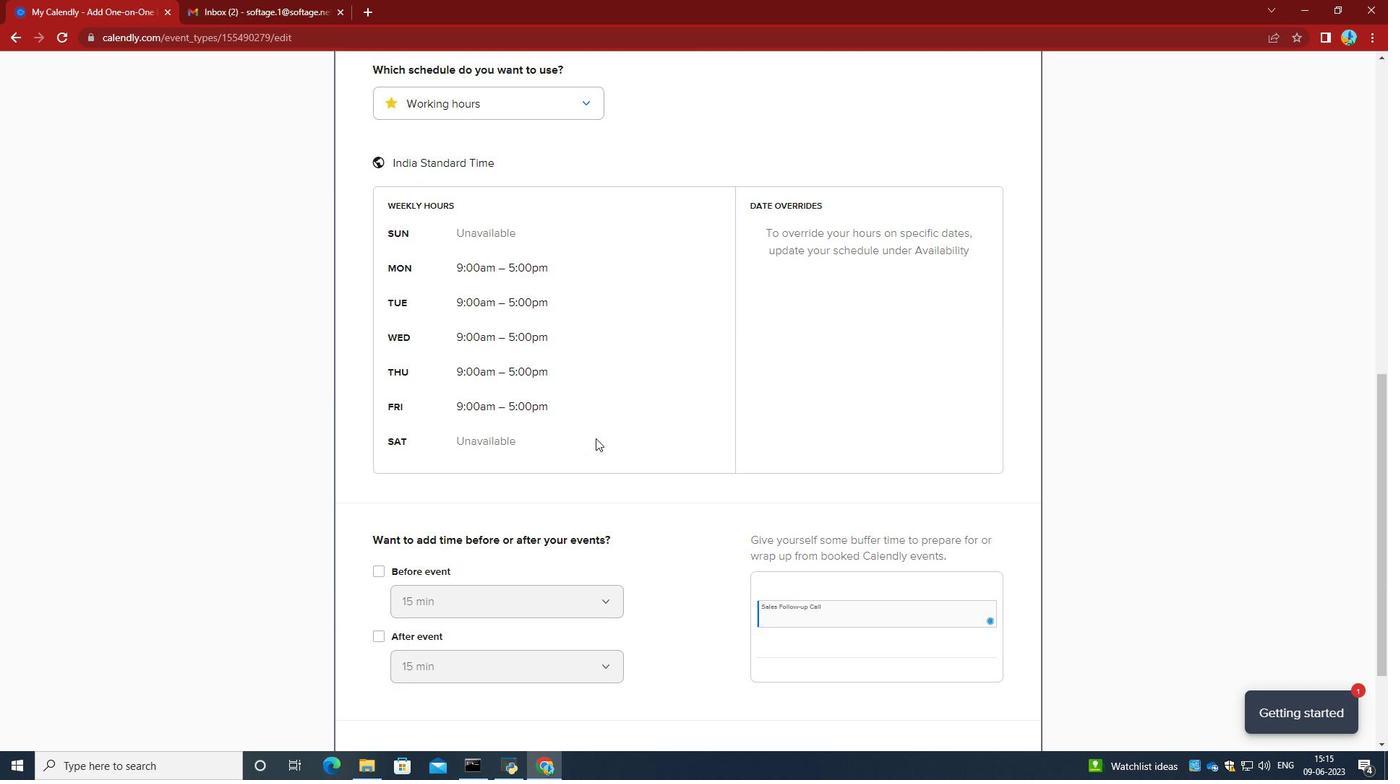 
Action: Mouse scrolled (595, 438) with delta (0, 0)
Screenshot: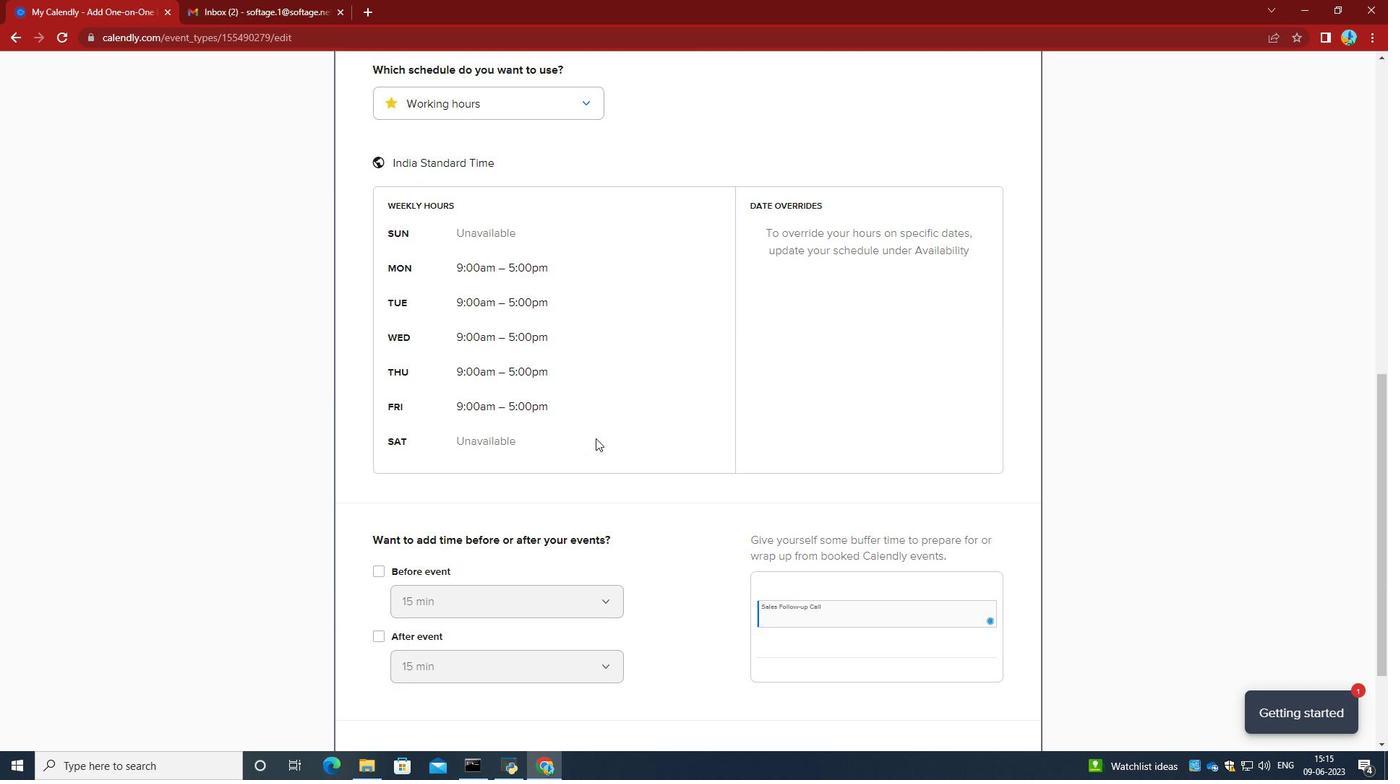 
Action: Mouse scrolled (595, 438) with delta (0, 0)
Screenshot: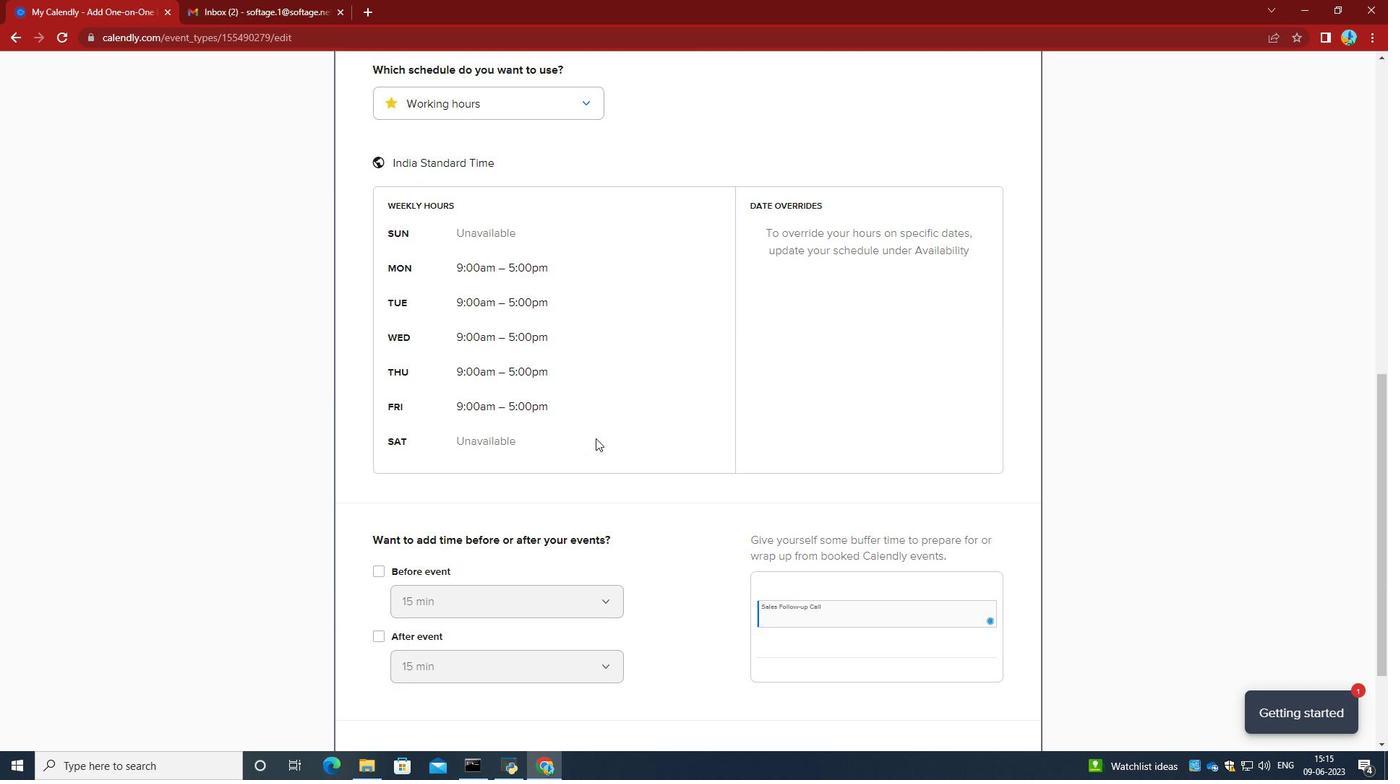 
Action: Mouse moved to (595, 439)
Screenshot: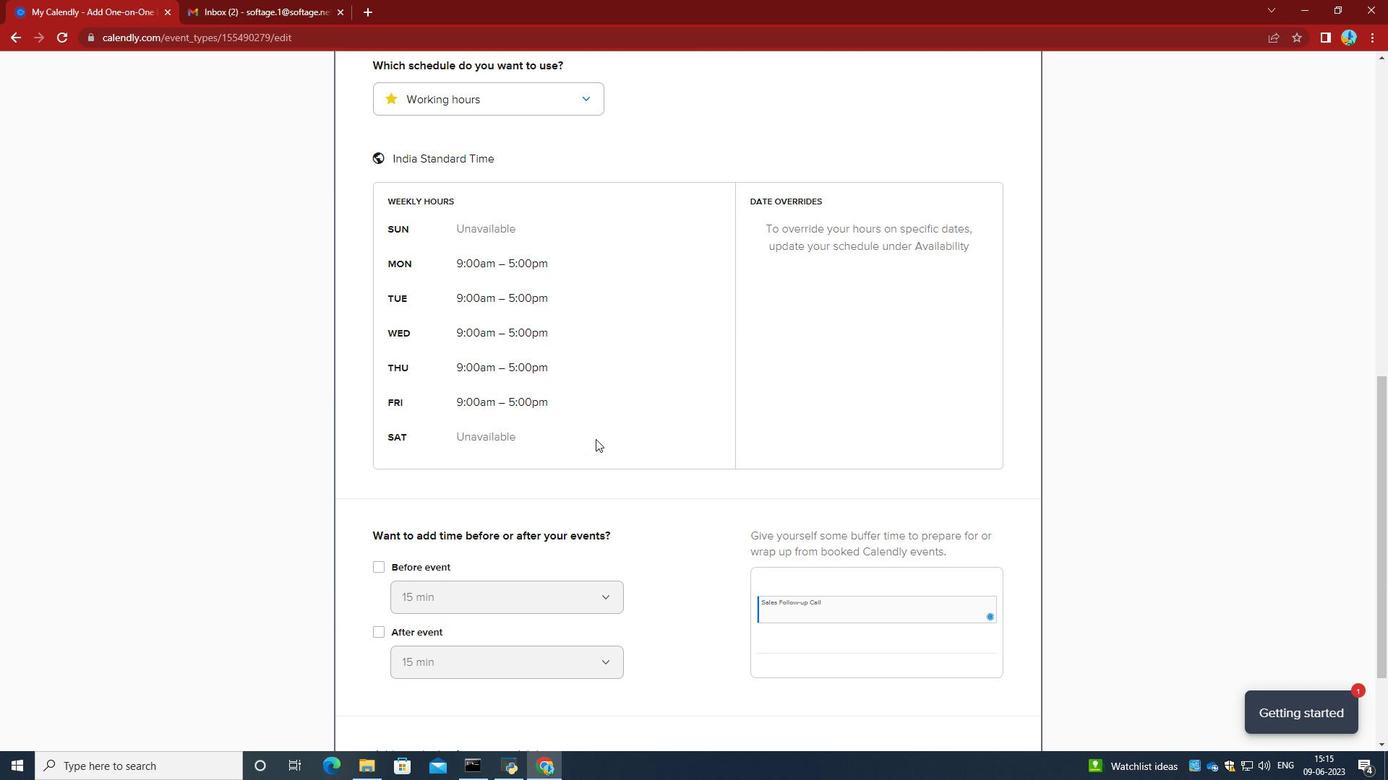 
Action: Mouse scrolled (595, 438) with delta (0, 0)
Screenshot: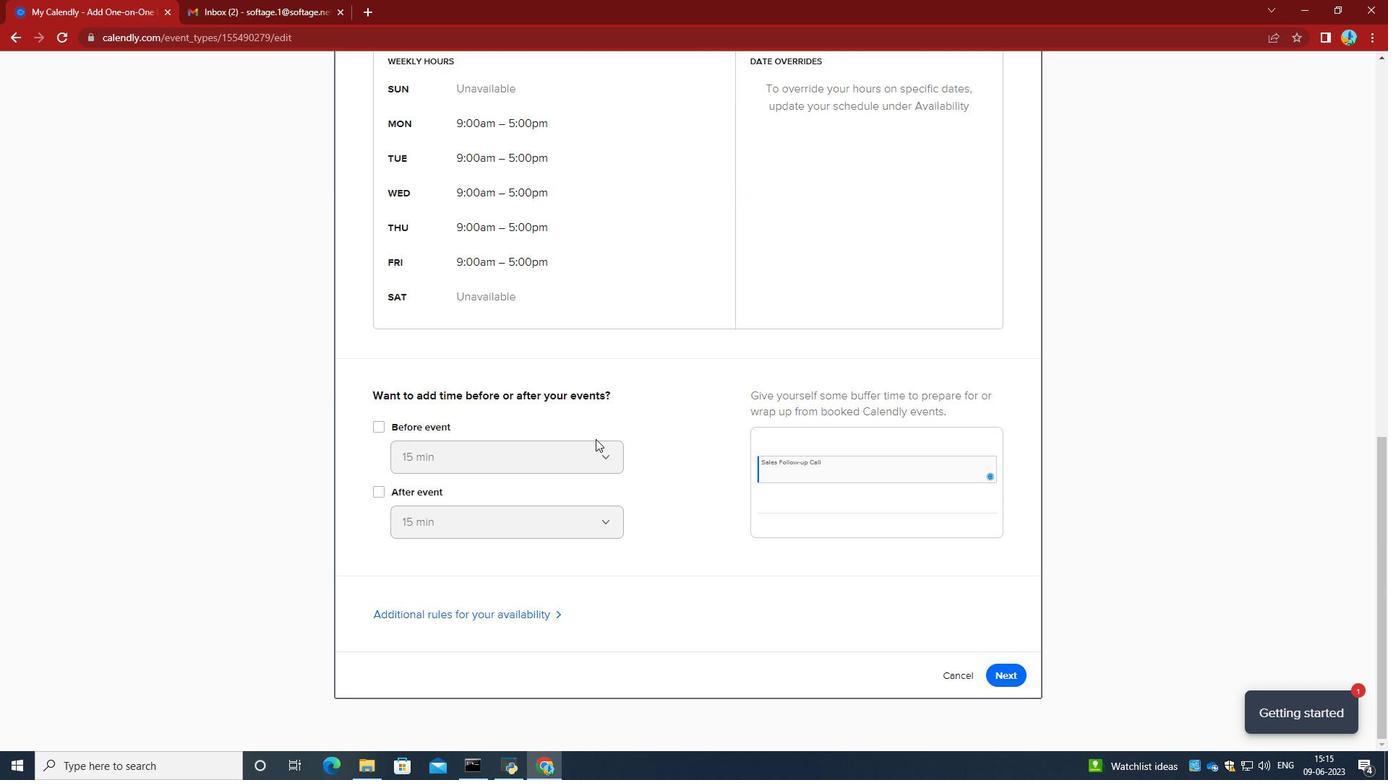 
Action: Mouse scrolled (595, 438) with delta (0, 0)
Screenshot: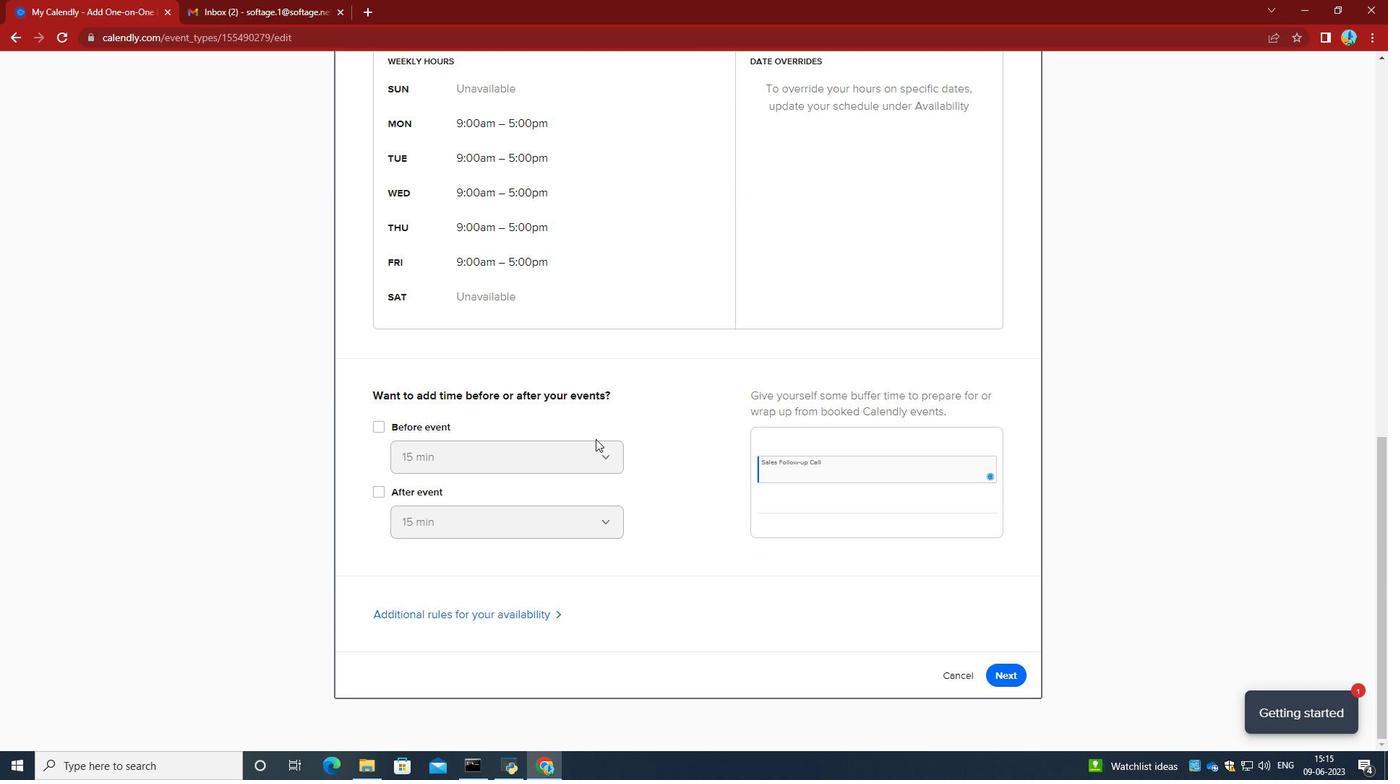 
Action: Mouse moved to (595, 440)
Screenshot: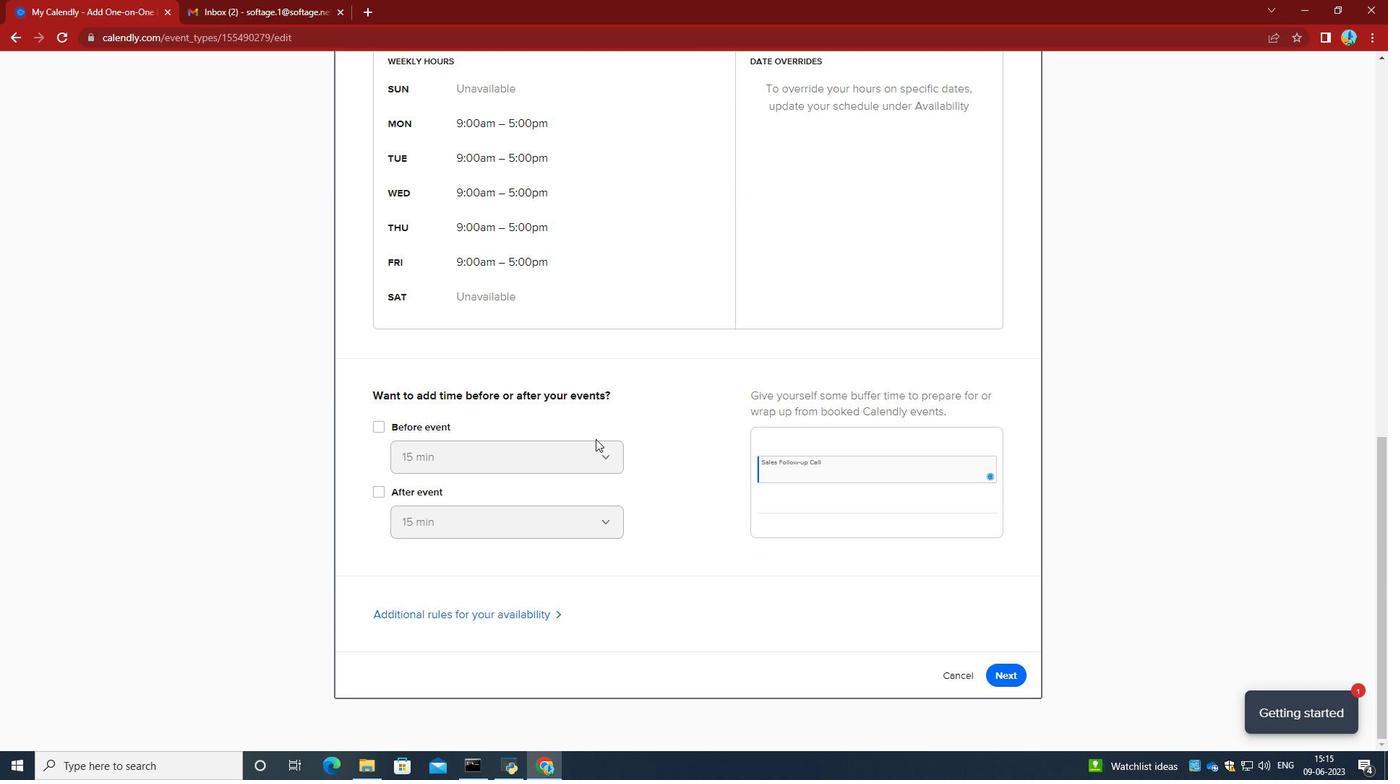 
Action: Mouse scrolled (595, 439) with delta (0, 0)
Screenshot: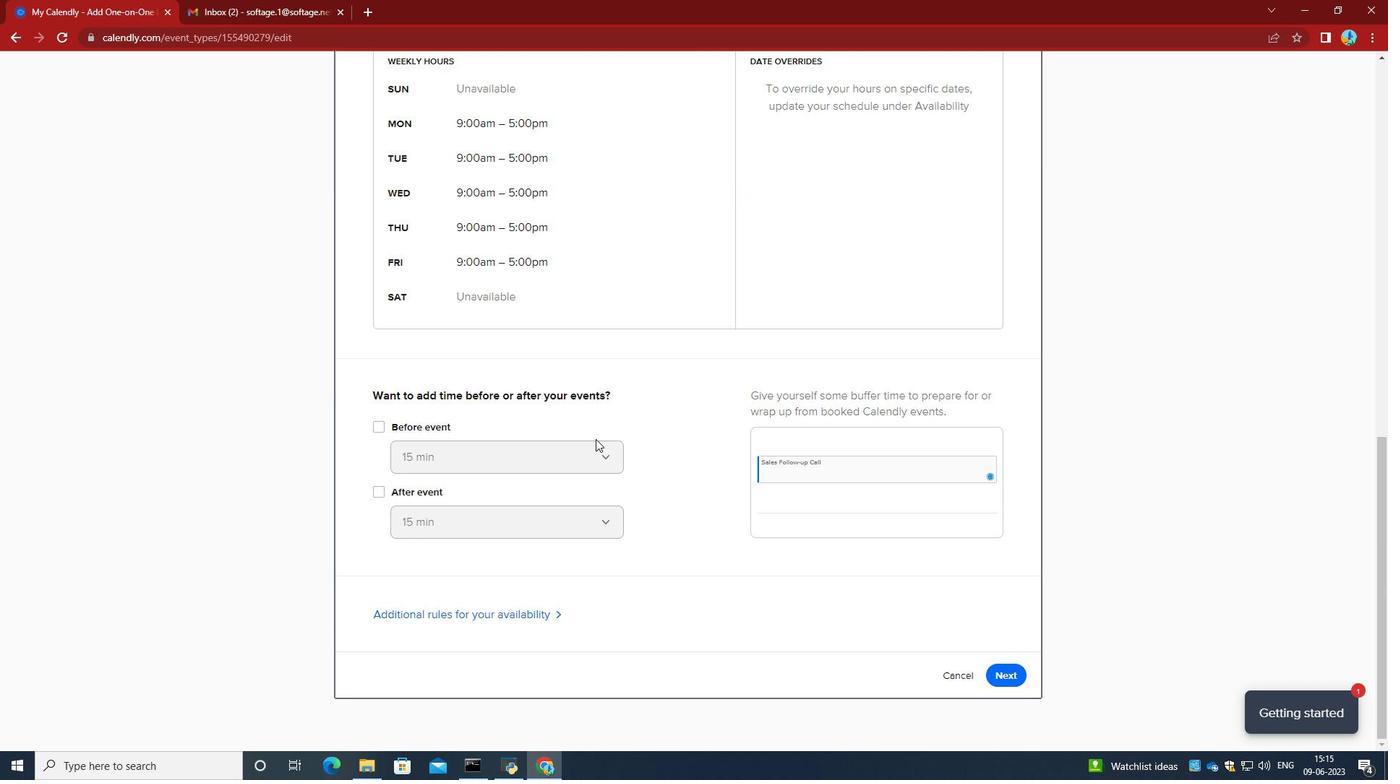 
Action: Mouse moved to (1013, 671)
Screenshot: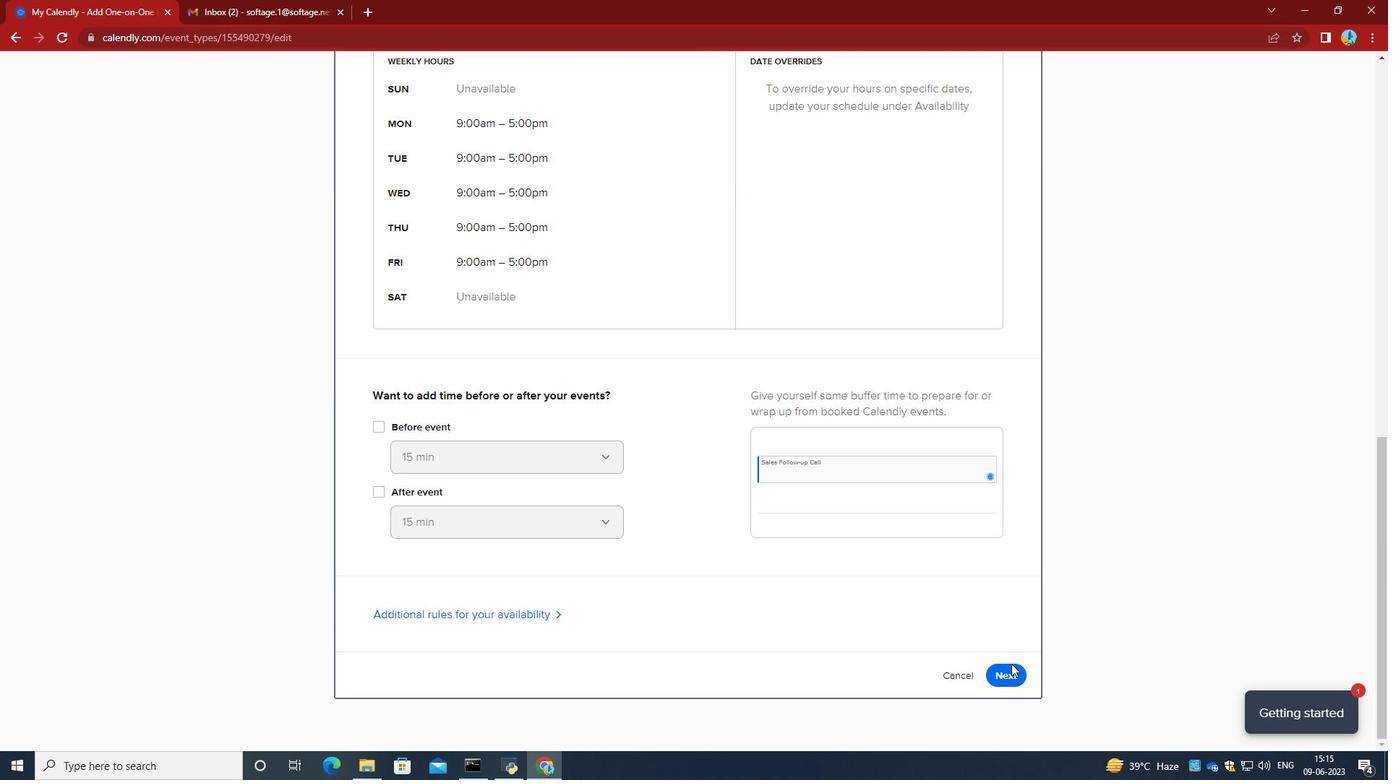 
Action: Mouse pressed left at (1013, 671)
Screenshot: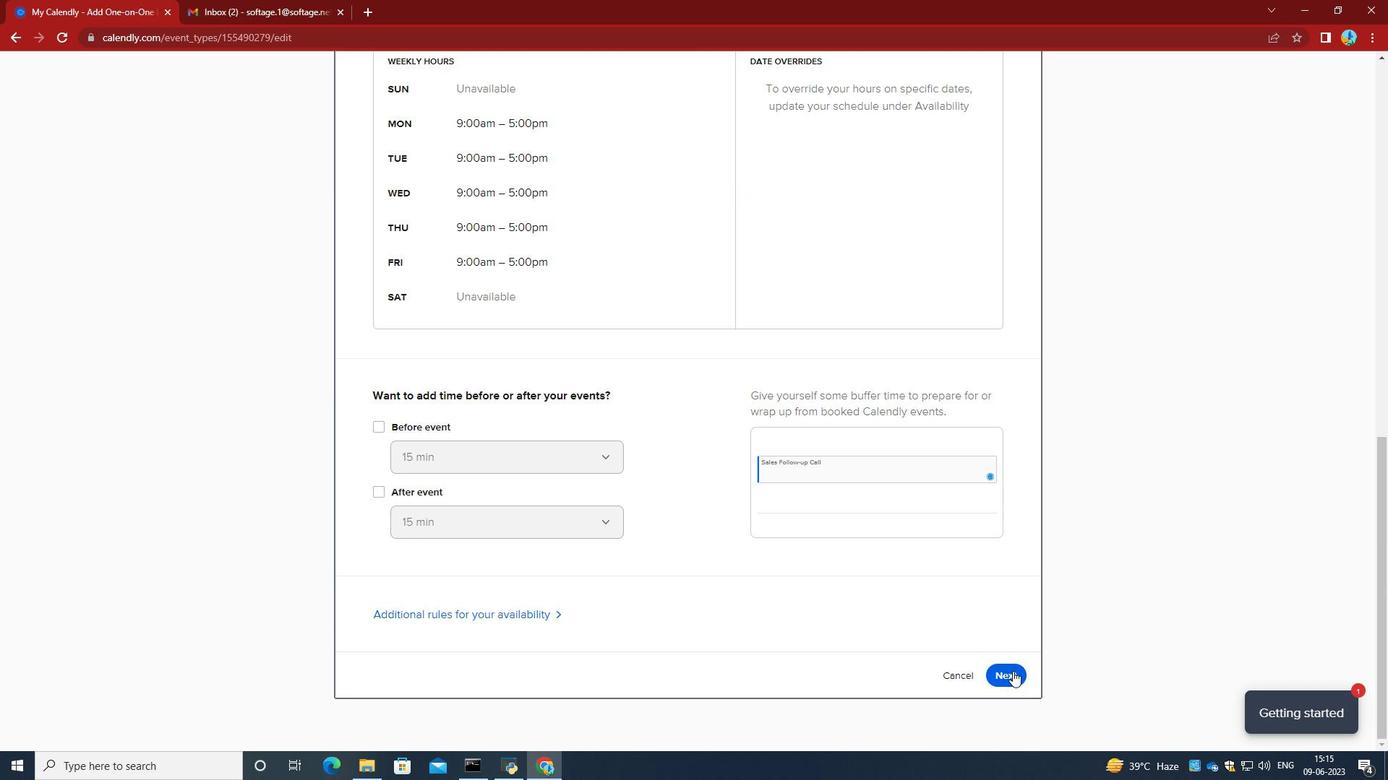 
Action: Mouse moved to (1004, 127)
Screenshot: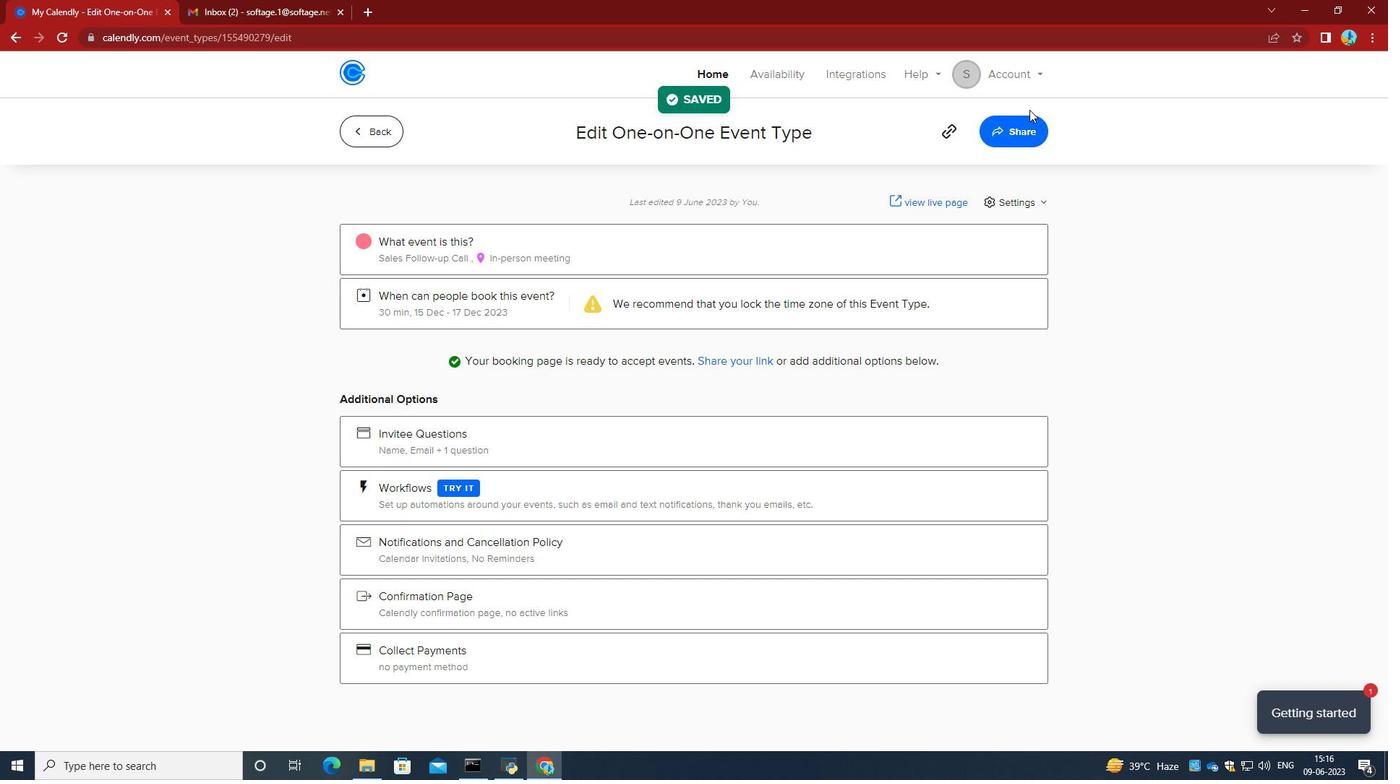 
Action: Mouse pressed left at (1004, 127)
Screenshot: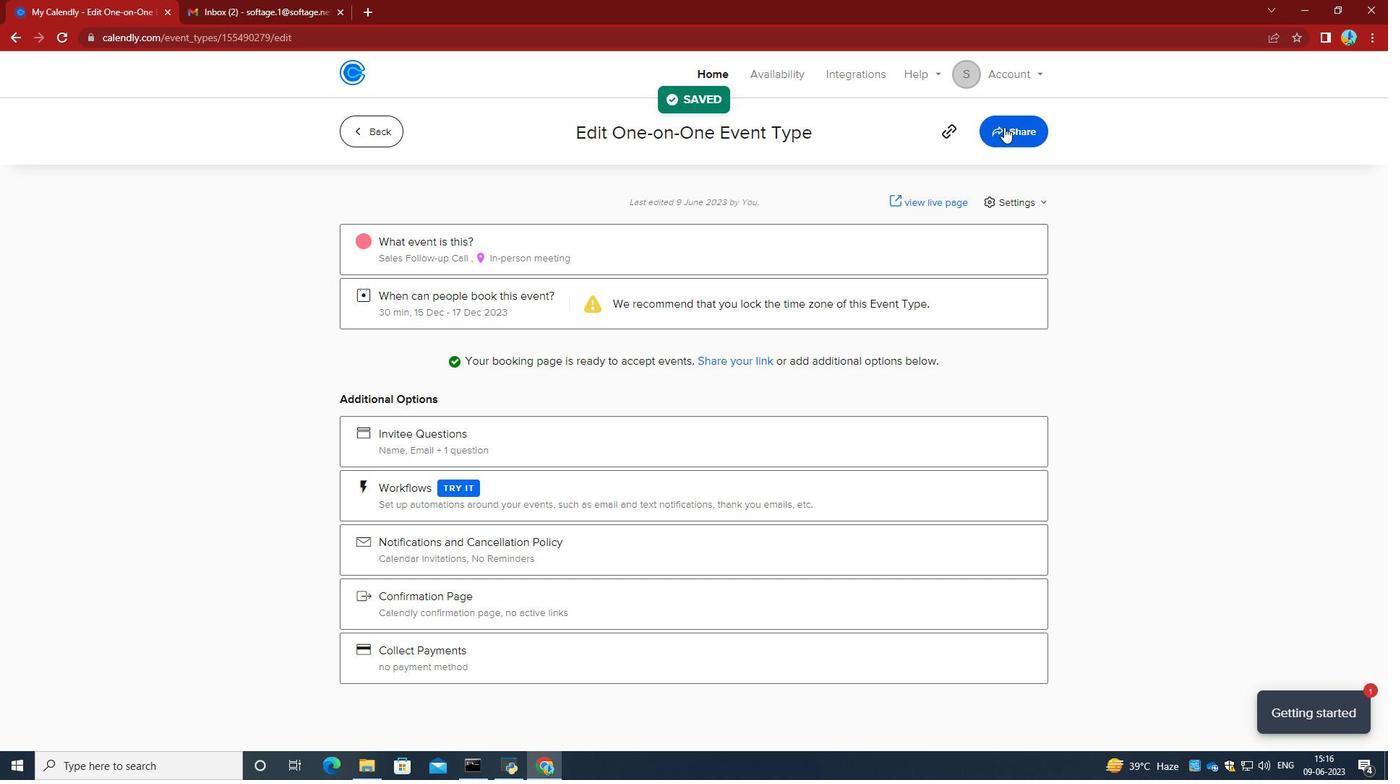 
Action: Mouse moved to (879, 268)
Screenshot: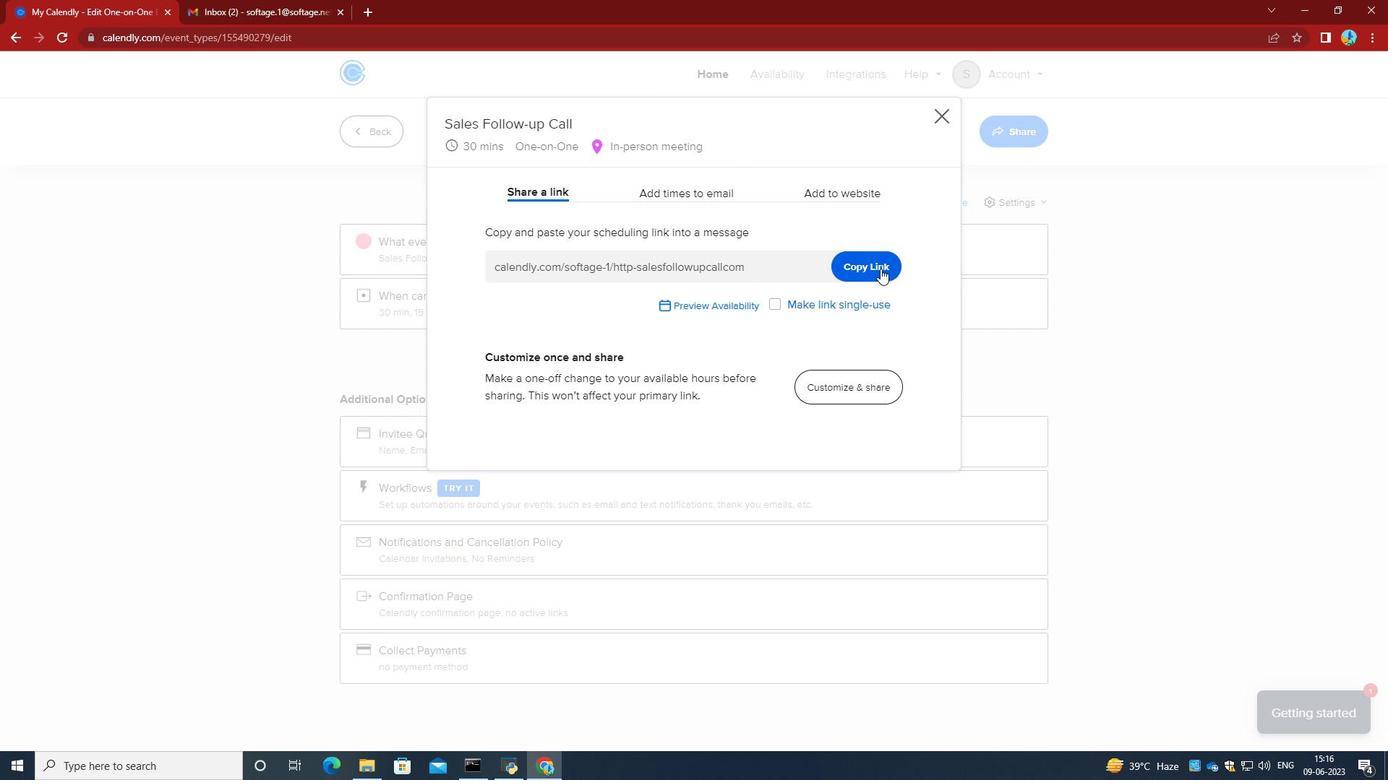 
Action: Mouse pressed left at (879, 268)
Screenshot: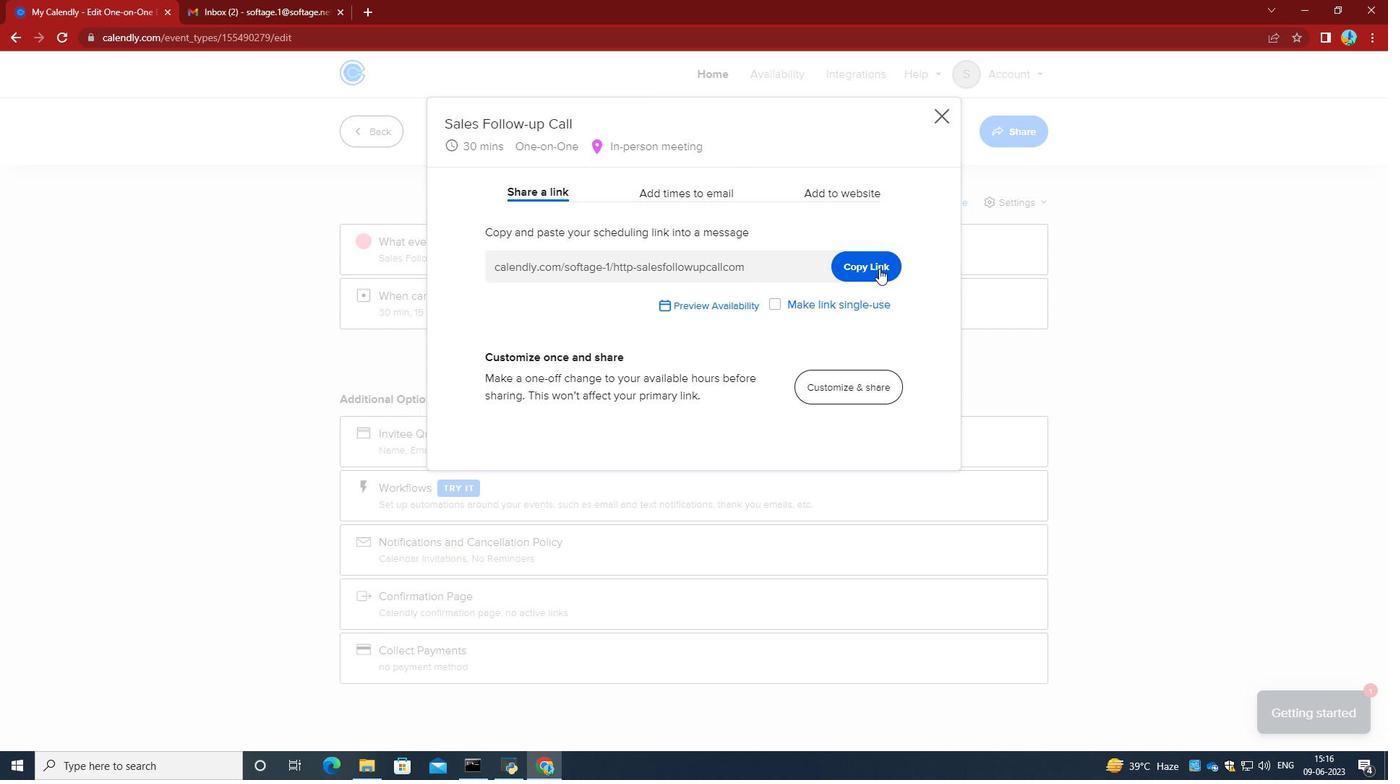 
Action: Mouse moved to (253, 0)
Screenshot: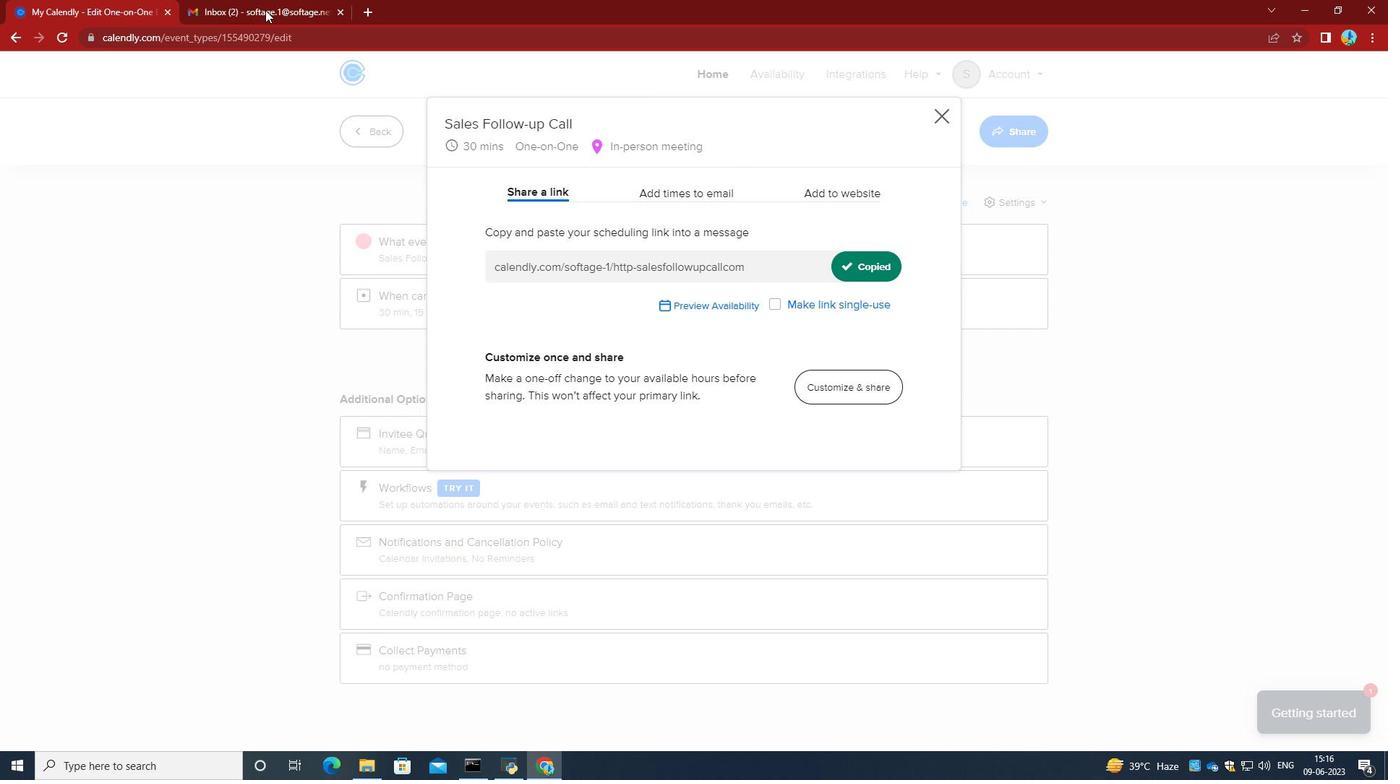 
Action: Mouse pressed left at (253, 0)
Screenshot: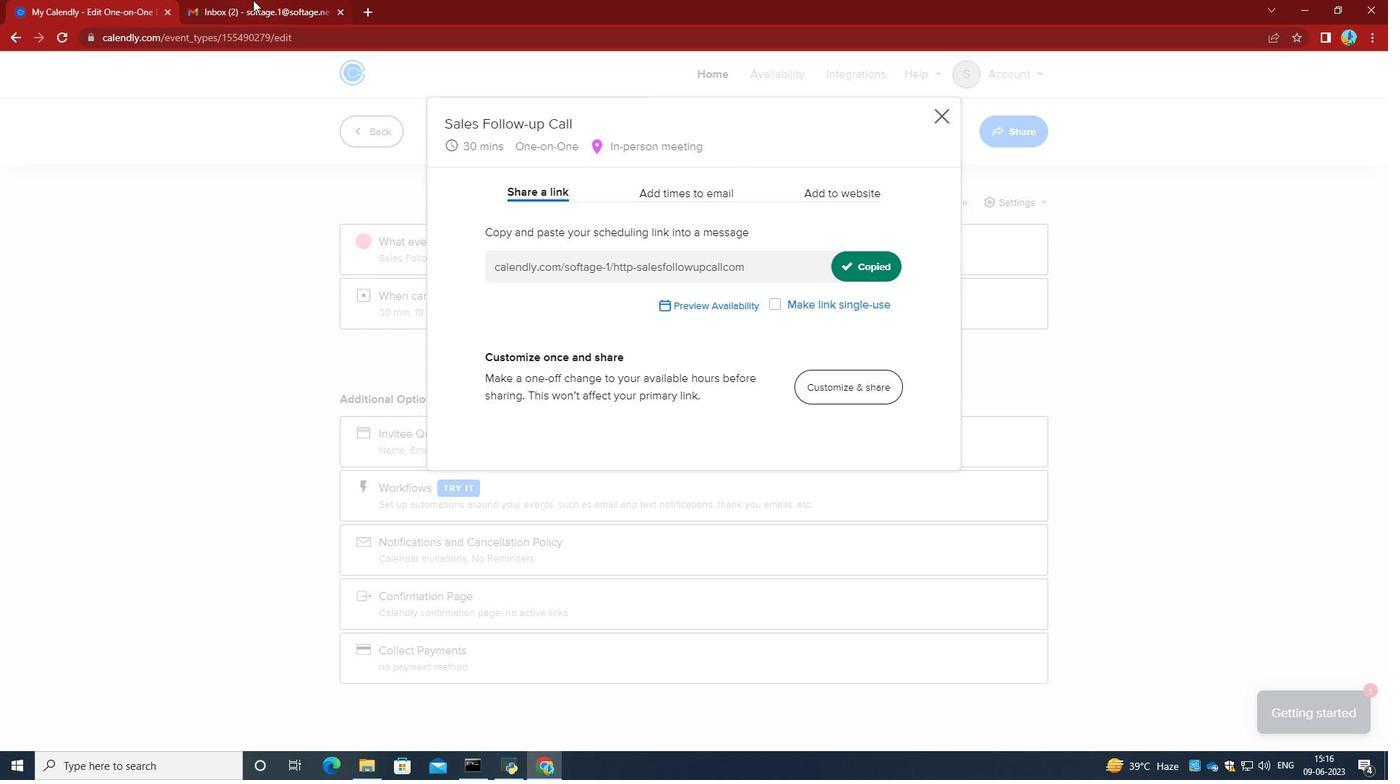 
Action: Mouse moved to (92, 122)
Screenshot: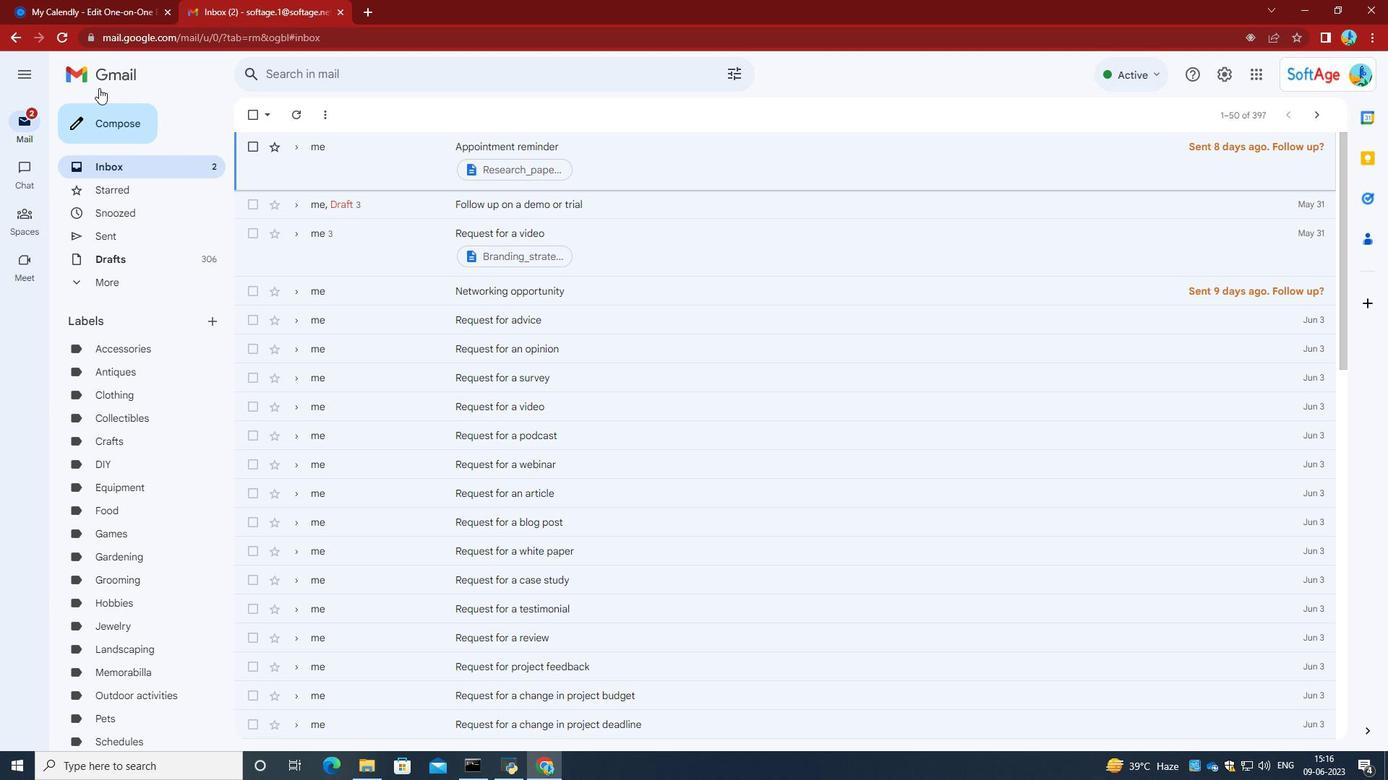 
Action: Mouse pressed left at (92, 122)
Screenshot: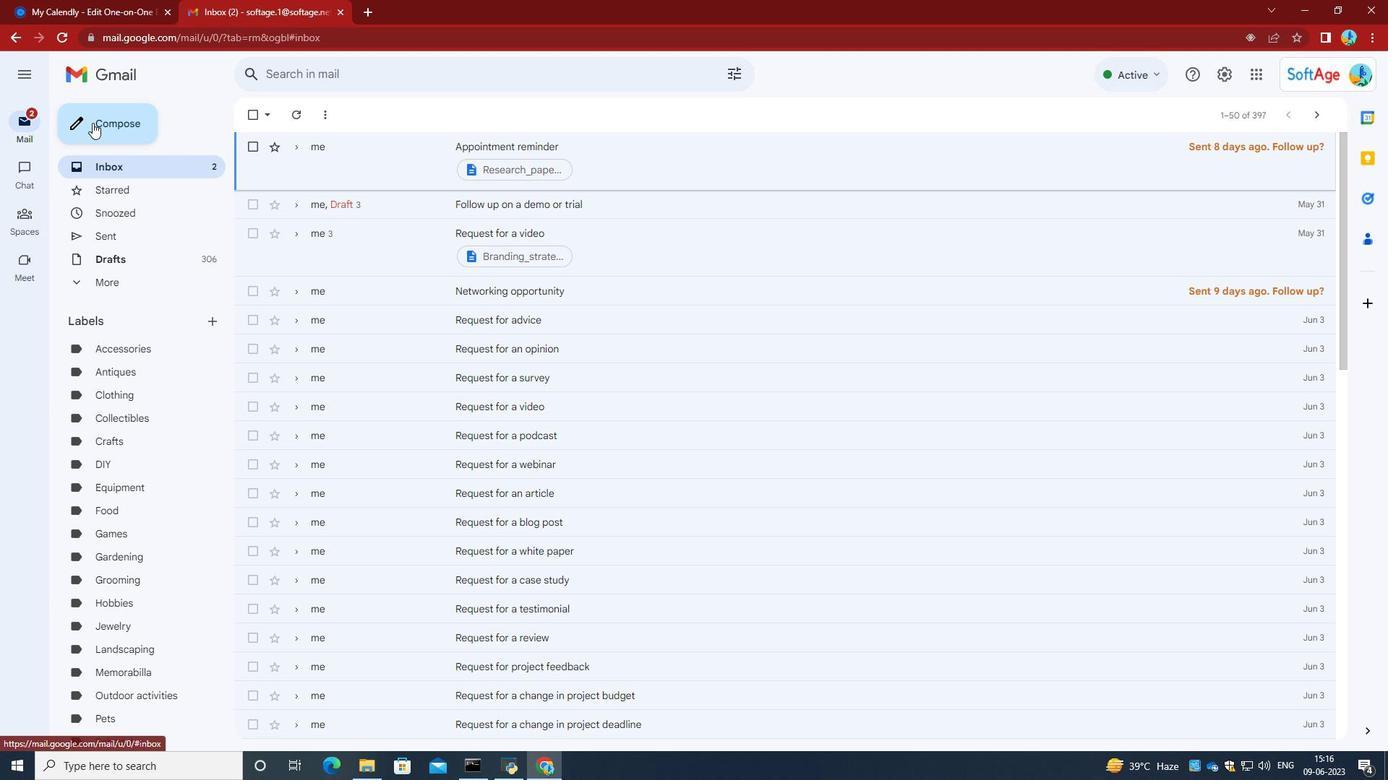 
Action: Mouse moved to (969, 473)
Screenshot: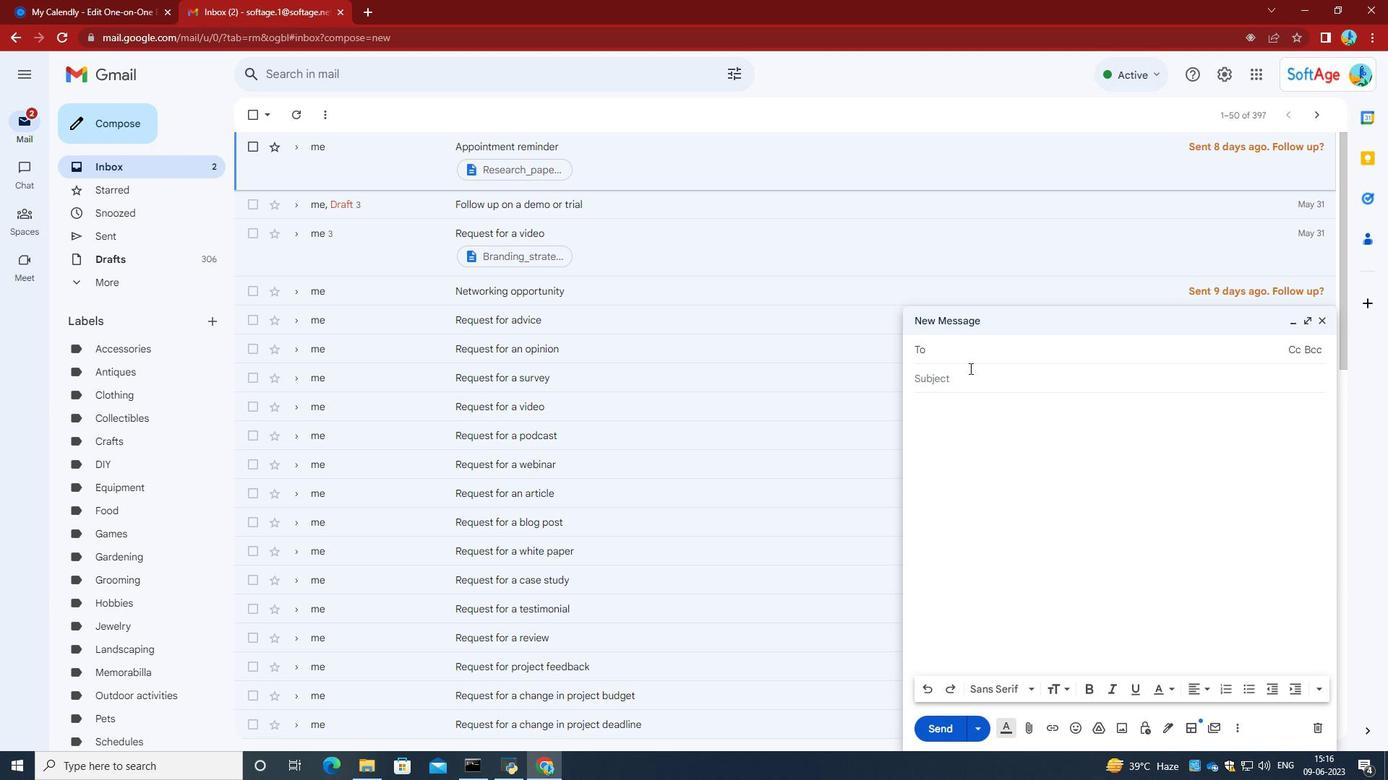 
Action: Mouse pressed left at (969, 473)
Screenshot: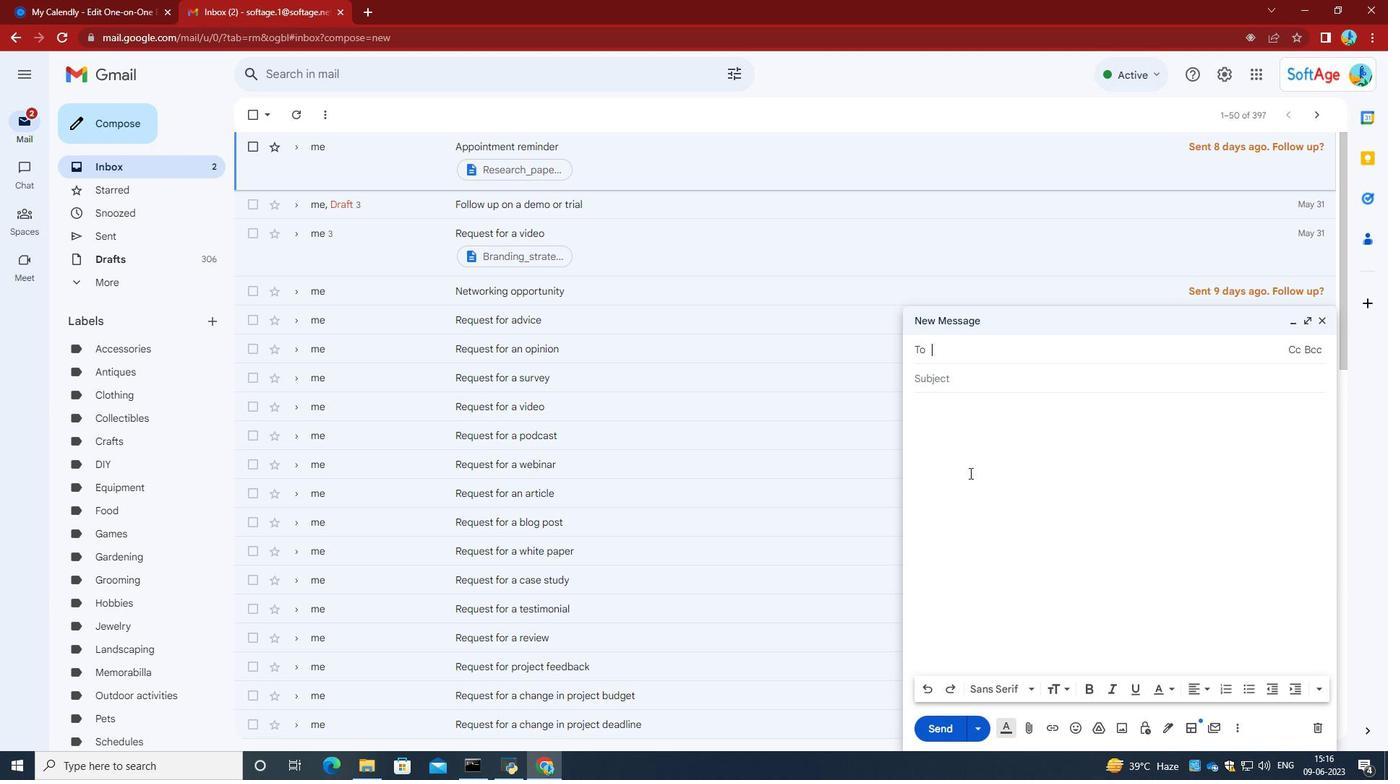 
Action: Key pressed ctrl+V
Screenshot: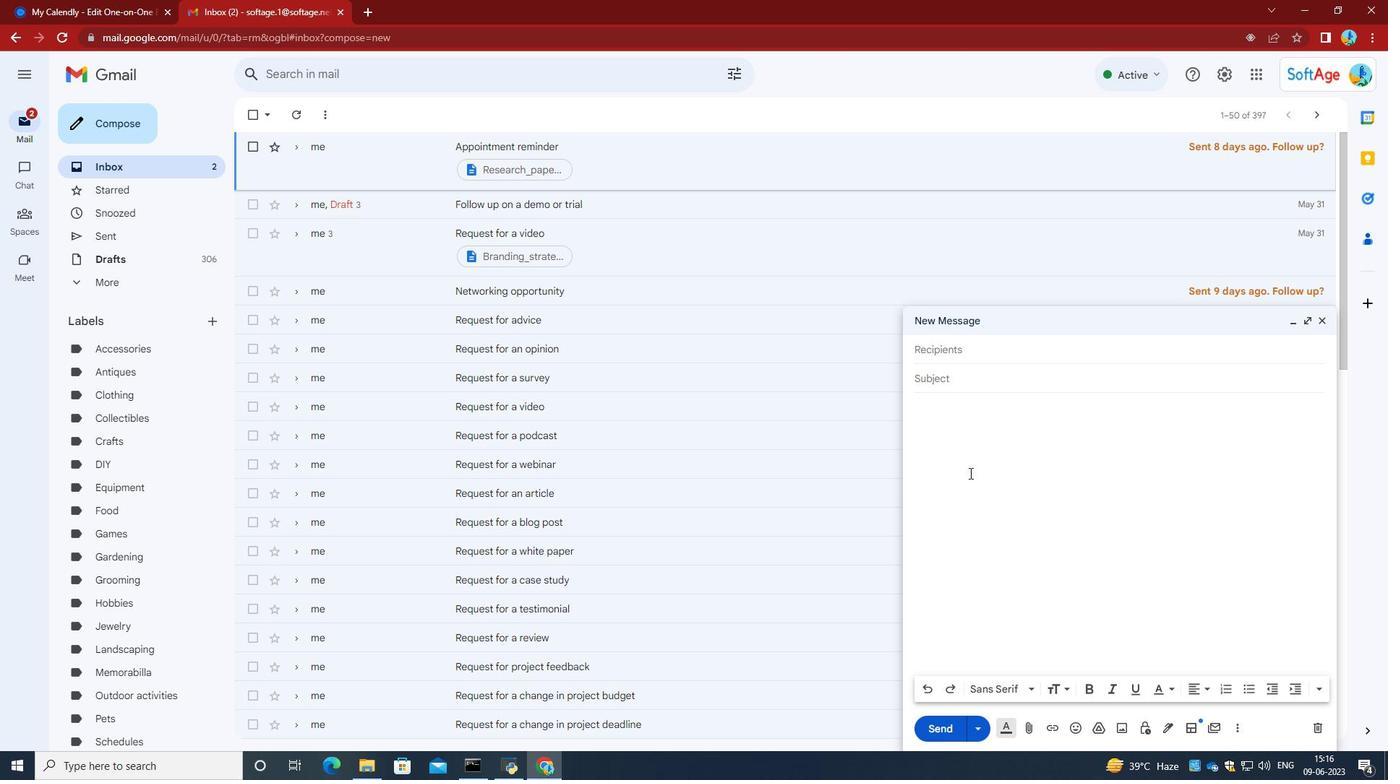 
Action: Mouse moved to (932, 342)
Screenshot: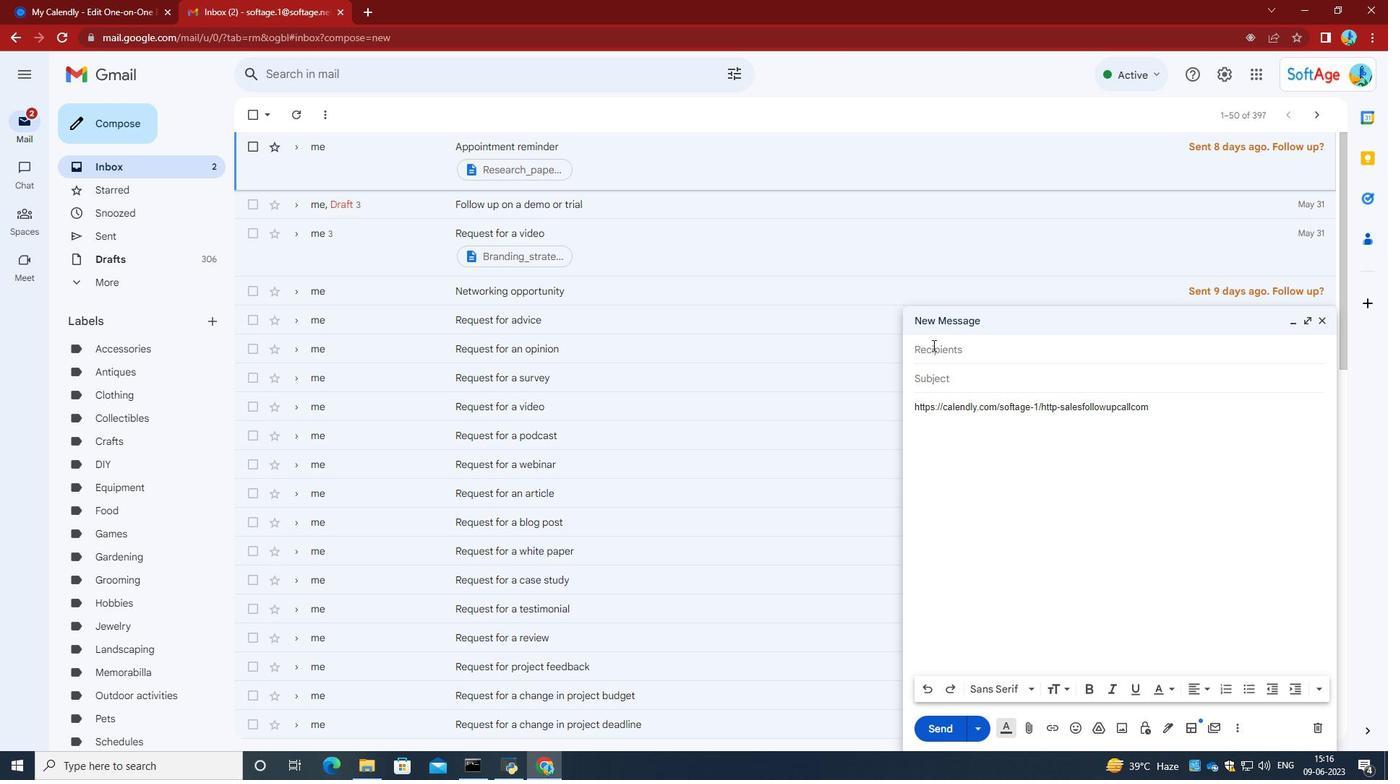 
Action: Mouse pressed left at (932, 342)
Screenshot: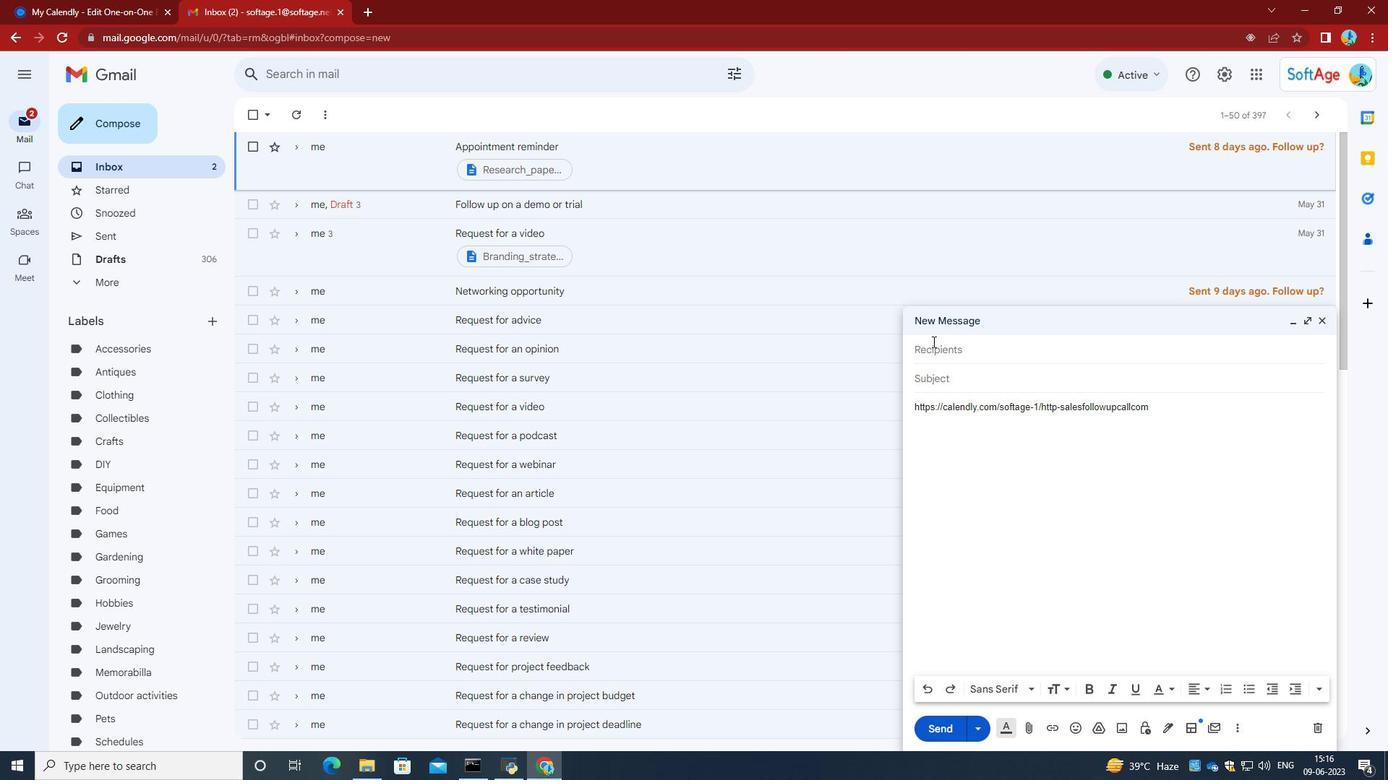 
Action: Key pressed softage.5<Key.shift>@softage.net<Key.enter>softage.6<Key.shift>@softage.net
Screenshot: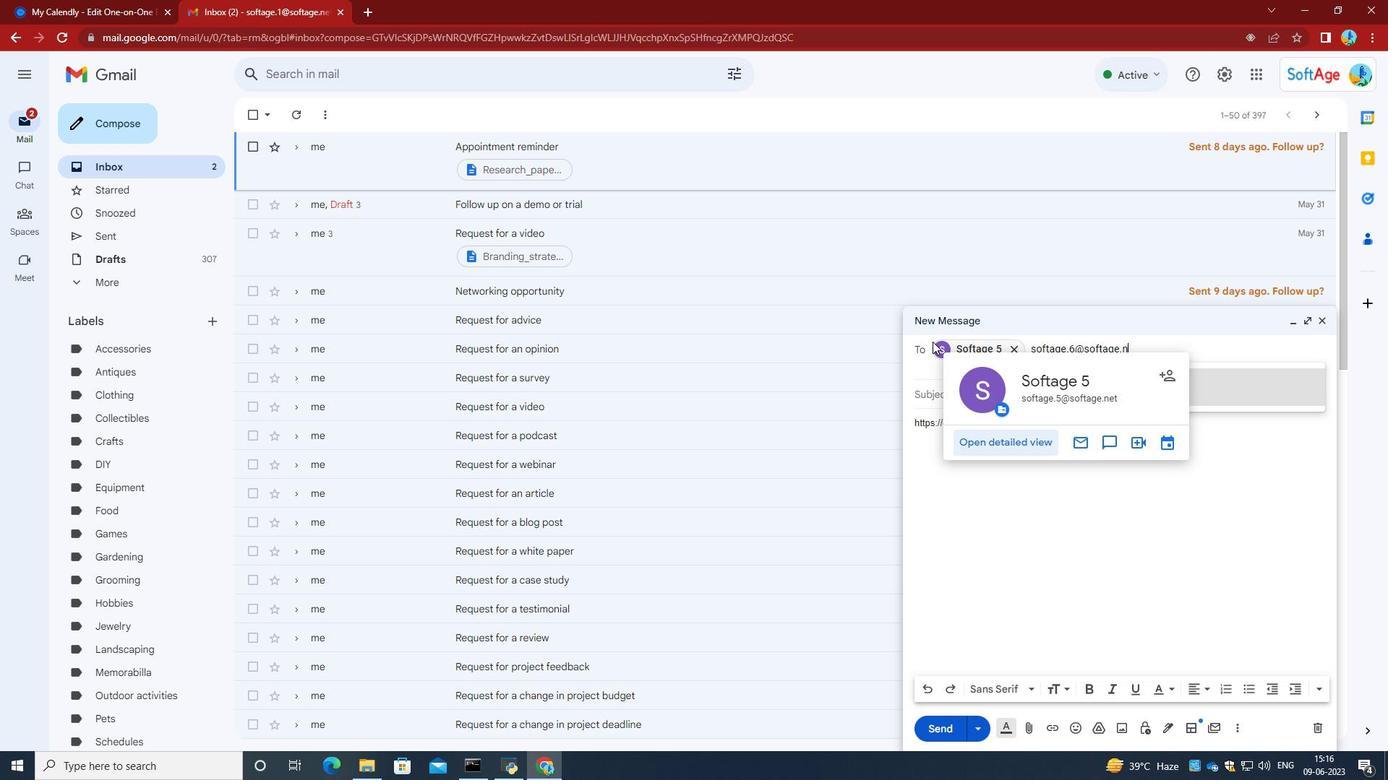 
Action: Mouse moved to (941, 344)
Screenshot: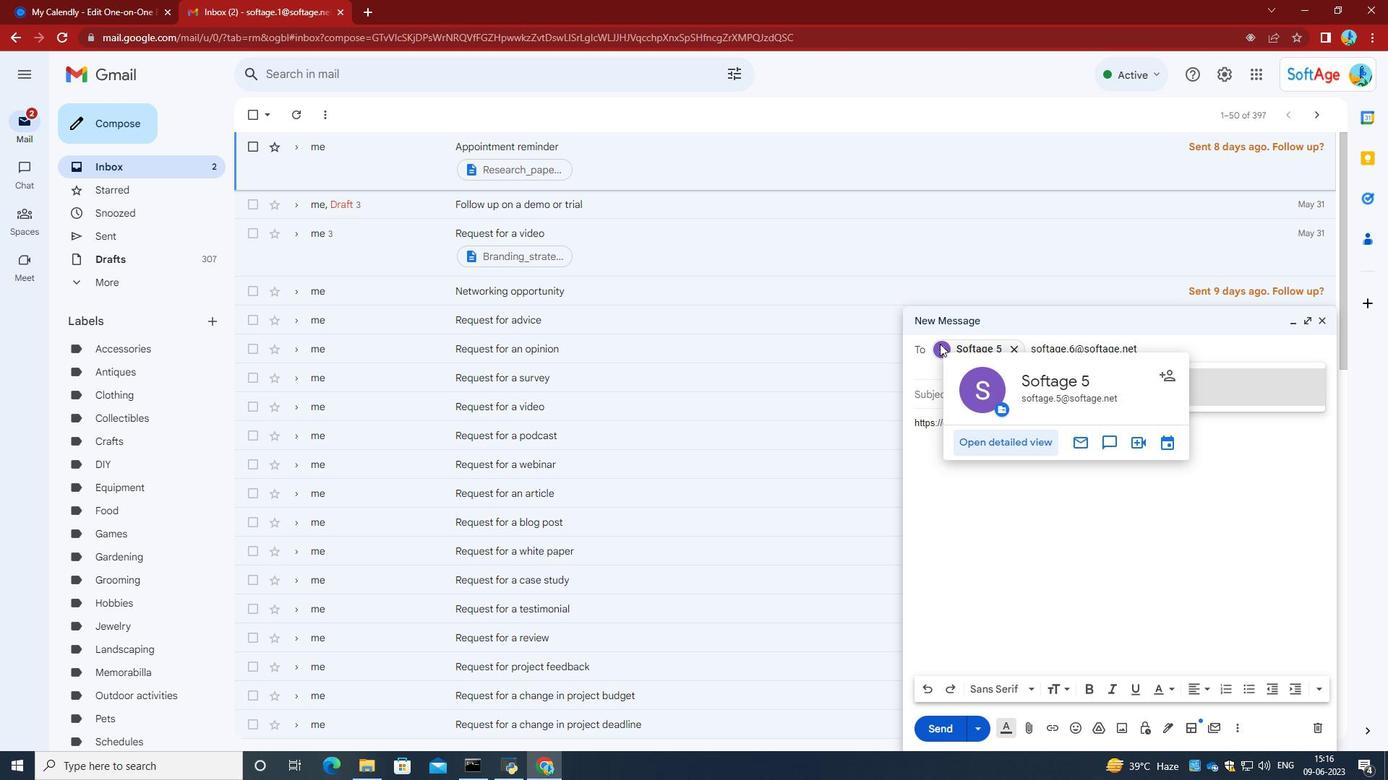 
Action: Key pressed <Key.enter>
Screenshot: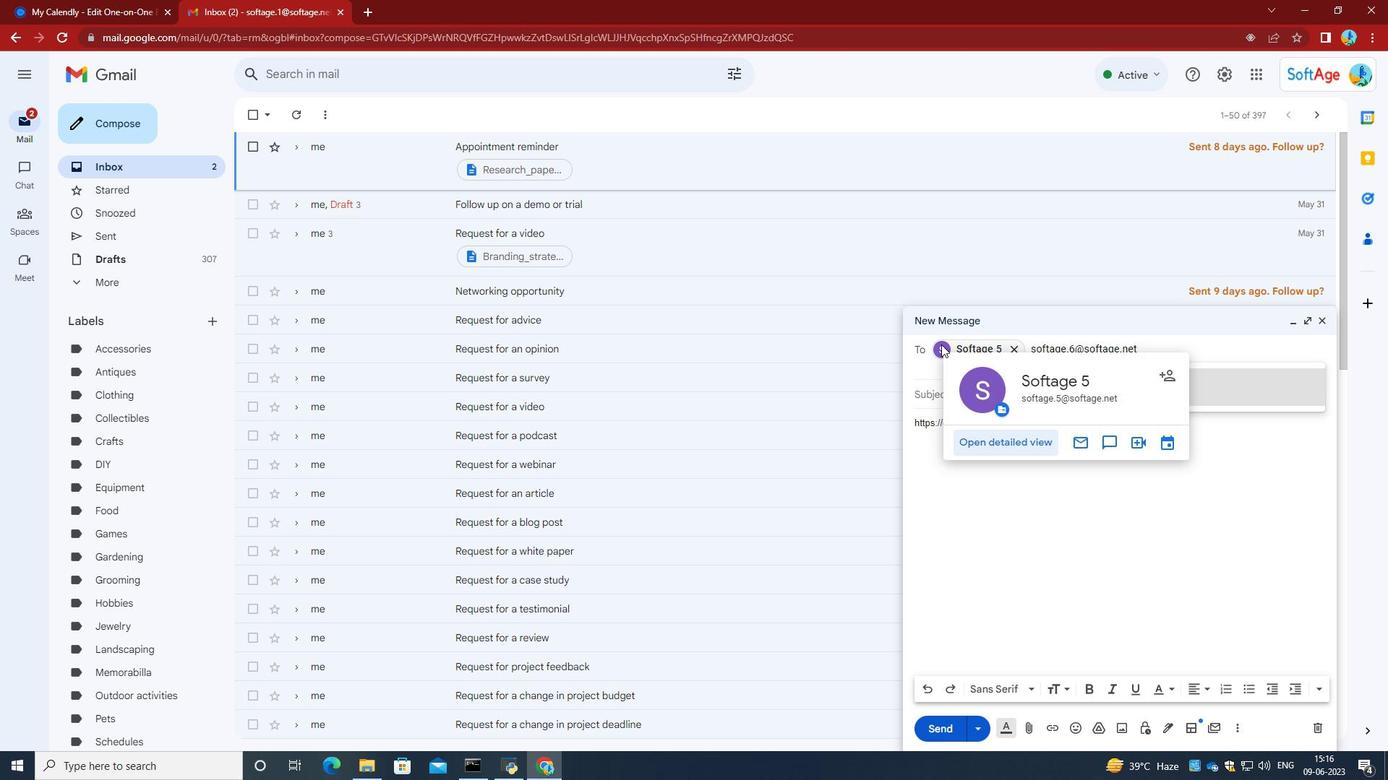 
Action: Mouse moved to (1028, 582)
Screenshot: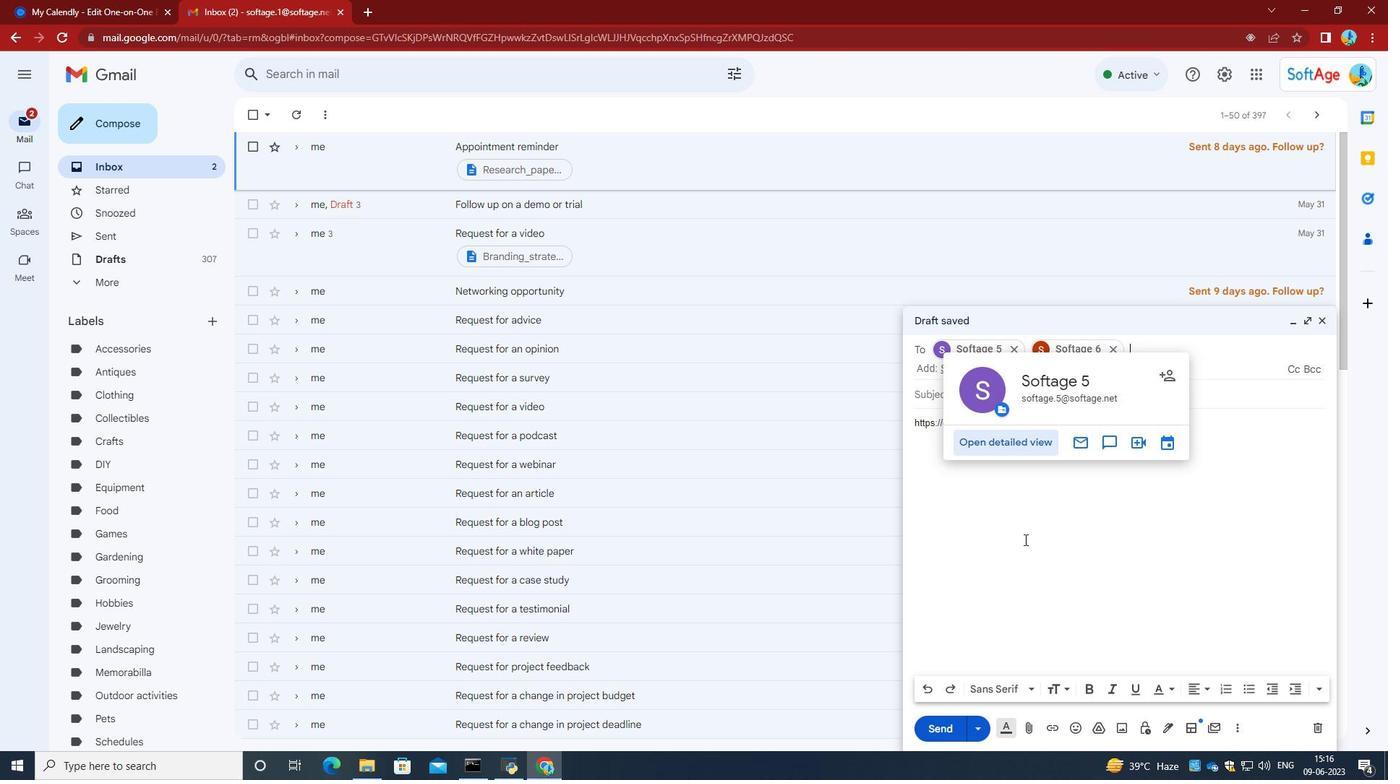 
Action: Mouse pressed left at (1028, 582)
Screenshot: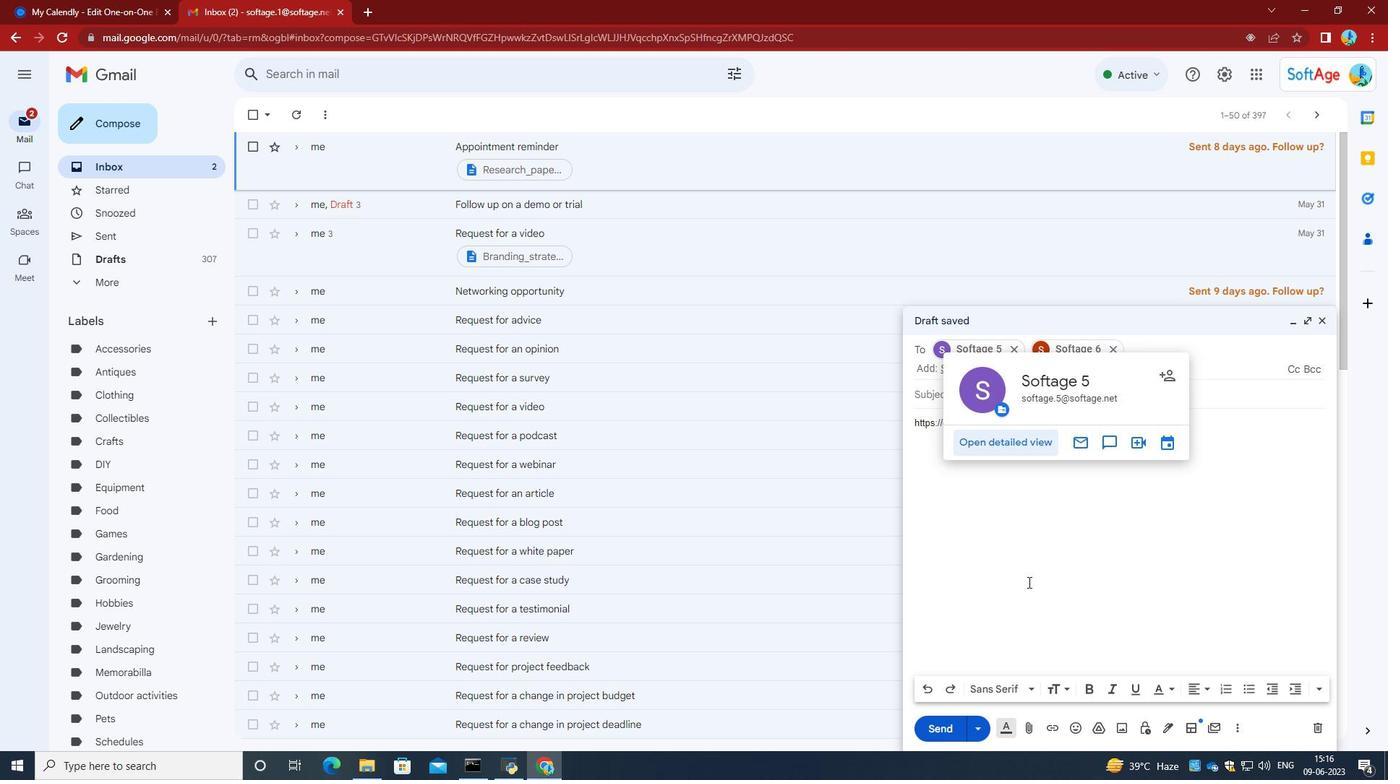 
Action: Mouse moved to (933, 726)
Screenshot: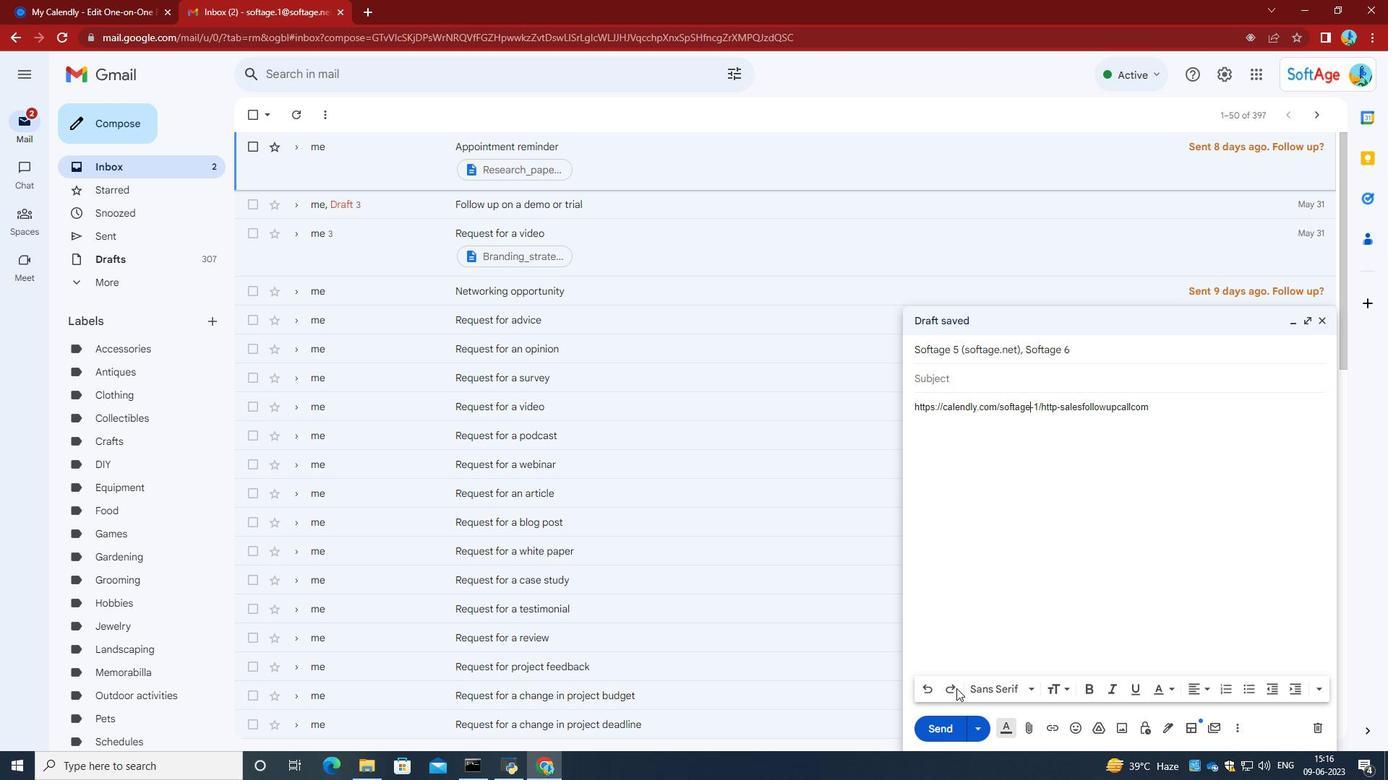 
Action: Mouse pressed left at (933, 726)
Screenshot: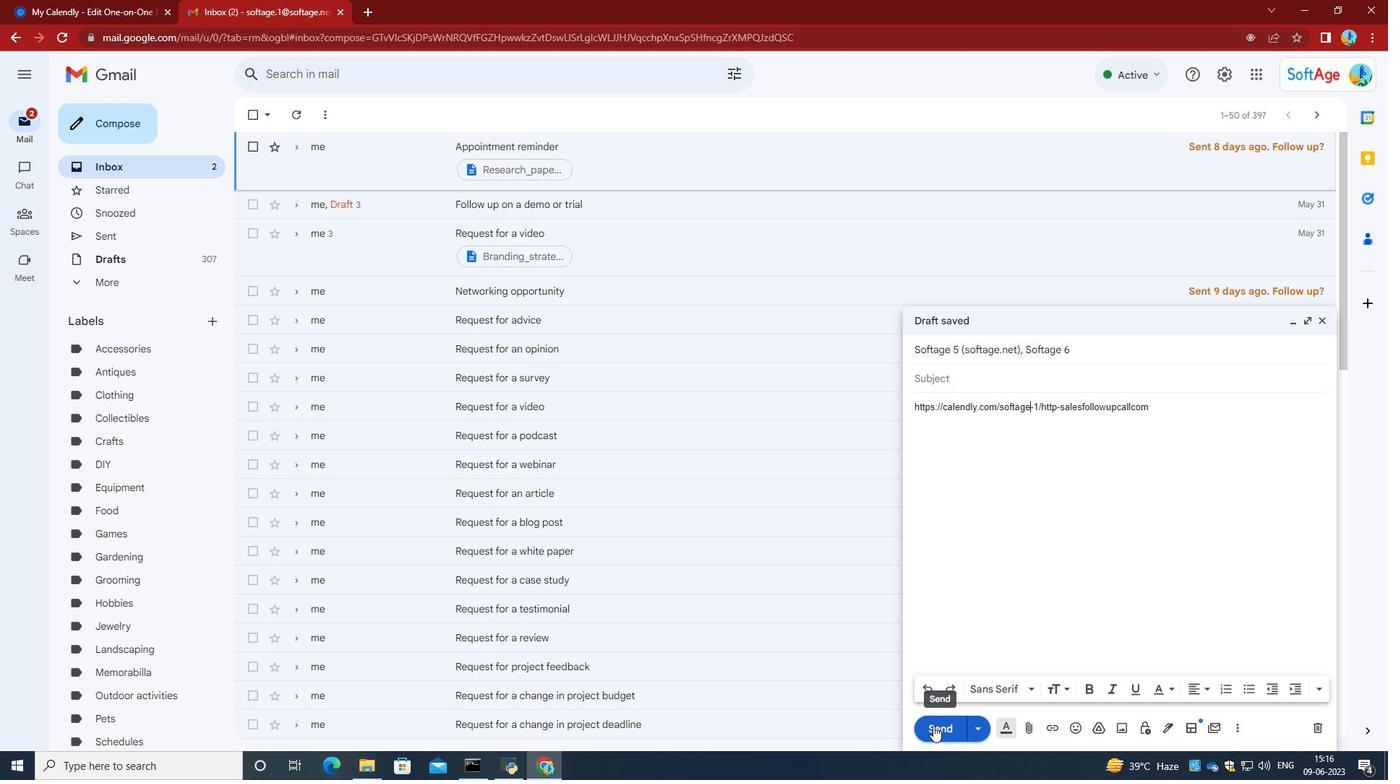 
